 Task: Look for space in Draper, United States from 6th September, 2023 to 12th September, 2023 for 4 adults in price range Rs.10000 to Rs.14000. Place can be private room with 4 bedrooms having 4 beds and 4 bathrooms. Property type can be house, flat, guest house. Amenities needed are: wifi, TV, free parkinig on premises, gym, breakfast. Booking option can be shelf check-in. Required host language is English.
Action: Mouse moved to (572, 144)
Screenshot: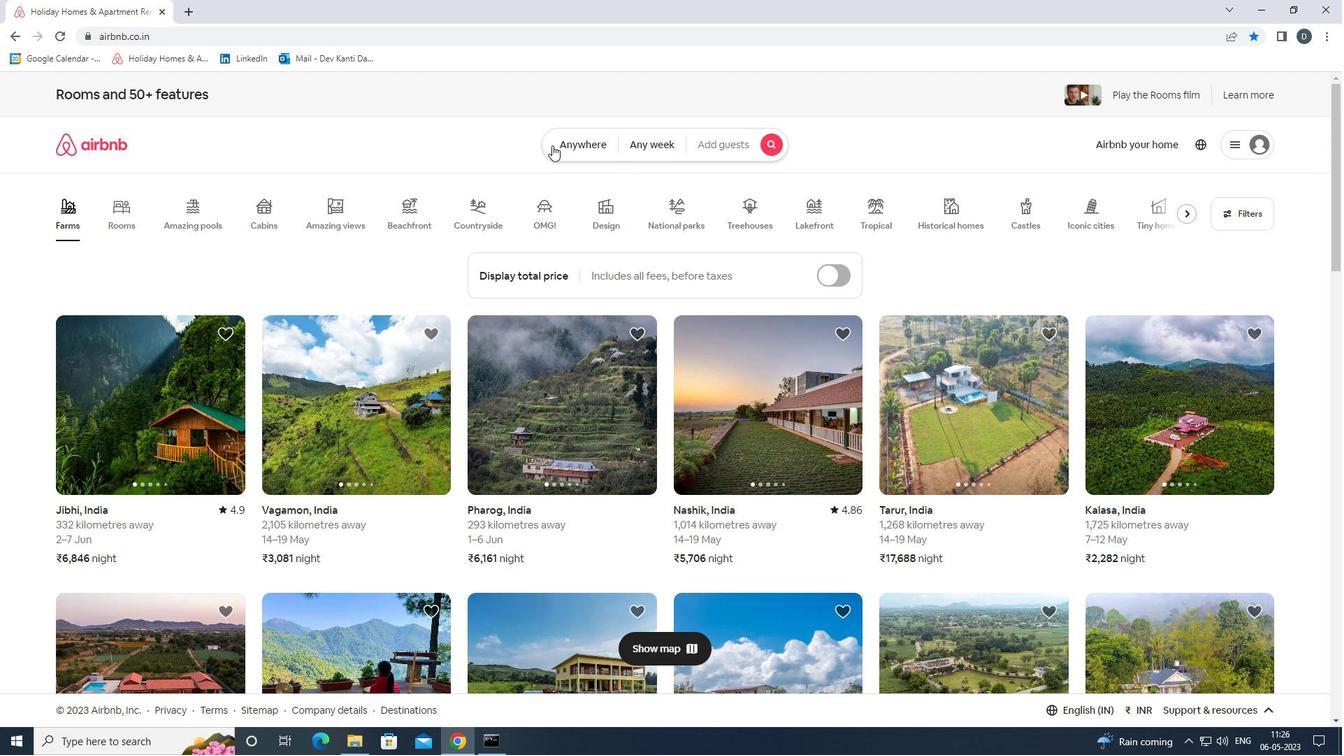 
Action: Mouse pressed left at (572, 144)
Screenshot: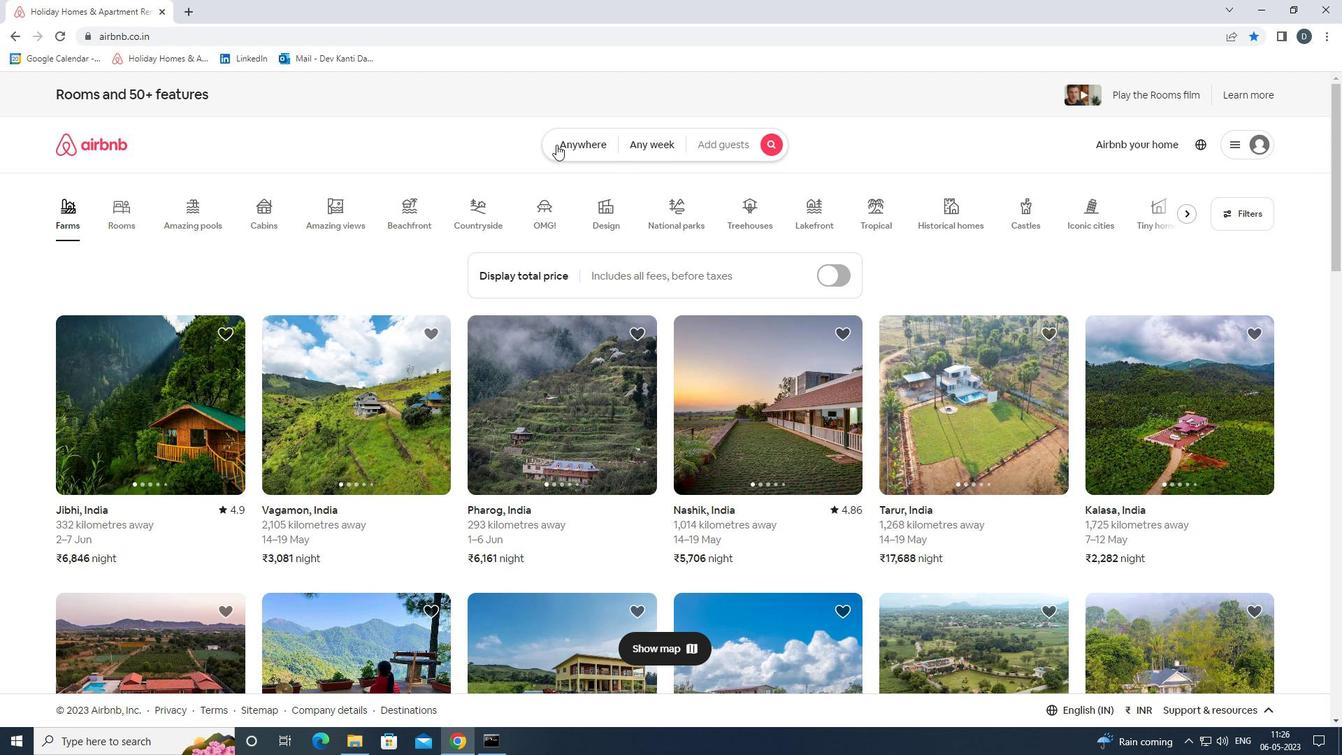 
Action: Mouse moved to (464, 194)
Screenshot: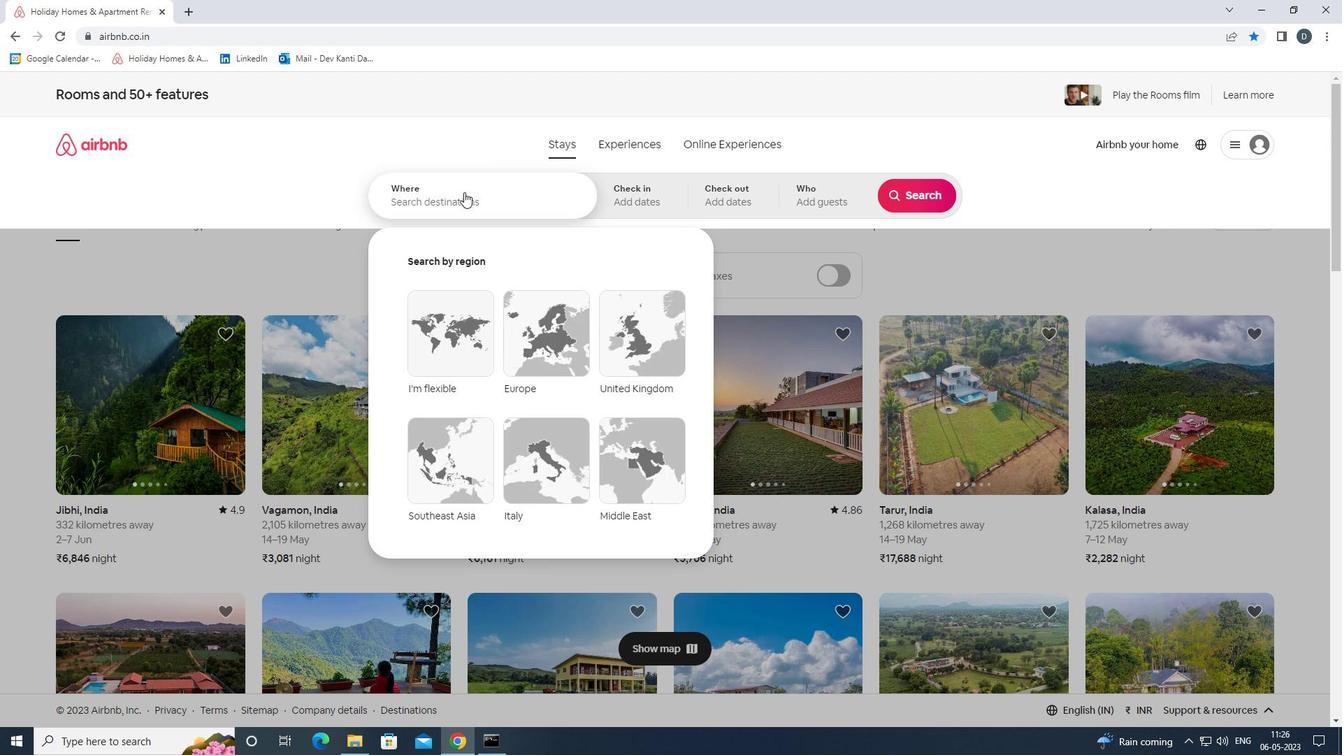 
Action: Mouse pressed left at (464, 194)
Screenshot: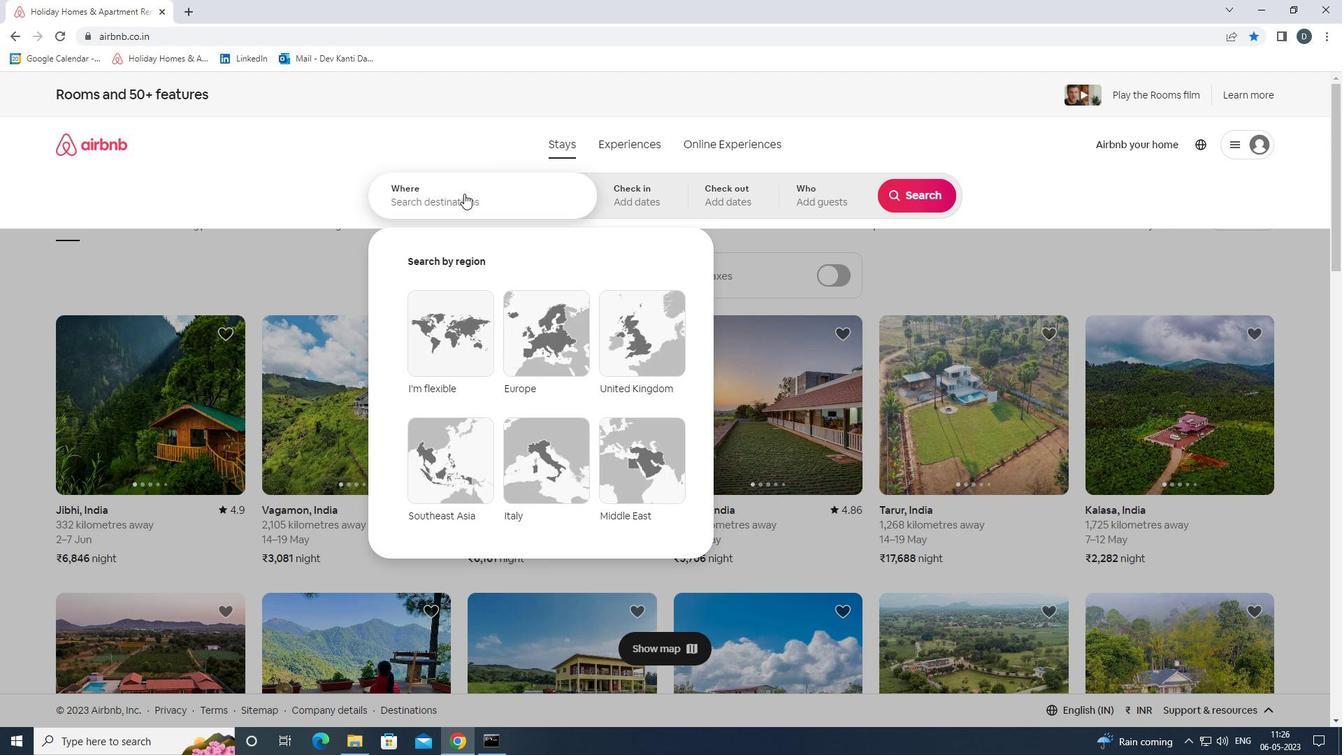 
Action: Key pressed <Key.shift>DRAPER,<Key.shift><Key.shift>UNITED<Key.space><Key.shift>STATES<Key.enter>
Screenshot: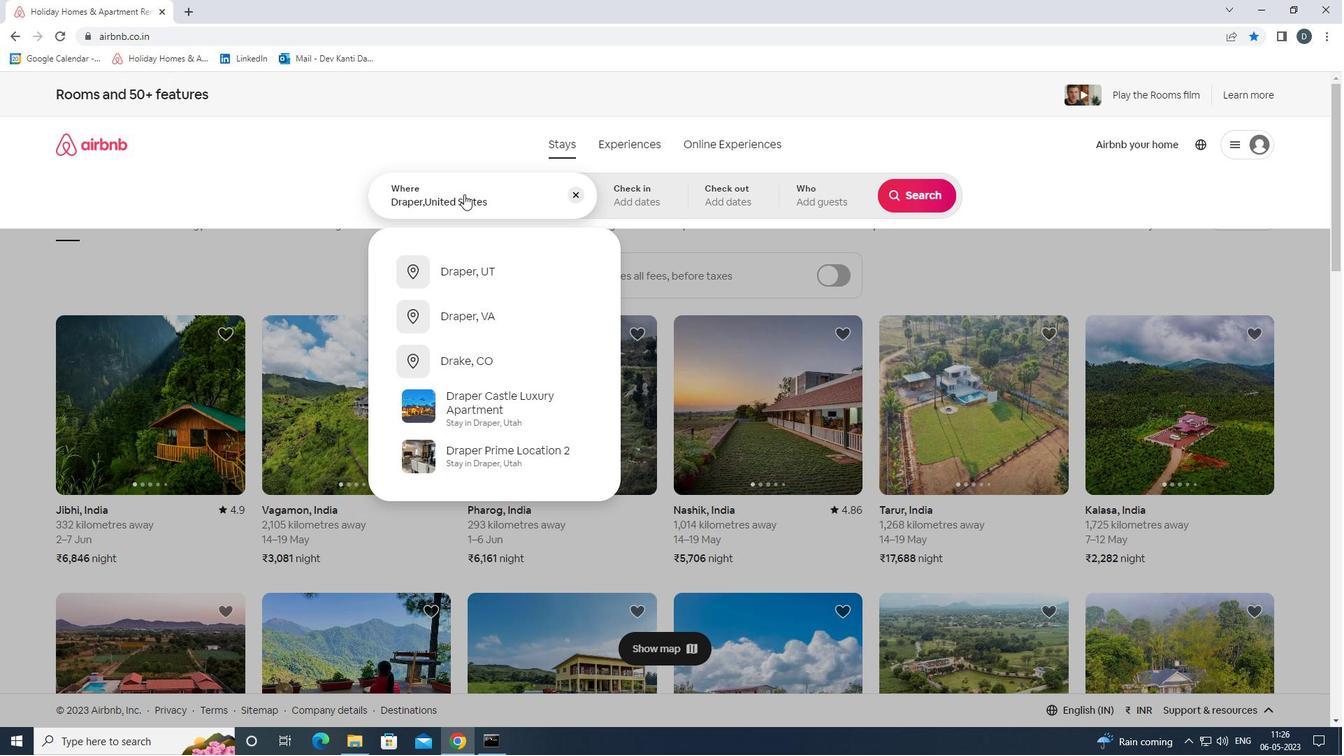 
Action: Mouse moved to (909, 309)
Screenshot: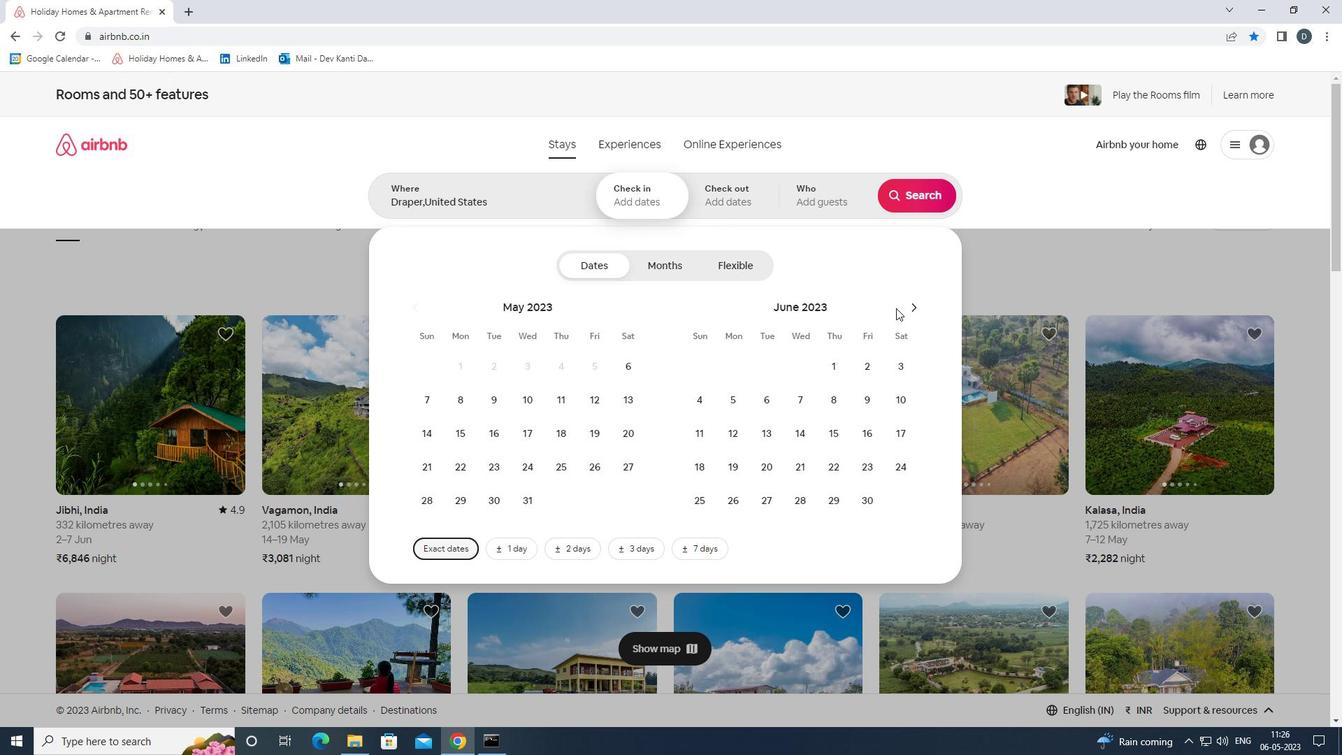 
Action: Mouse pressed left at (909, 309)
Screenshot: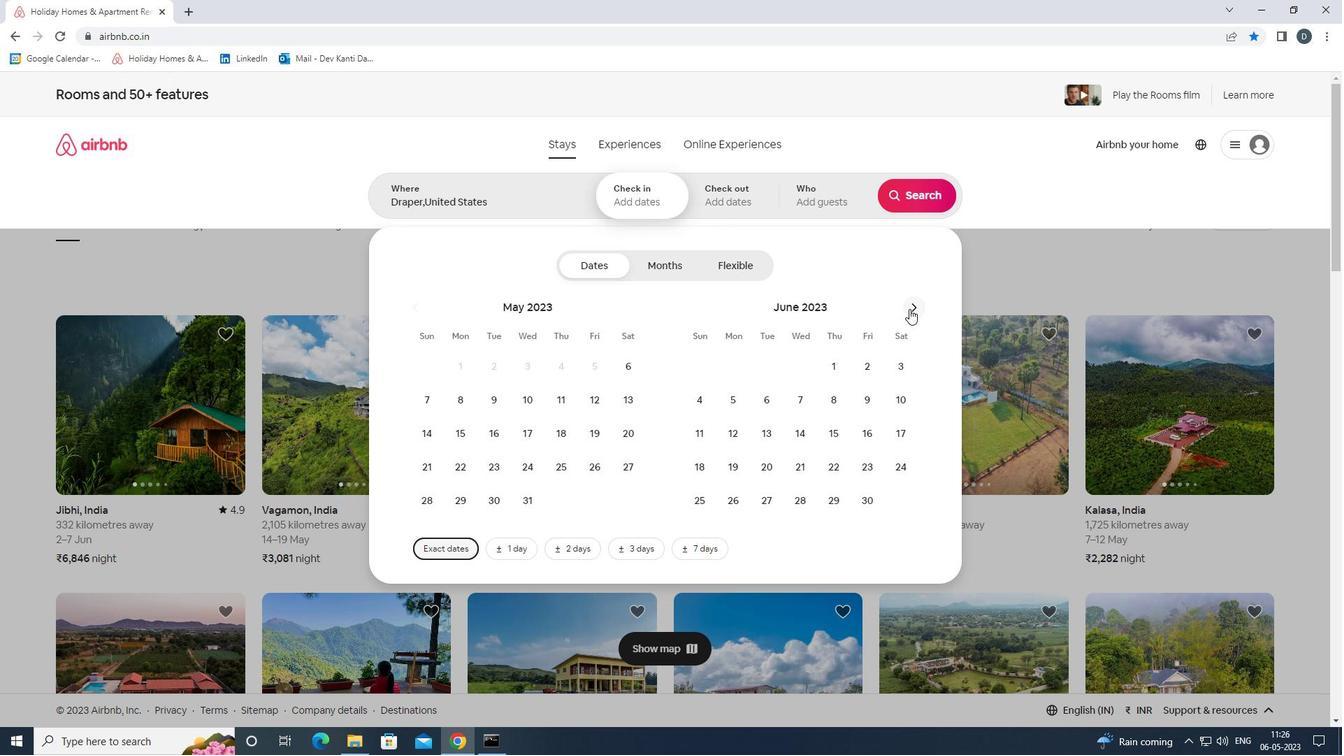 
Action: Mouse pressed left at (909, 309)
Screenshot: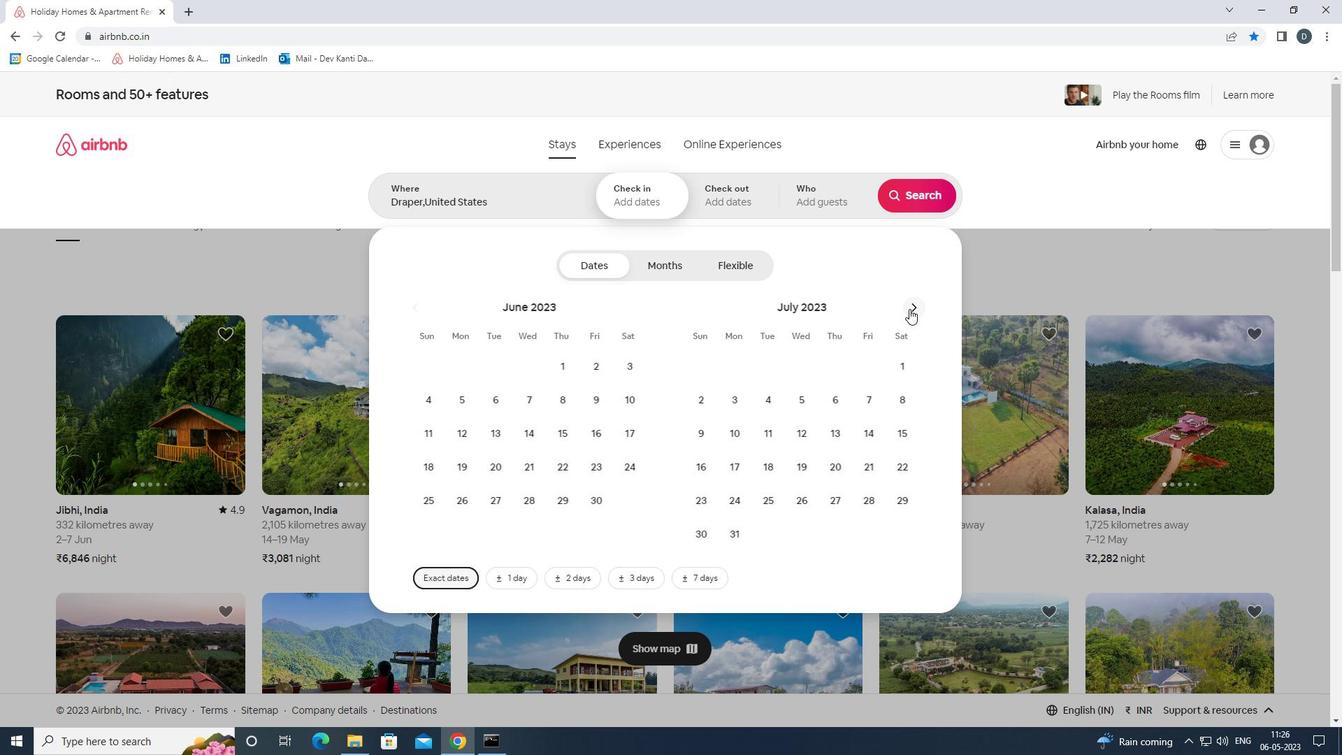 
Action: Mouse pressed left at (909, 309)
Screenshot: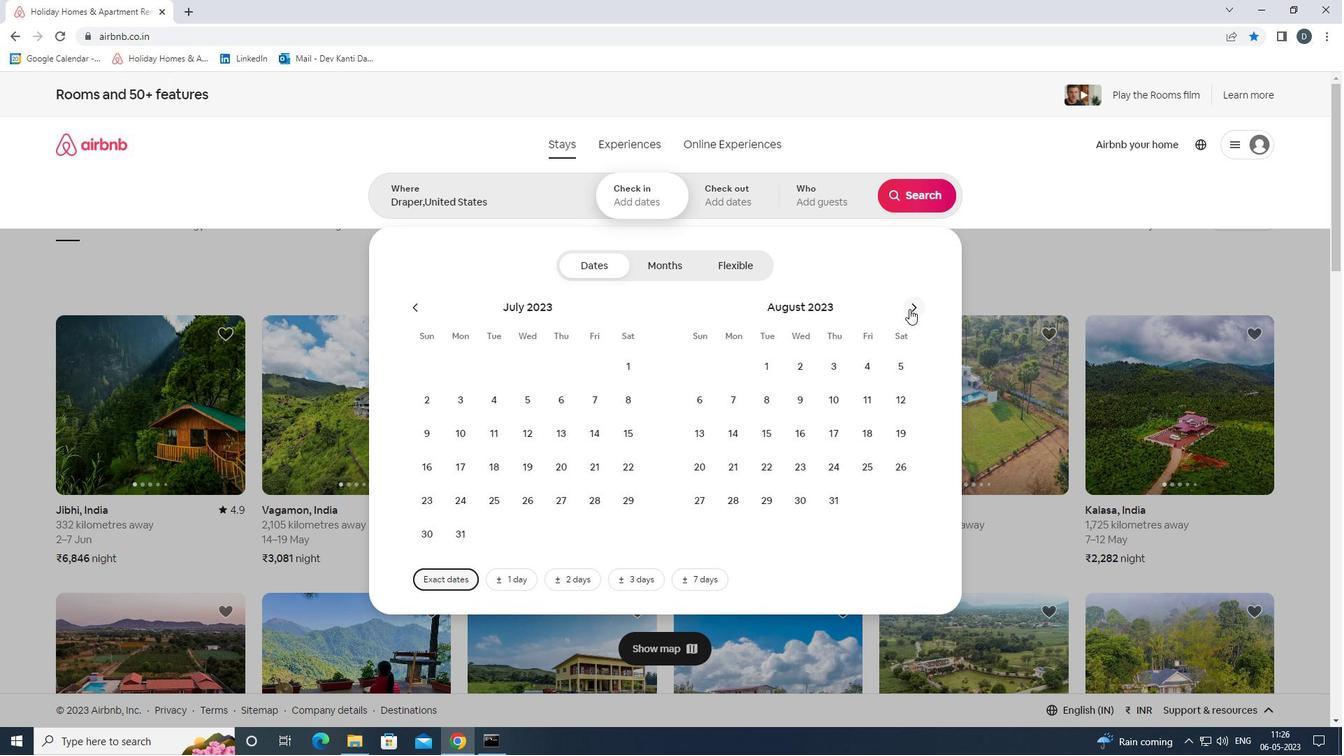 
Action: Mouse pressed left at (909, 309)
Screenshot: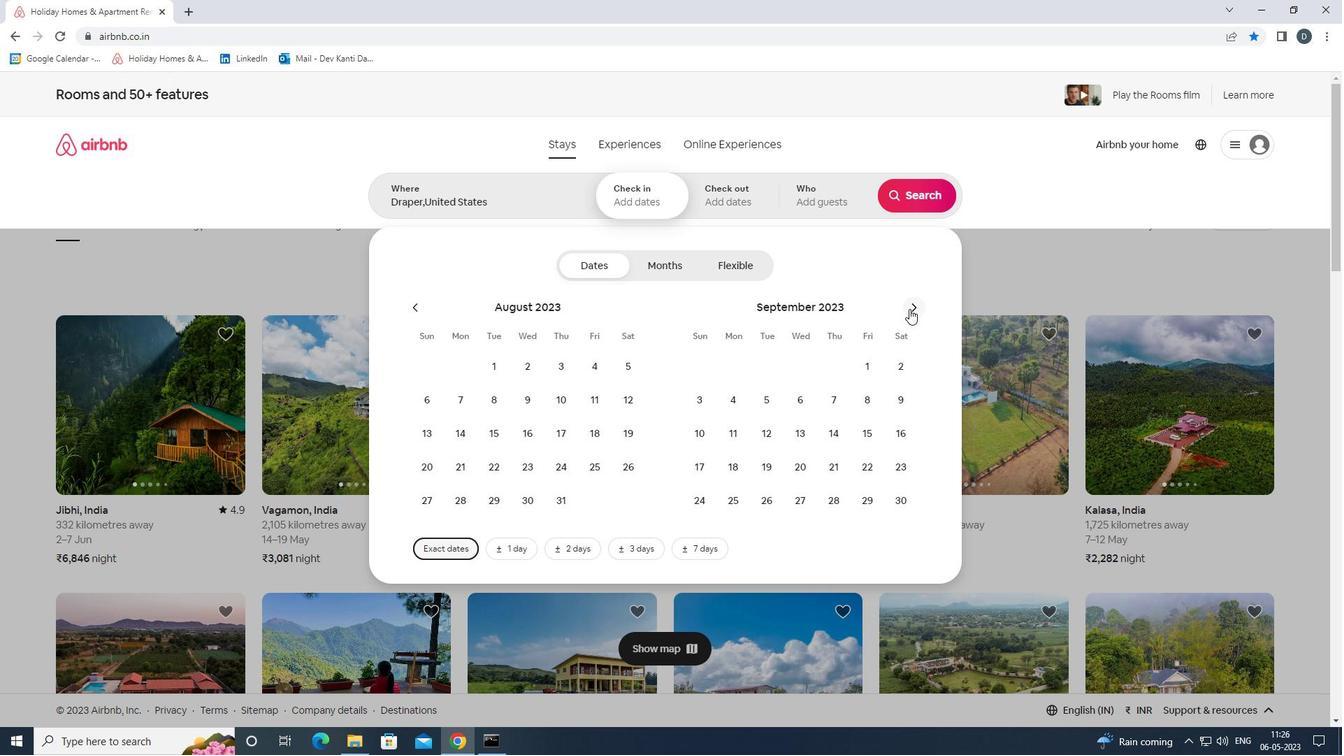 
Action: Mouse moved to (525, 400)
Screenshot: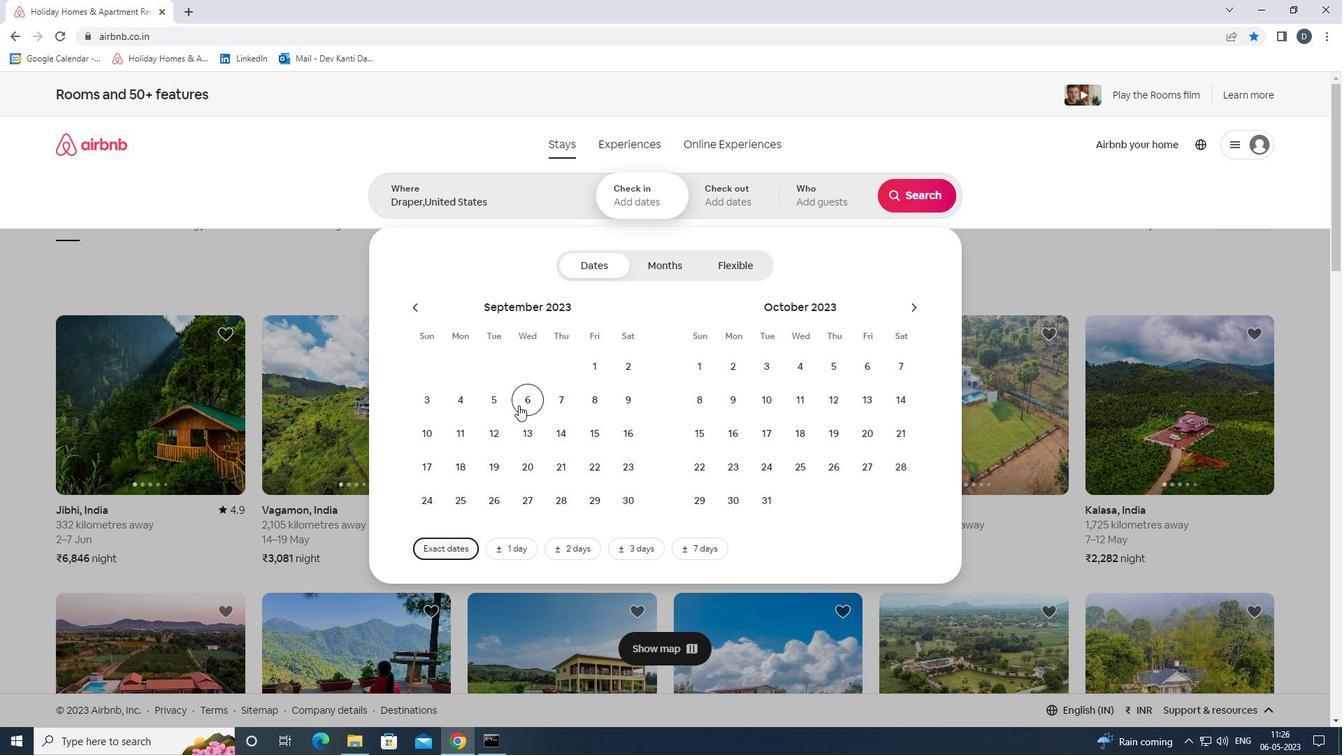 
Action: Mouse pressed left at (525, 400)
Screenshot: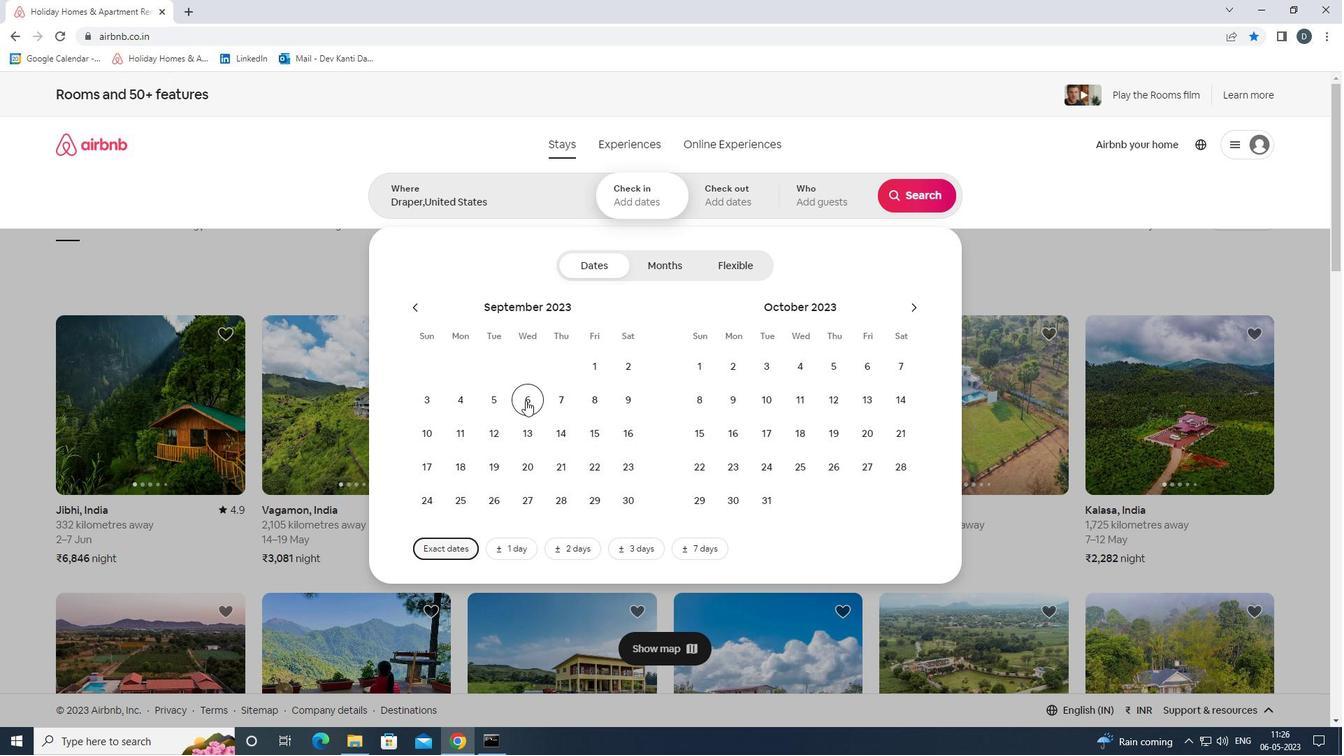 
Action: Mouse moved to (490, 430)
Screenshot: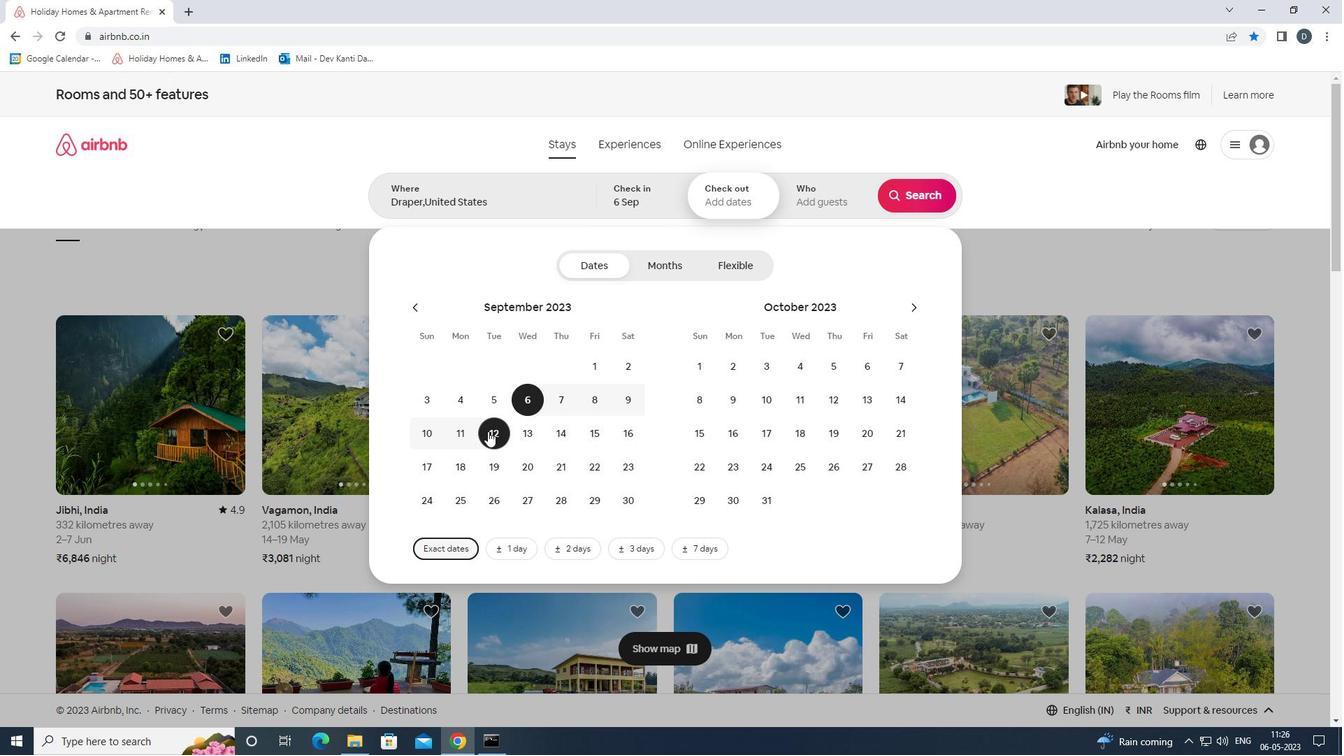 
Action: Mouse pressed left at (490, 430)
Screenshot: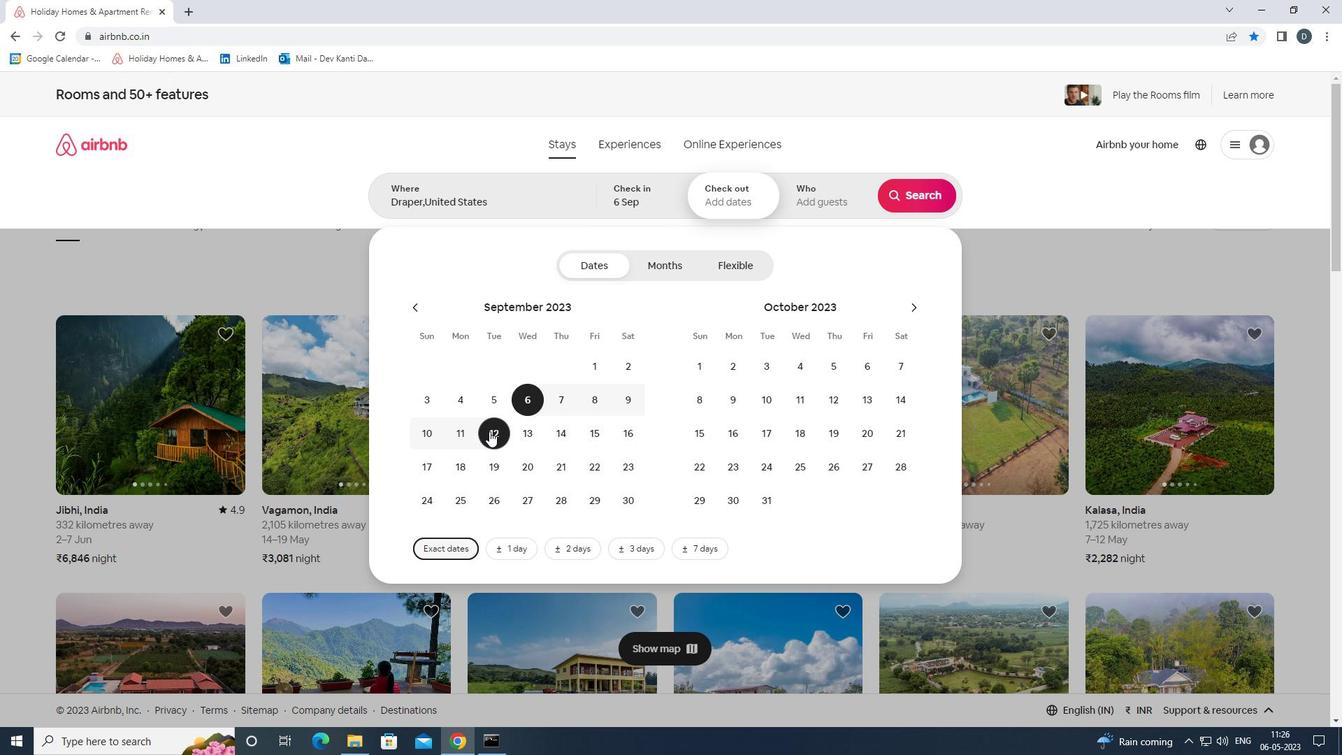 
Action: Mouse moved to (807, 185)
Screenshot: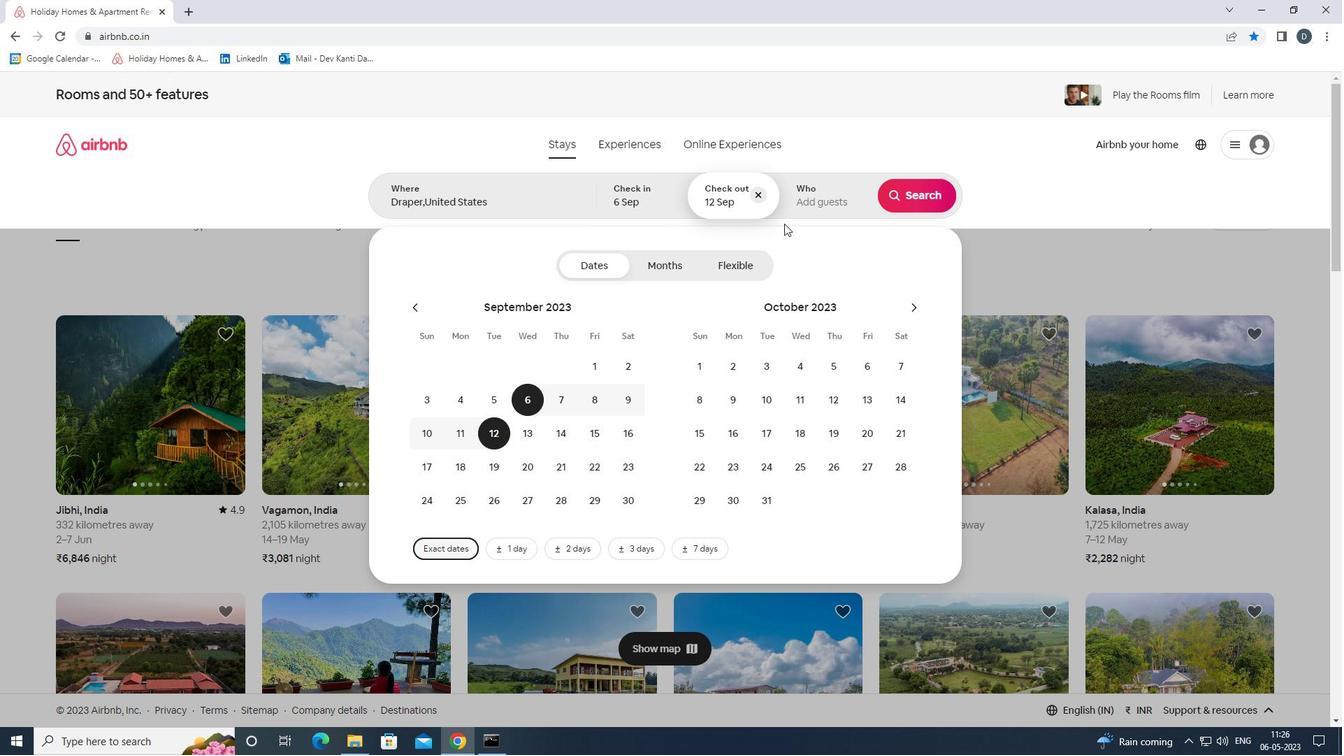 
Action: Mouse pressed left at (807, 185)
Screenshot: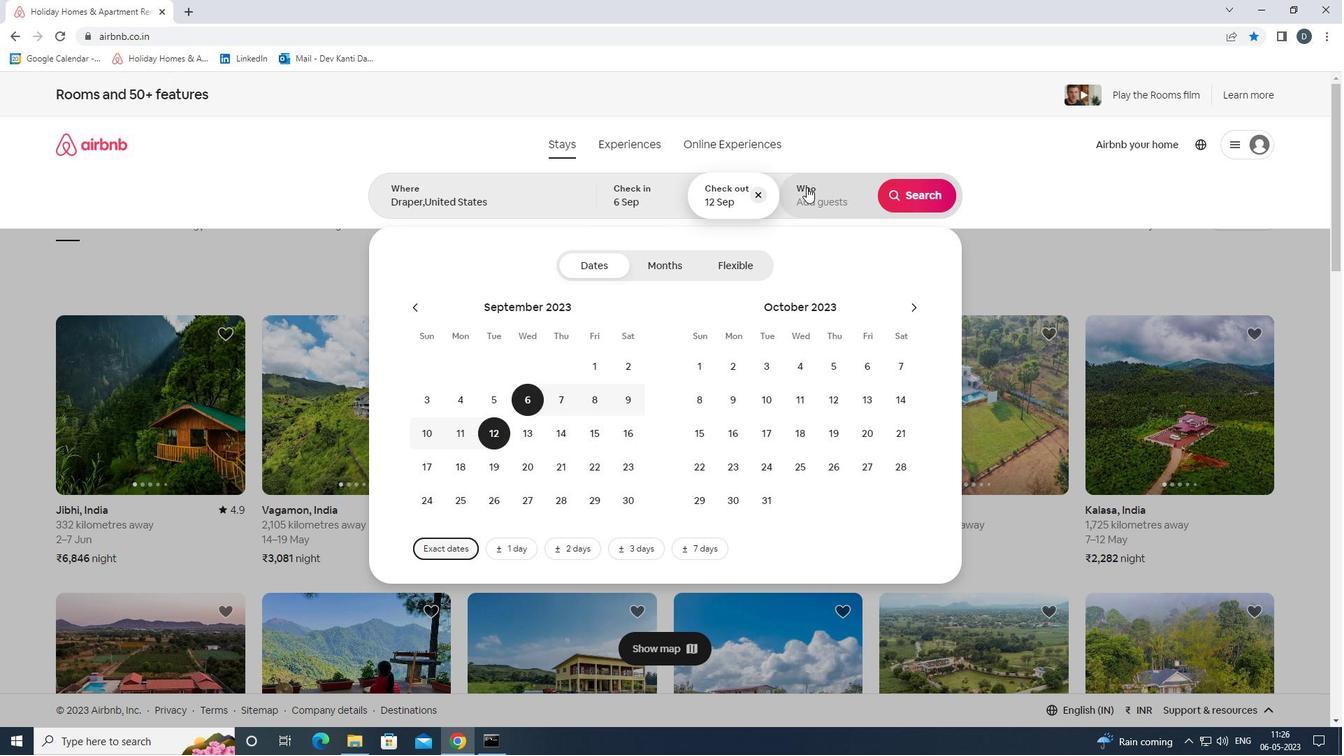 
Action: Mouse moved to (915, 269)
Screenshot: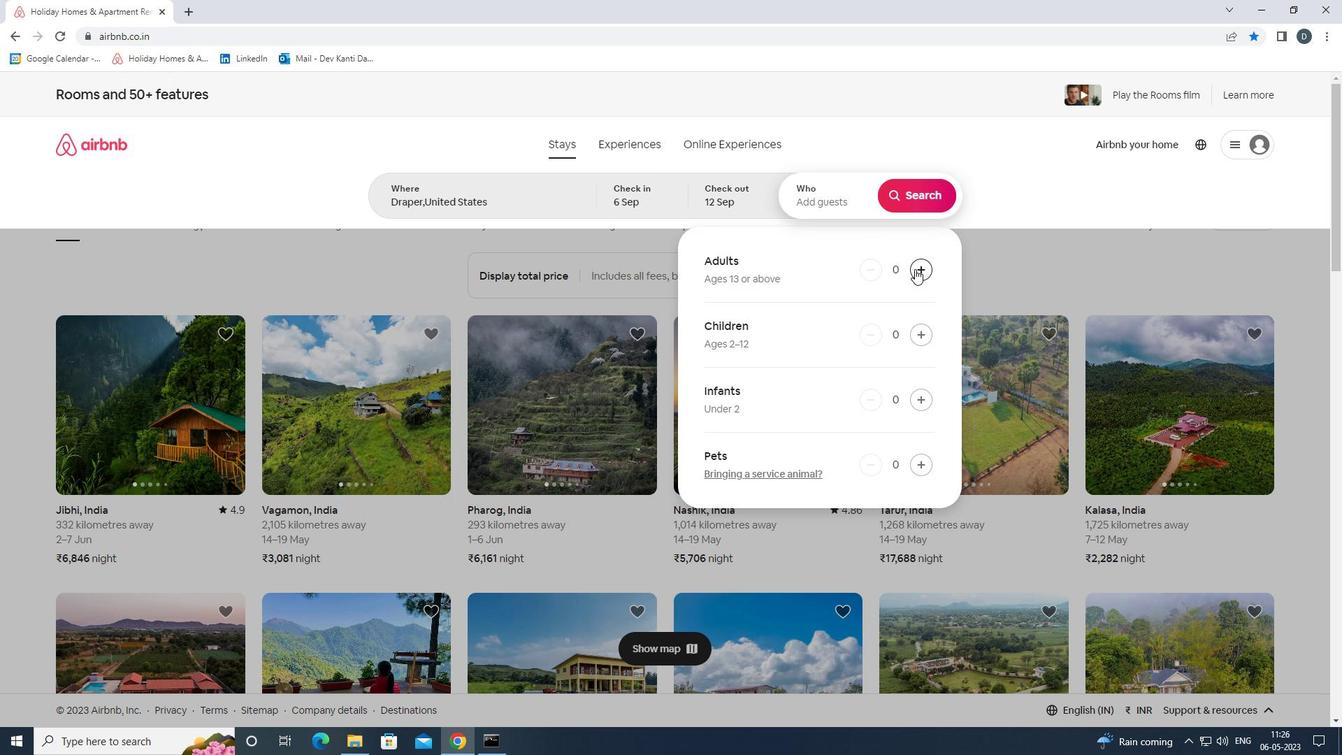 
Action: Mouse pressed left at (915, 269)
Screenshot: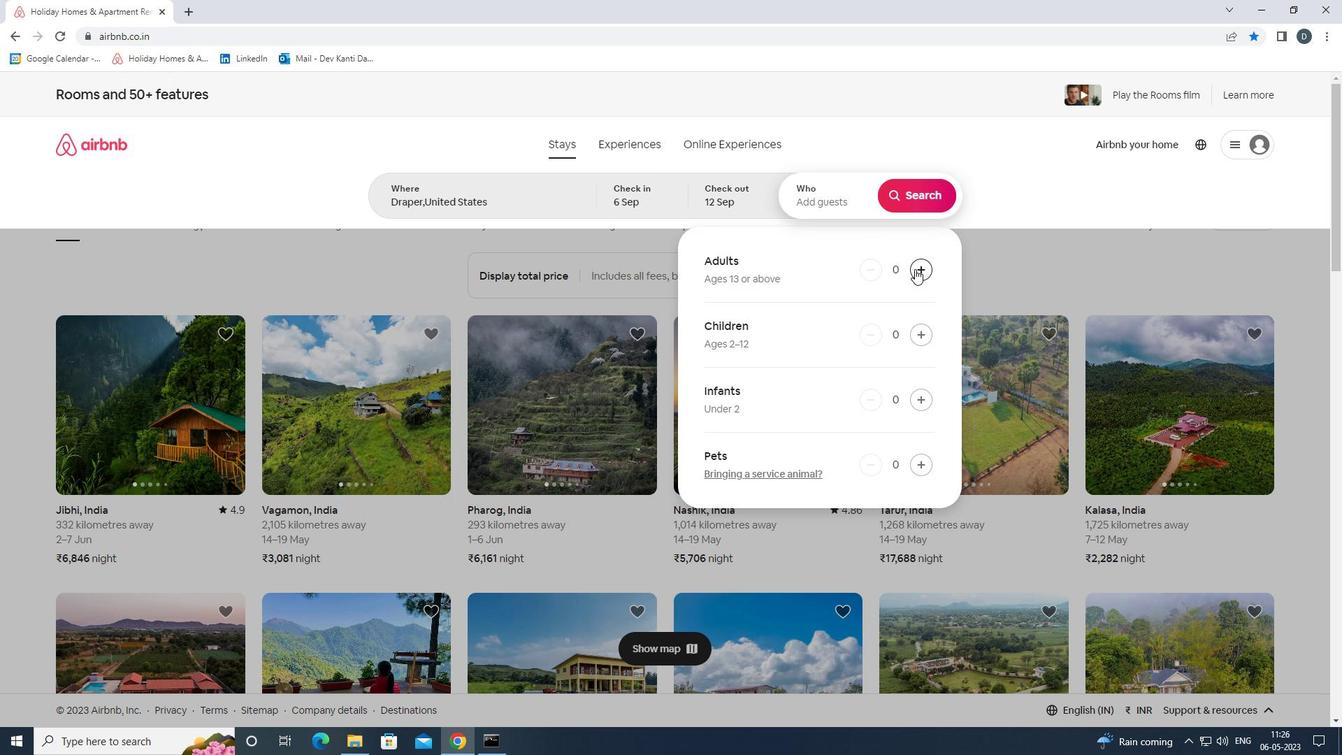 
Action: Mouse pressed left at (915, 269)
Screenshot: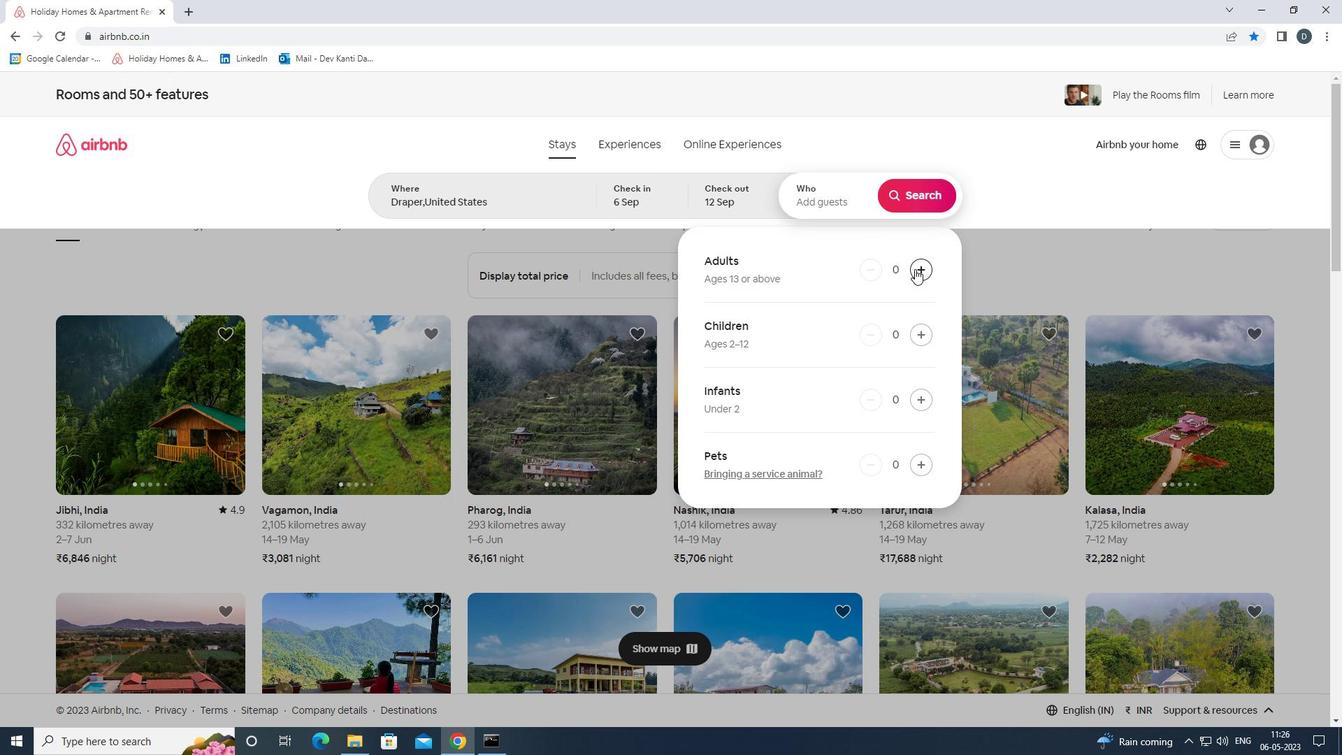 
Action: Mouse pressed left at (915, 269)
Screenshot: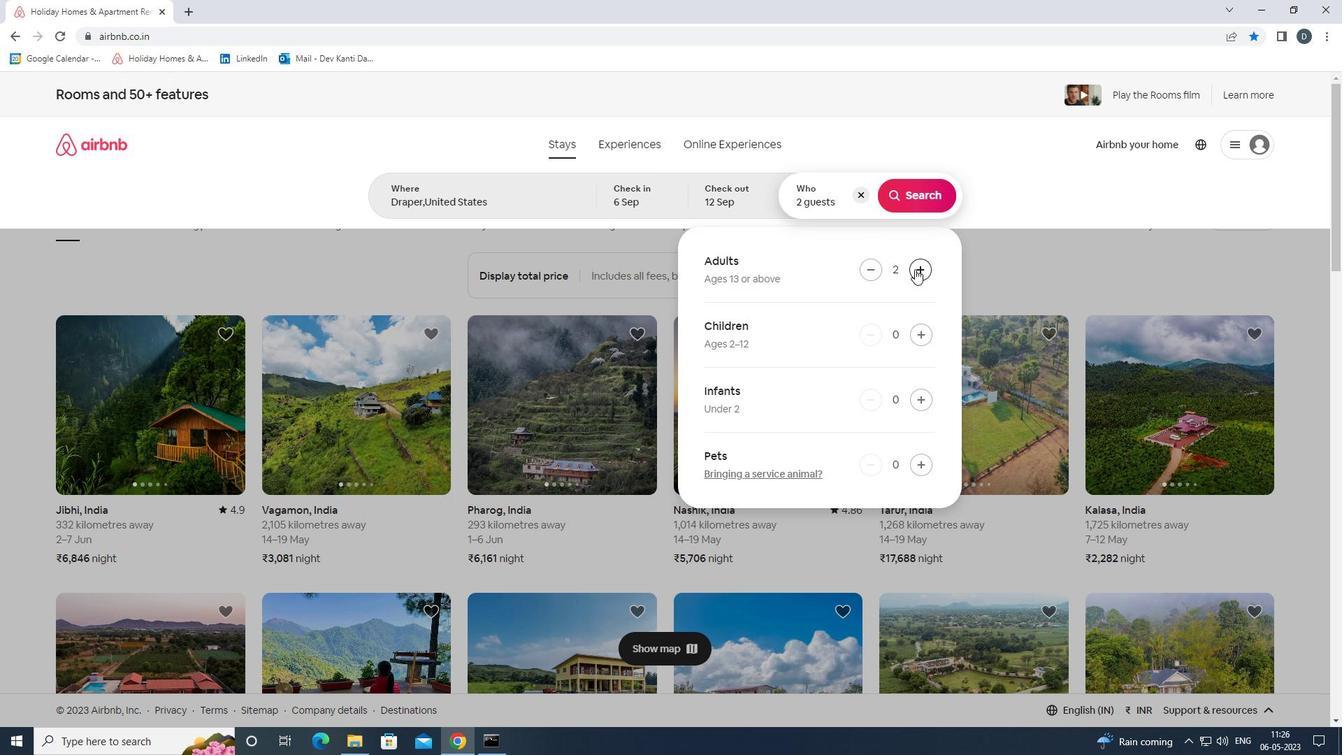 
Action: Mouse pressed left at (915, 269)
Screenshot: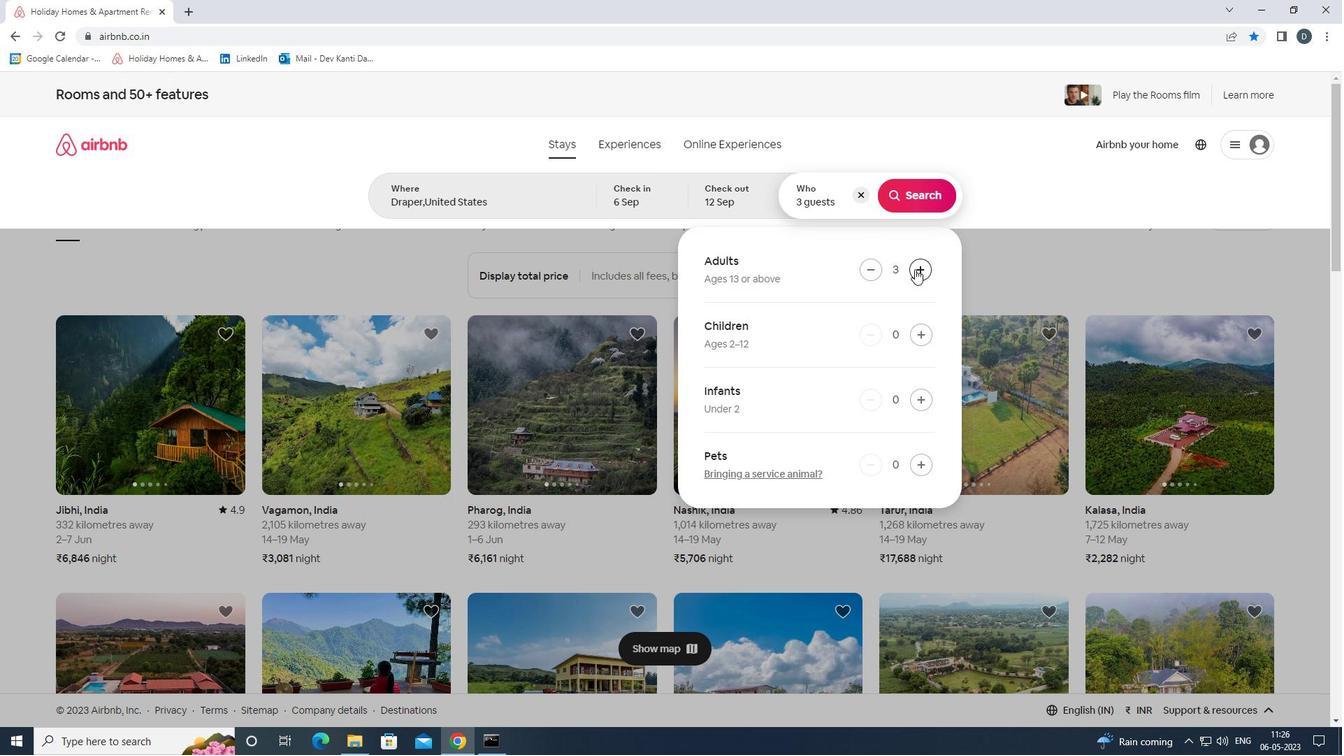 
Action: Mouse moved to (909, 190)
Screenshot: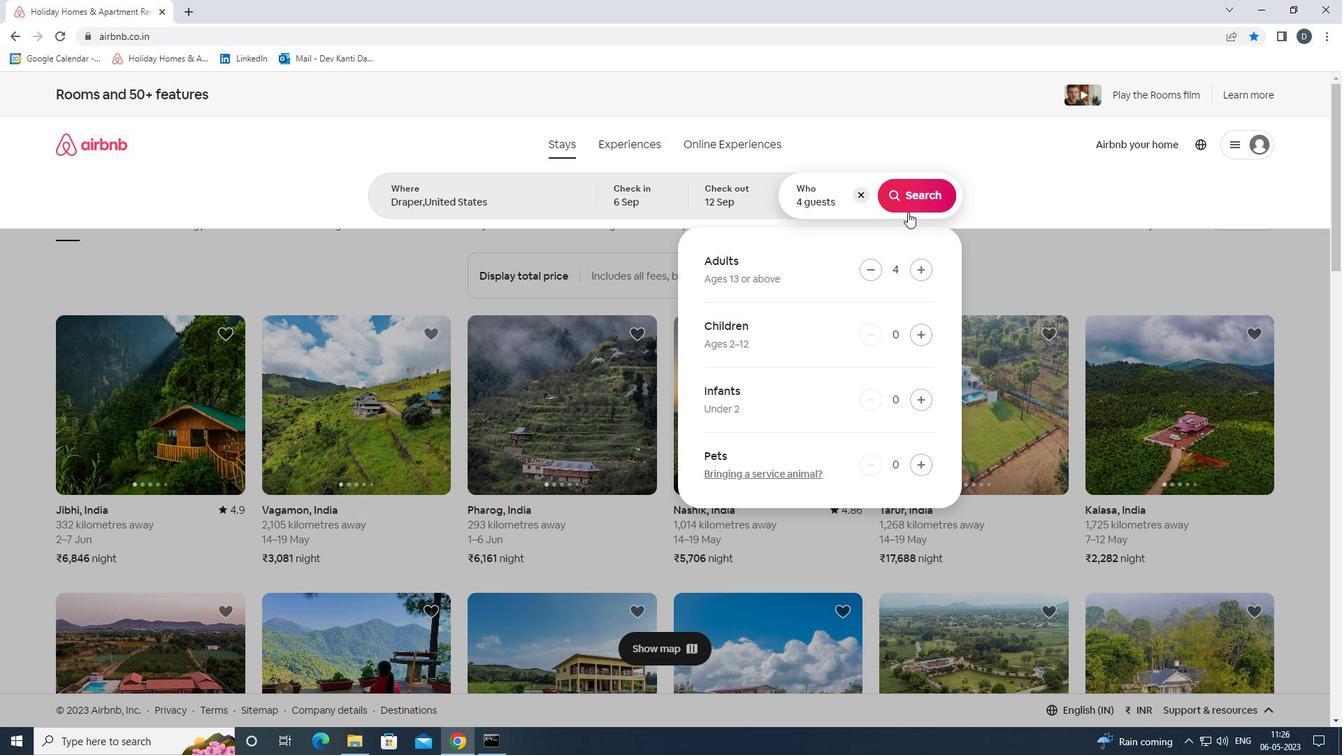 
Action: Mouse pressed left at (909, 190)
Screenshot: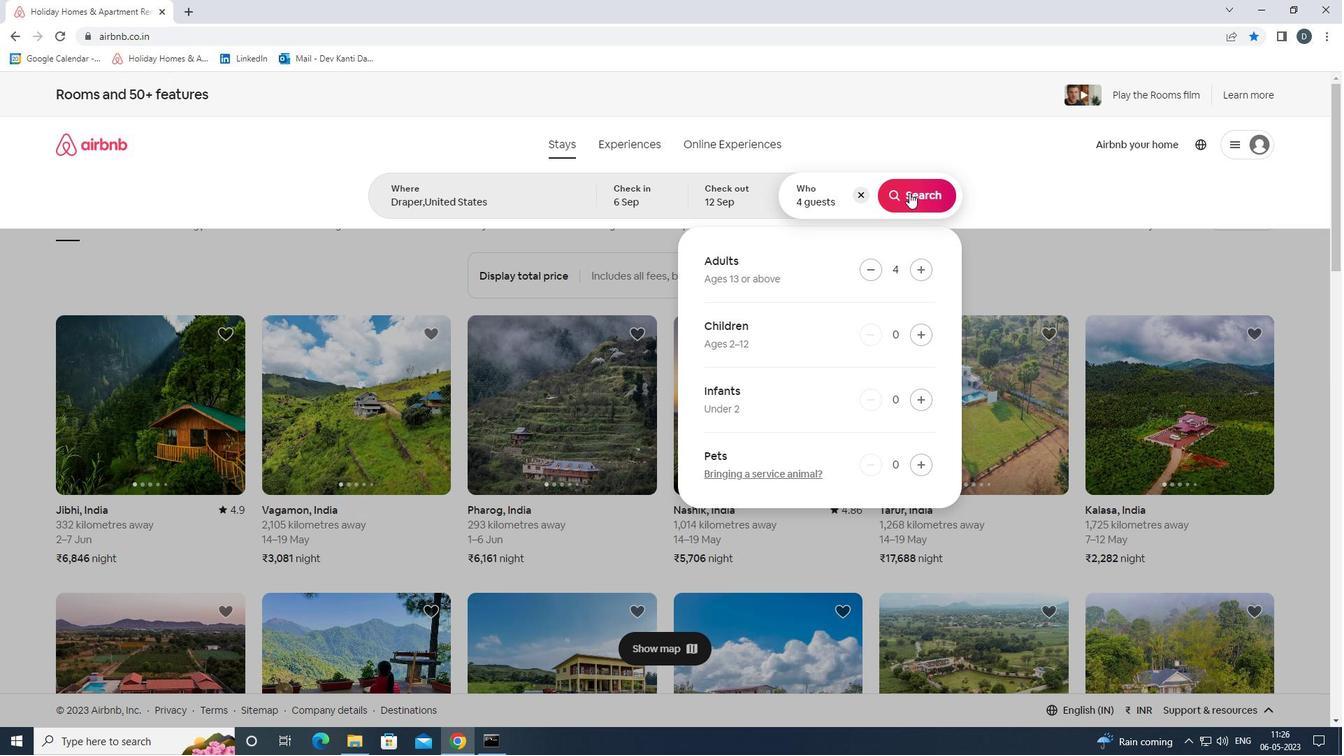 
Action: Mouse moved to (1283, 154)
Screenshot: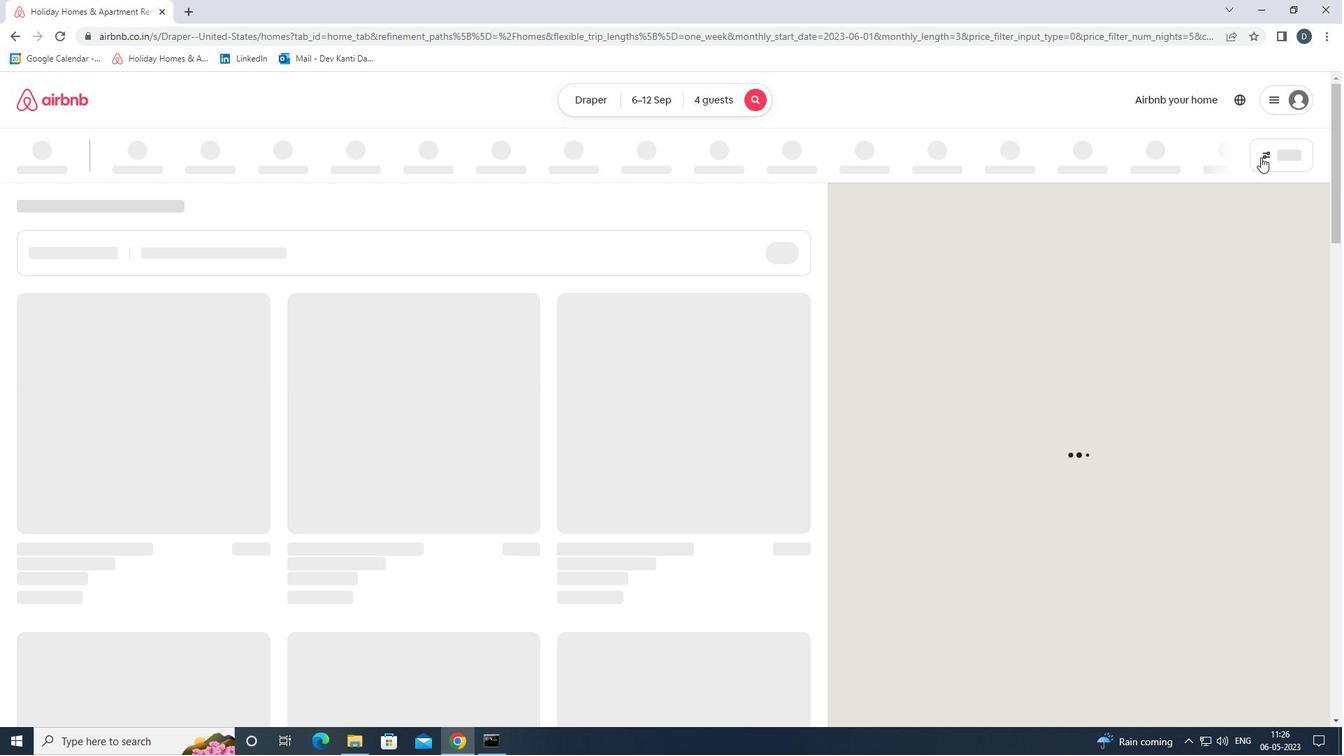 
Action: Mouse pressed left at (1283, 154)
Screenshot: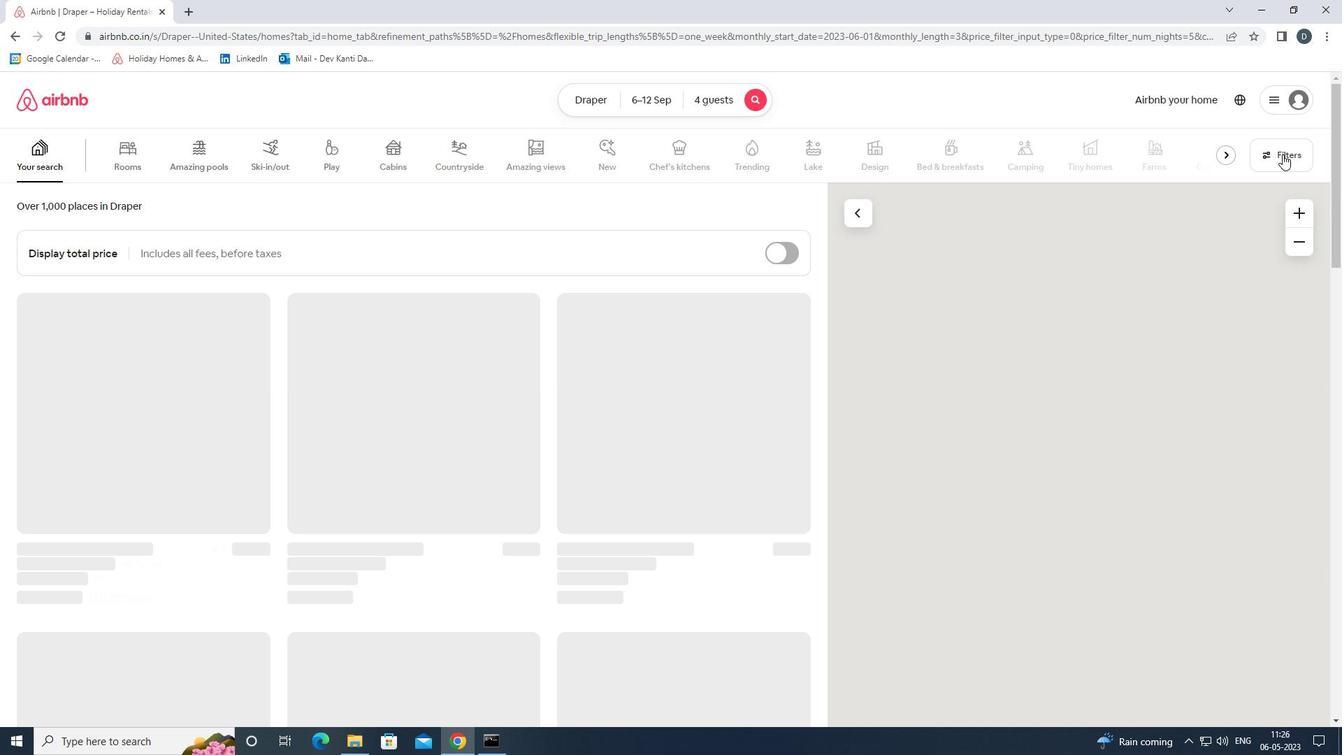
Action: Mouse moved to (513, 495)
Screenshot: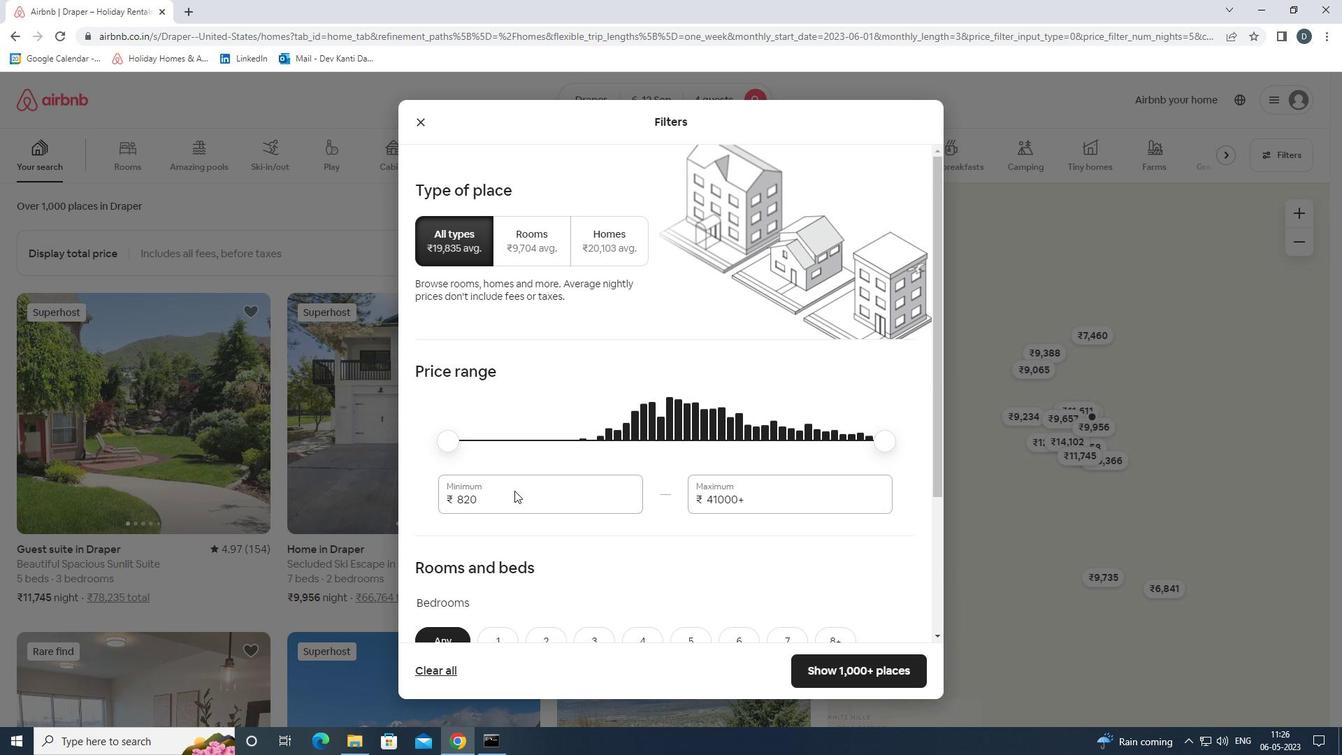 
Action: Mouse pressed left at (513, 495)
Screenshot: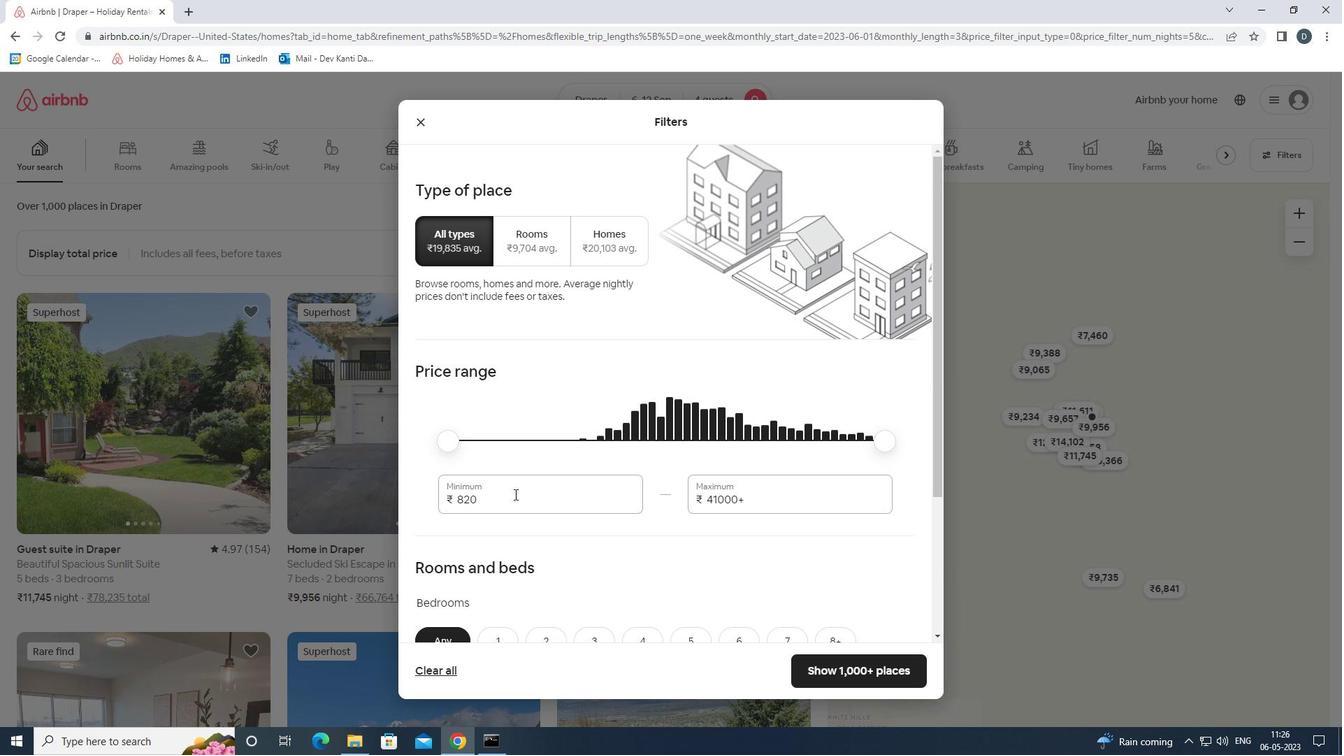 
Action: Mouse pressed left at (513, 495)
Screenshot: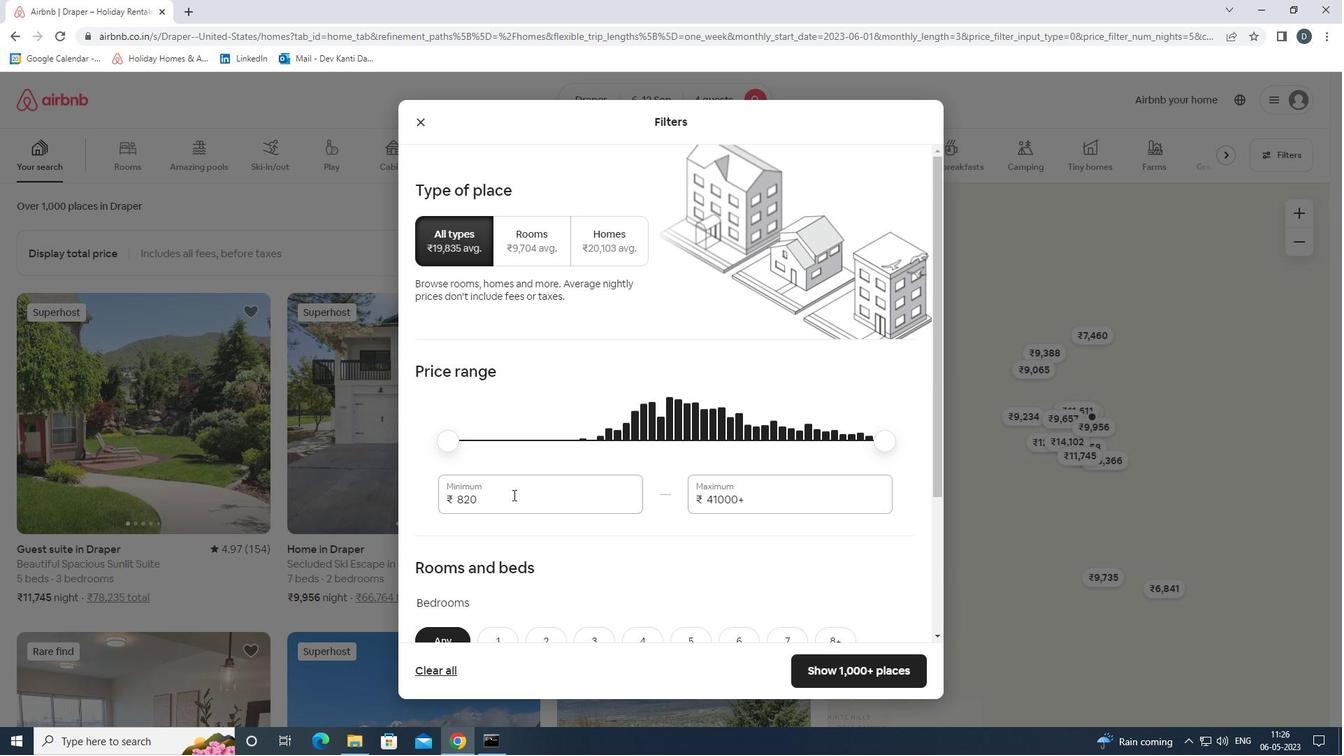 
Action: Key pressed 10000<Key.tab>14000
Screenshot: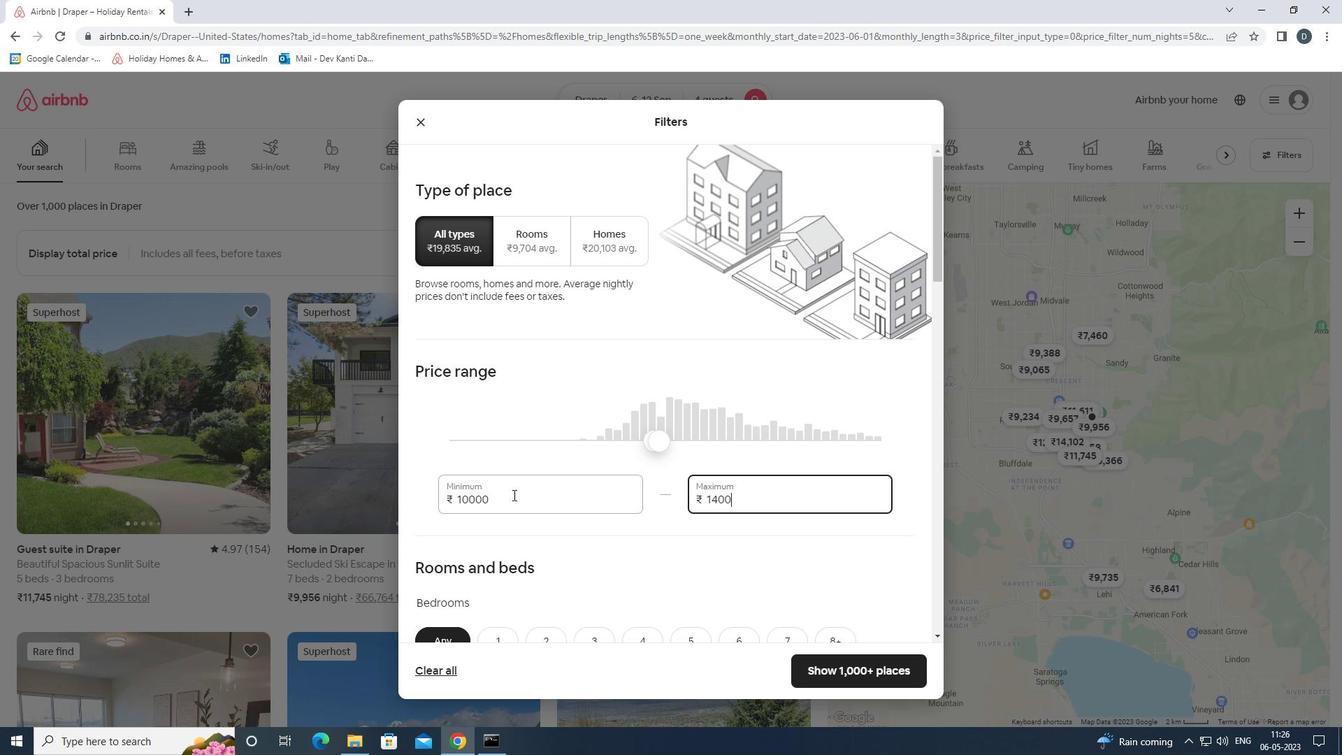
Action: Mouse moved to (521, 495)
Screenshot: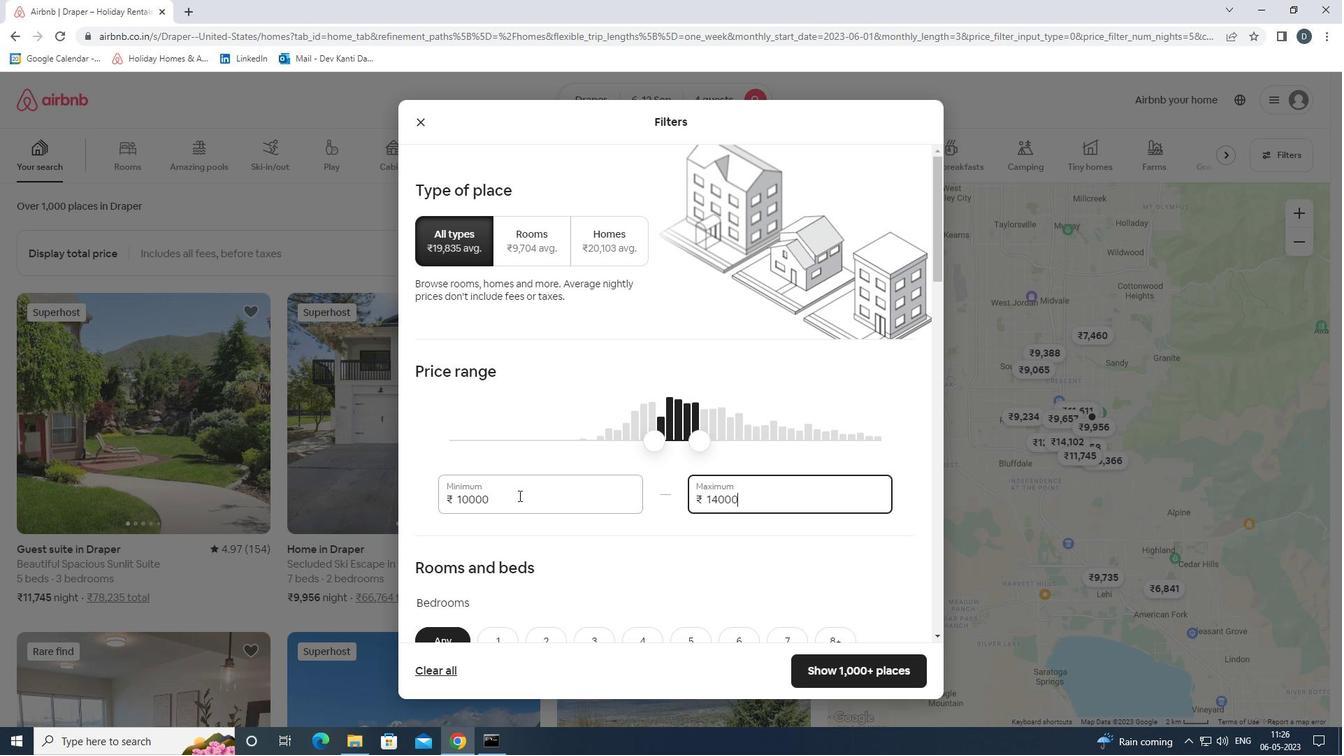 
Action: Mouse scrolled (521, 494) with delta (0, 0)
Screenshot: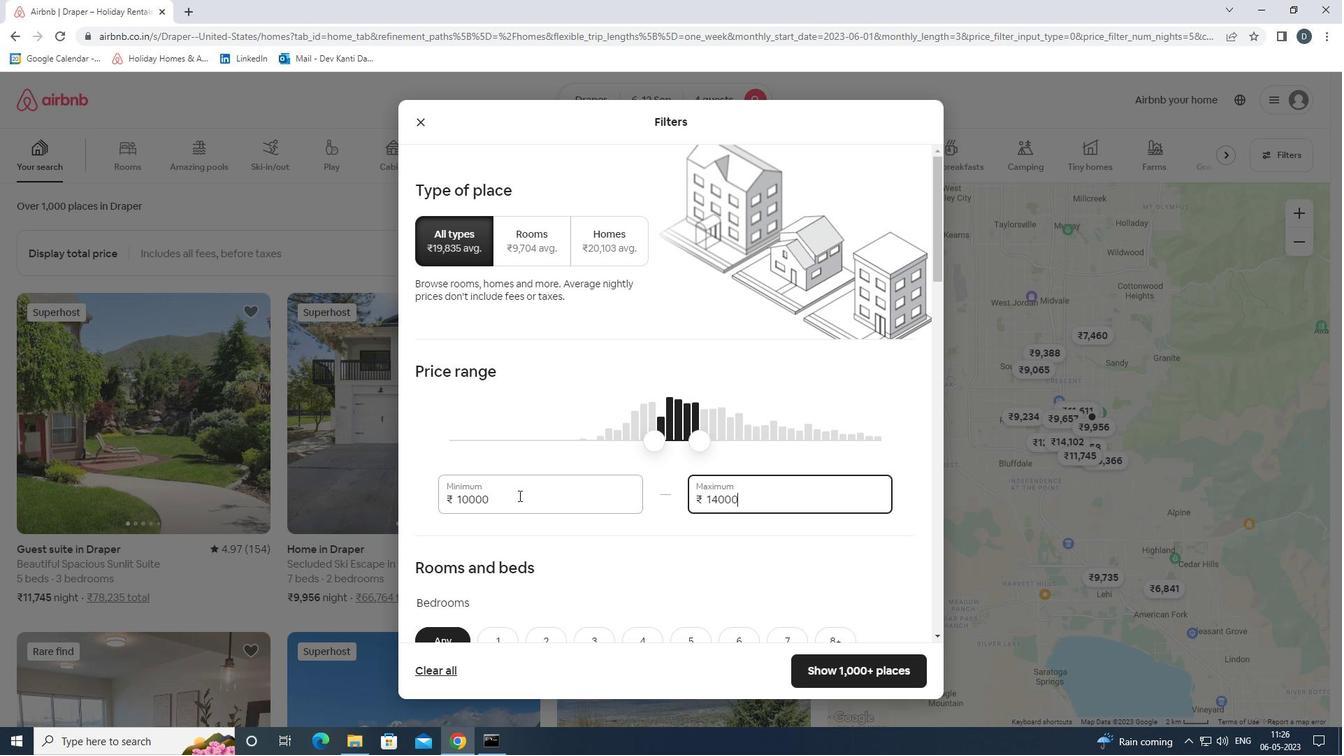 
Action: Mouse moved to (527, 492)
Screenshot: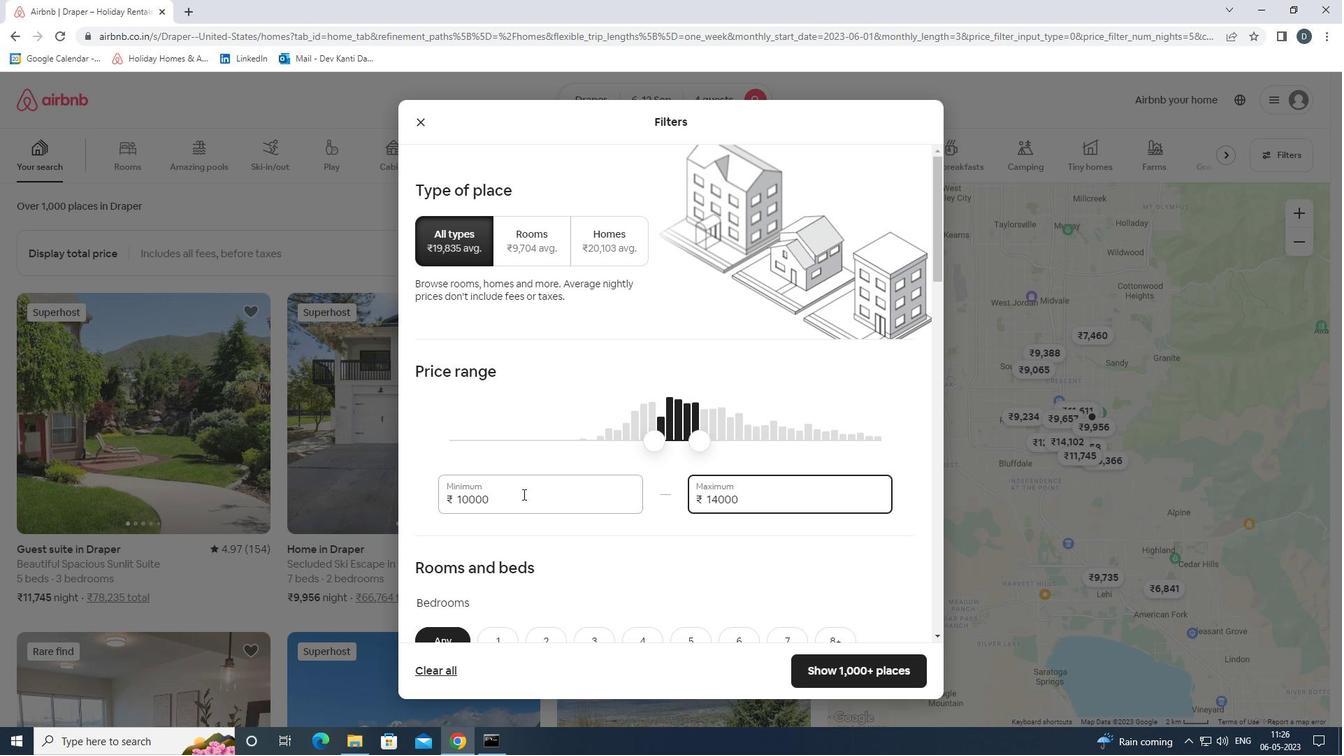 
Action: Mouse scrolled (527, 492) with delta (0, 0)
Screenshot: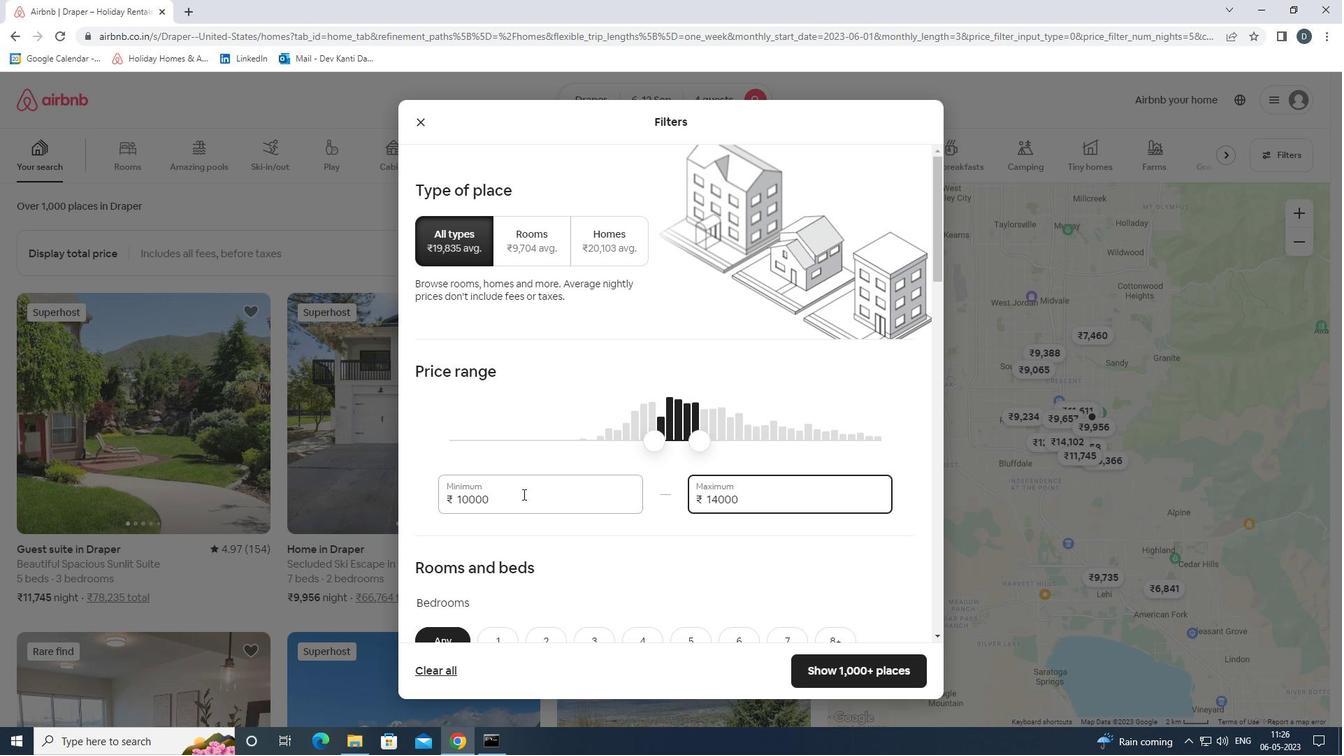 
Action: Mouse moved to (535, 490)
Screenshot: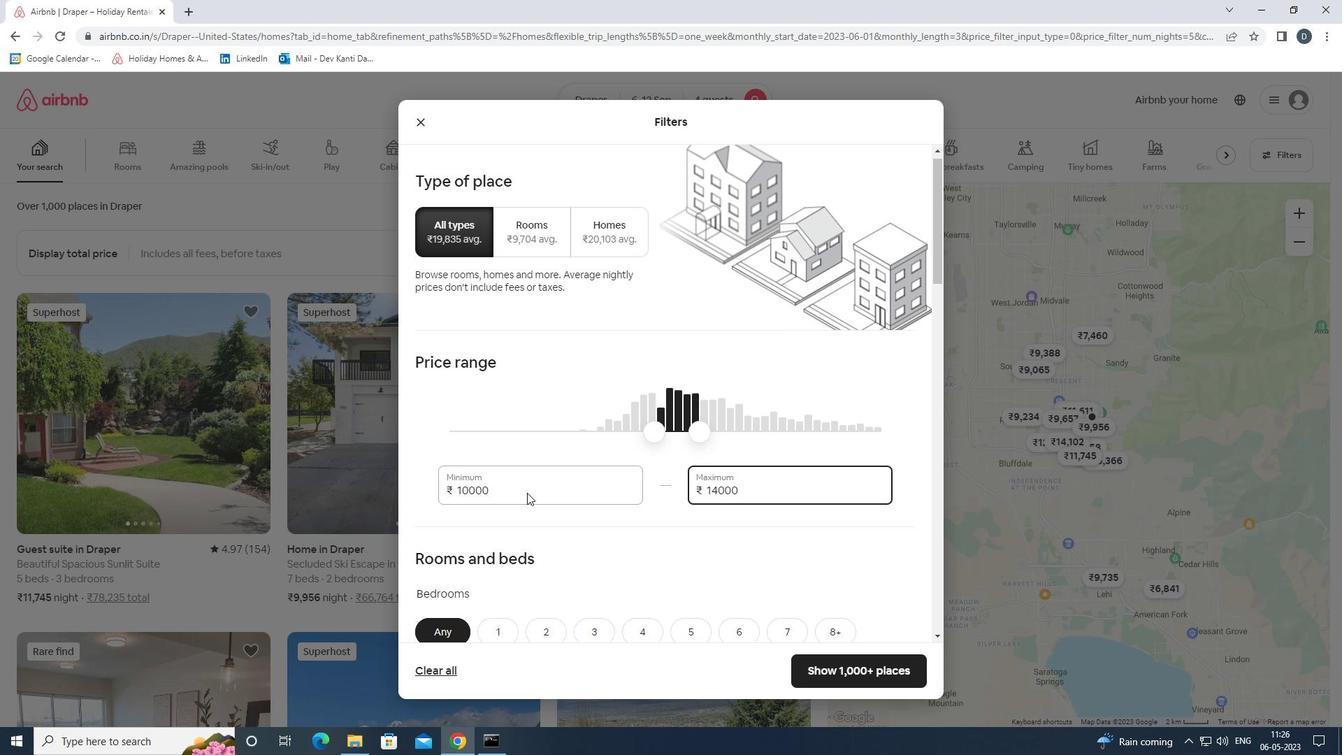 
Action: Mouse scrolled (535, 490) with delta (0, 0)
Screenshot: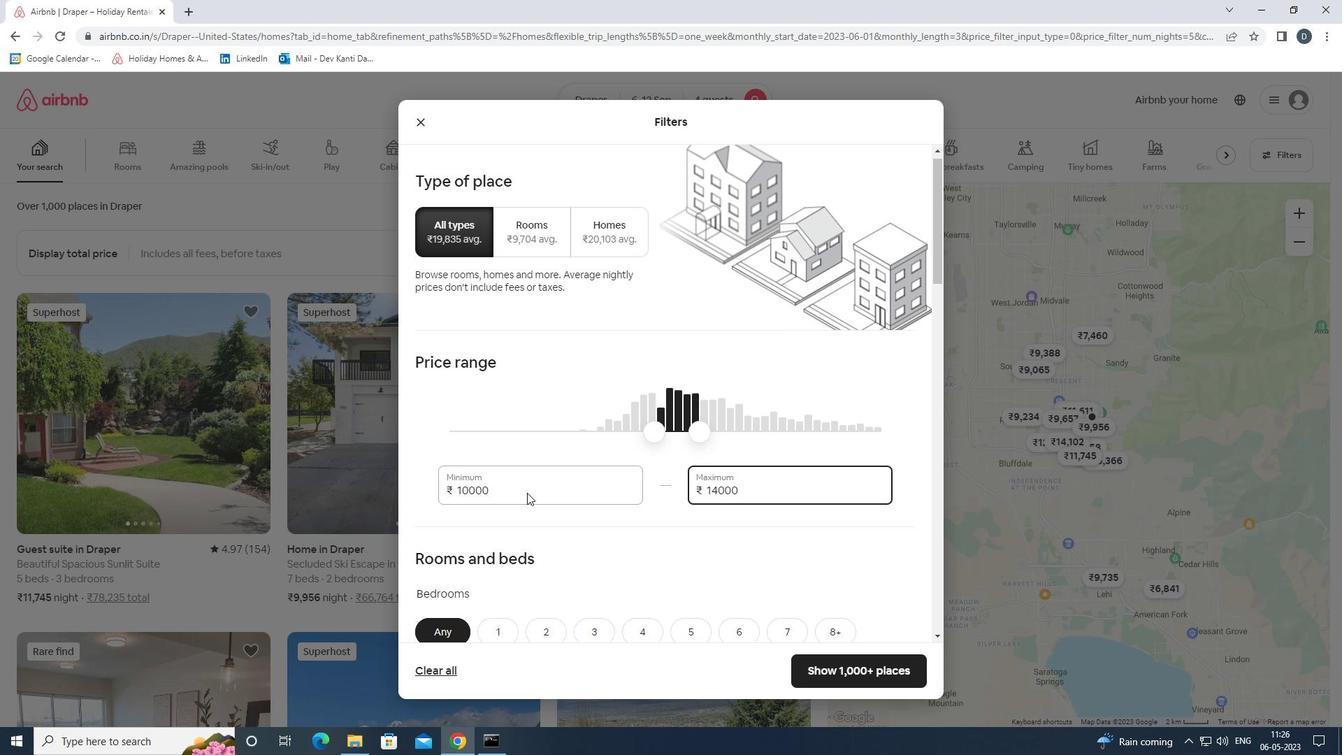 
Action: Mouse moved to (578, 467)
Screenshot: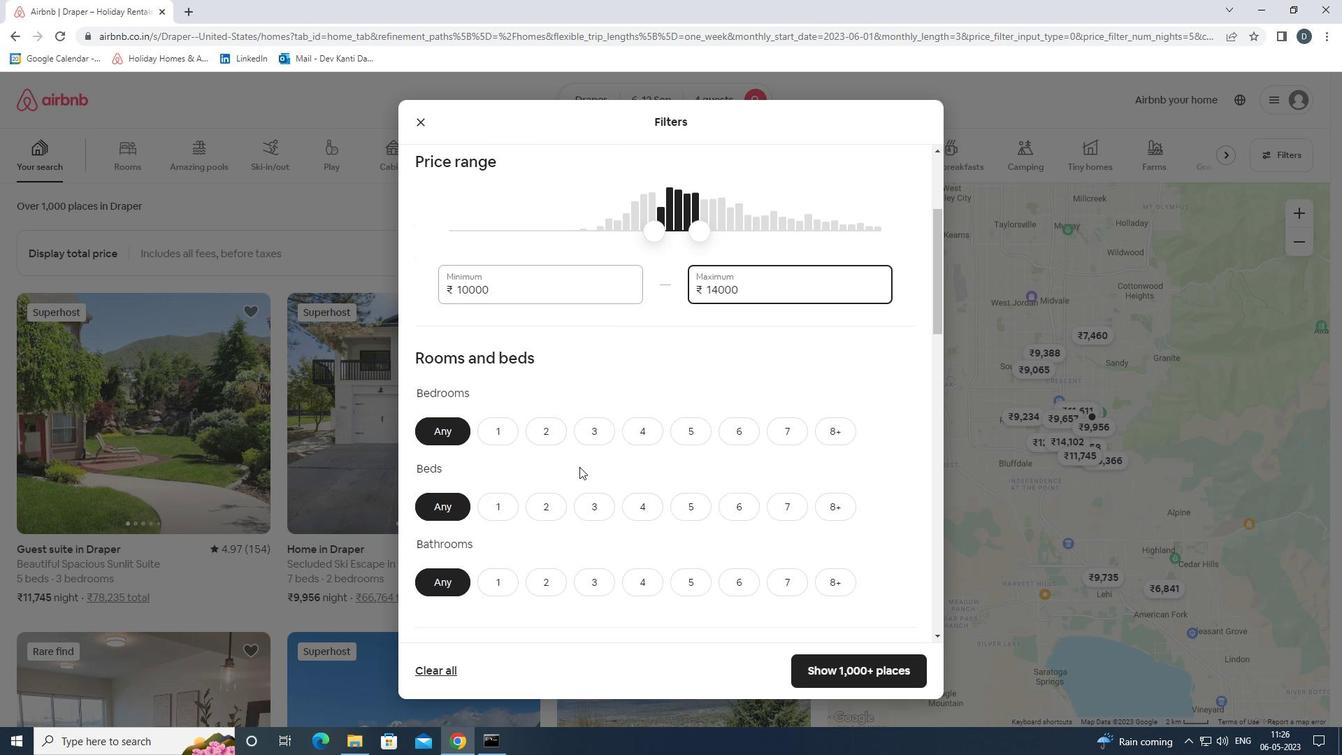 
Action: Mouse scrolled (578, 466) with delta (0, 0)
Screenshot: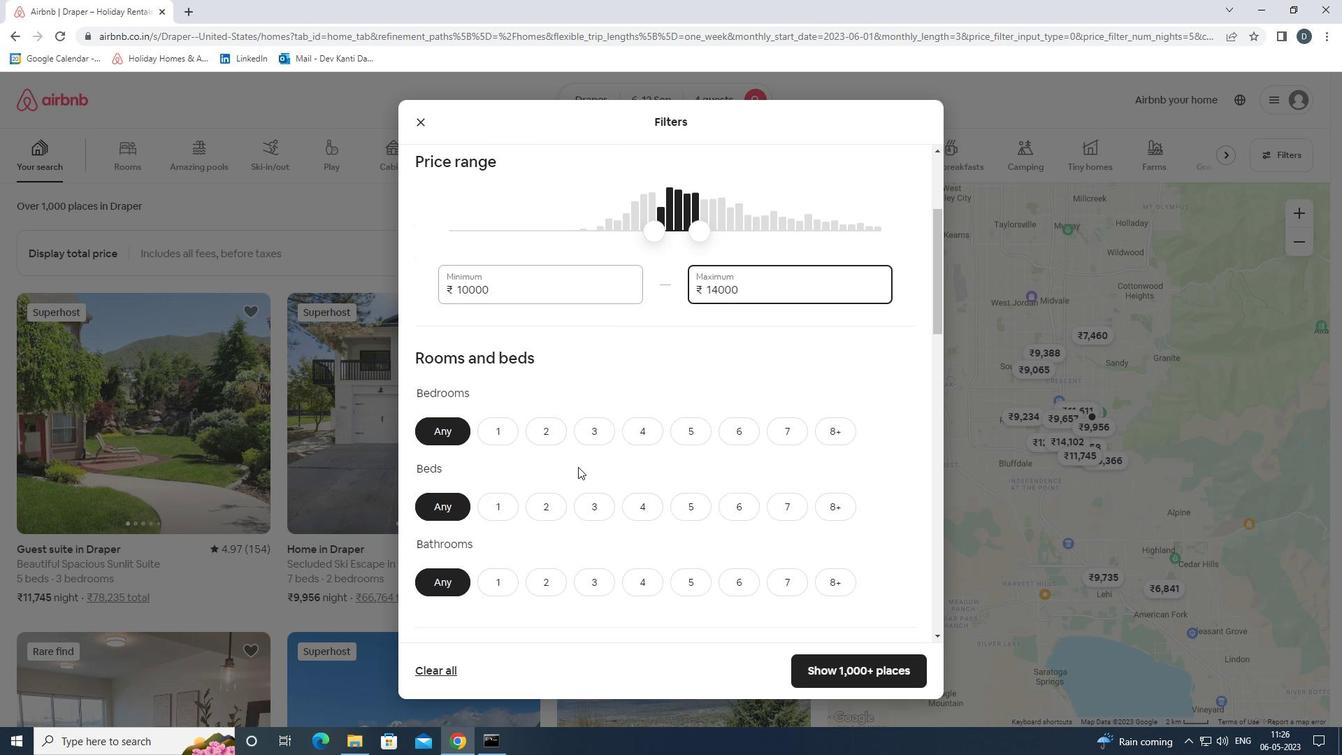 
Action: Mouse moved to (647, 365)
Screenshot: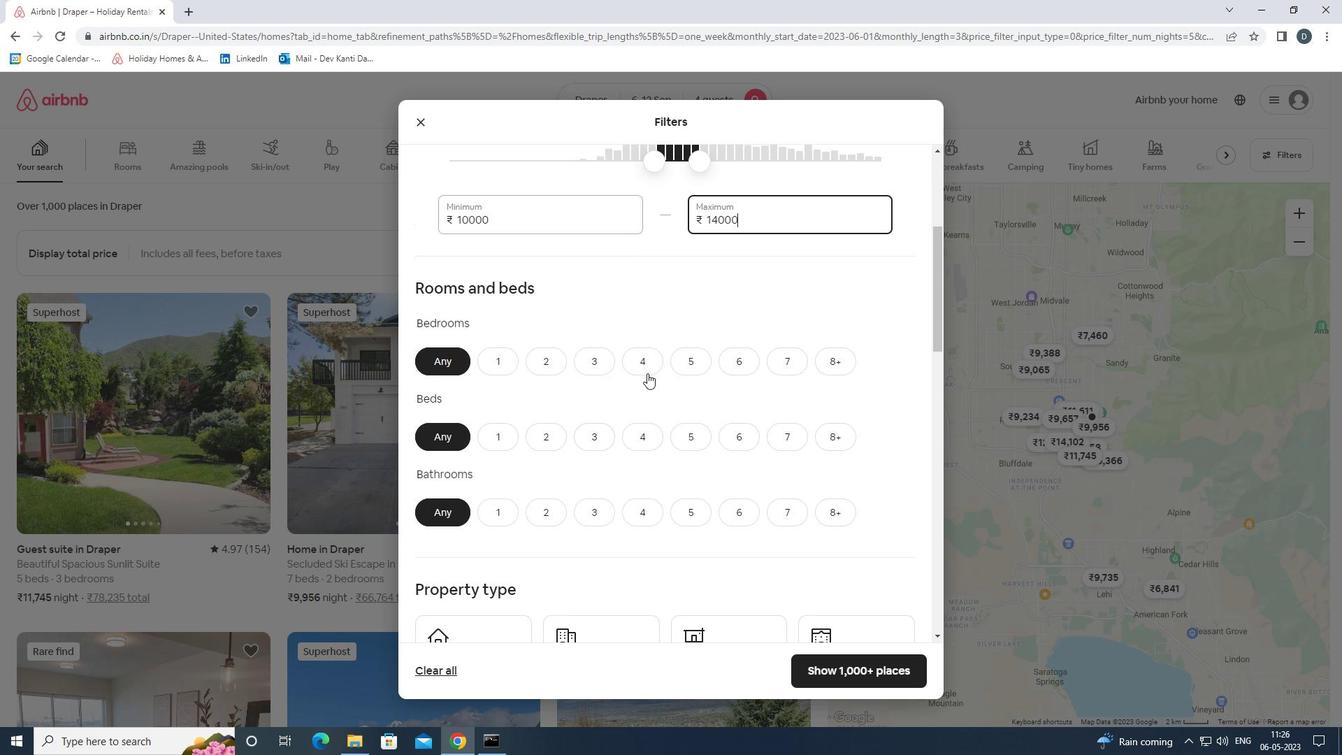 
Action: Mouse pressed left at (647, 365)
Screenshot: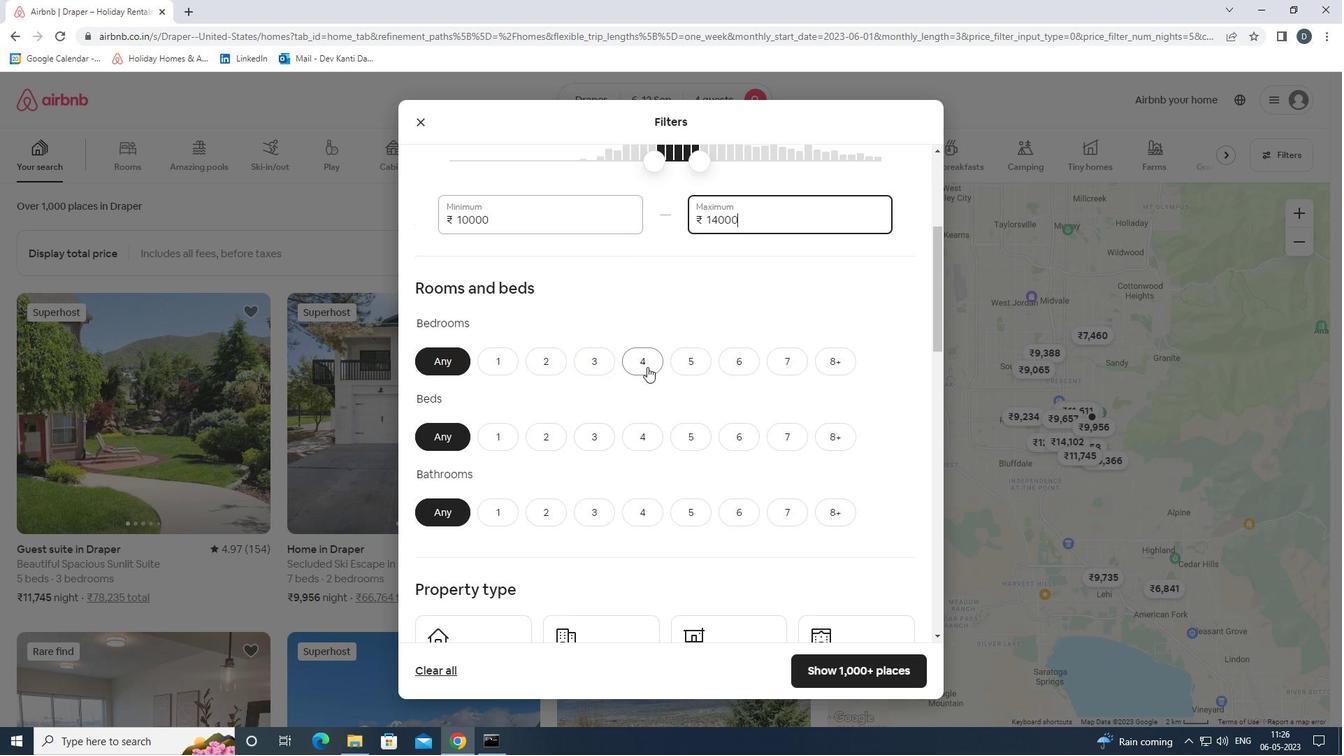 
Action: Mouse moved to (635, 429)
Screenshot: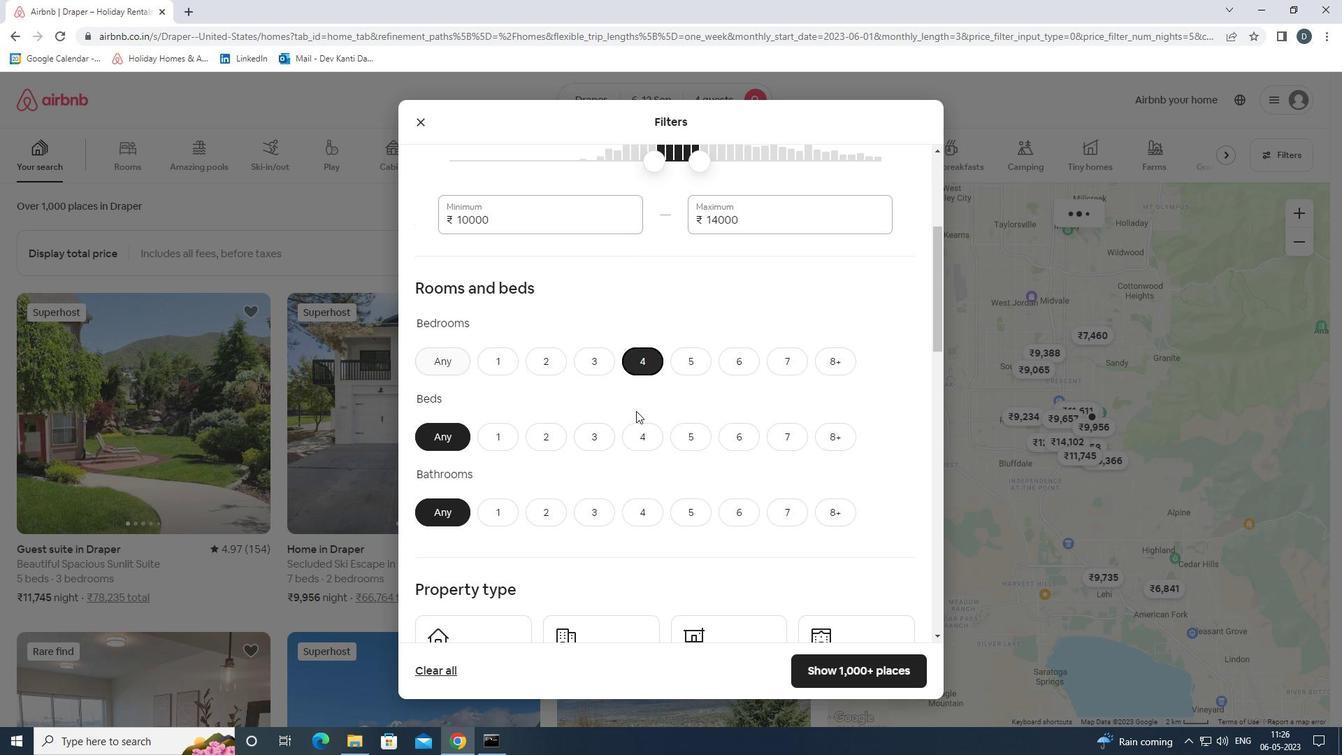 
Action: Mouse pressed left at (635, 429)
Screenshot: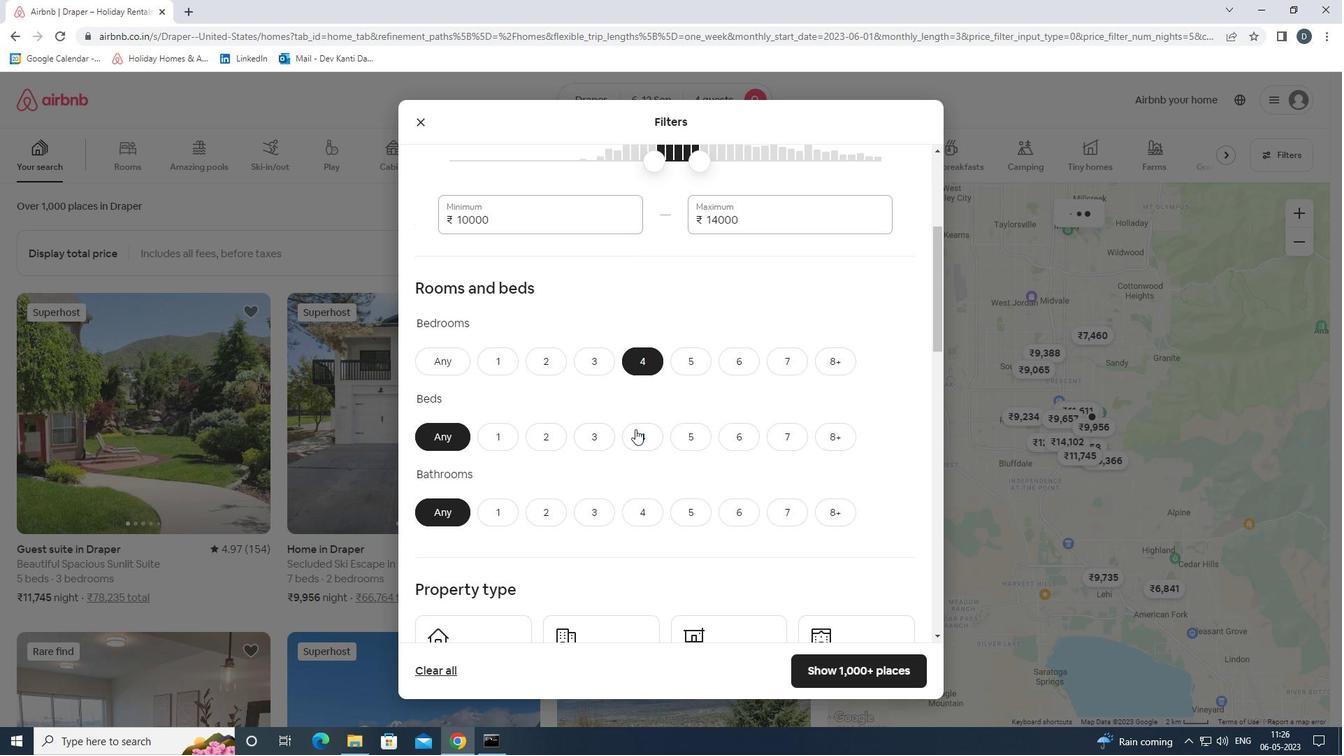 
Action: Mouse moved to (642, 511)
Screenshot: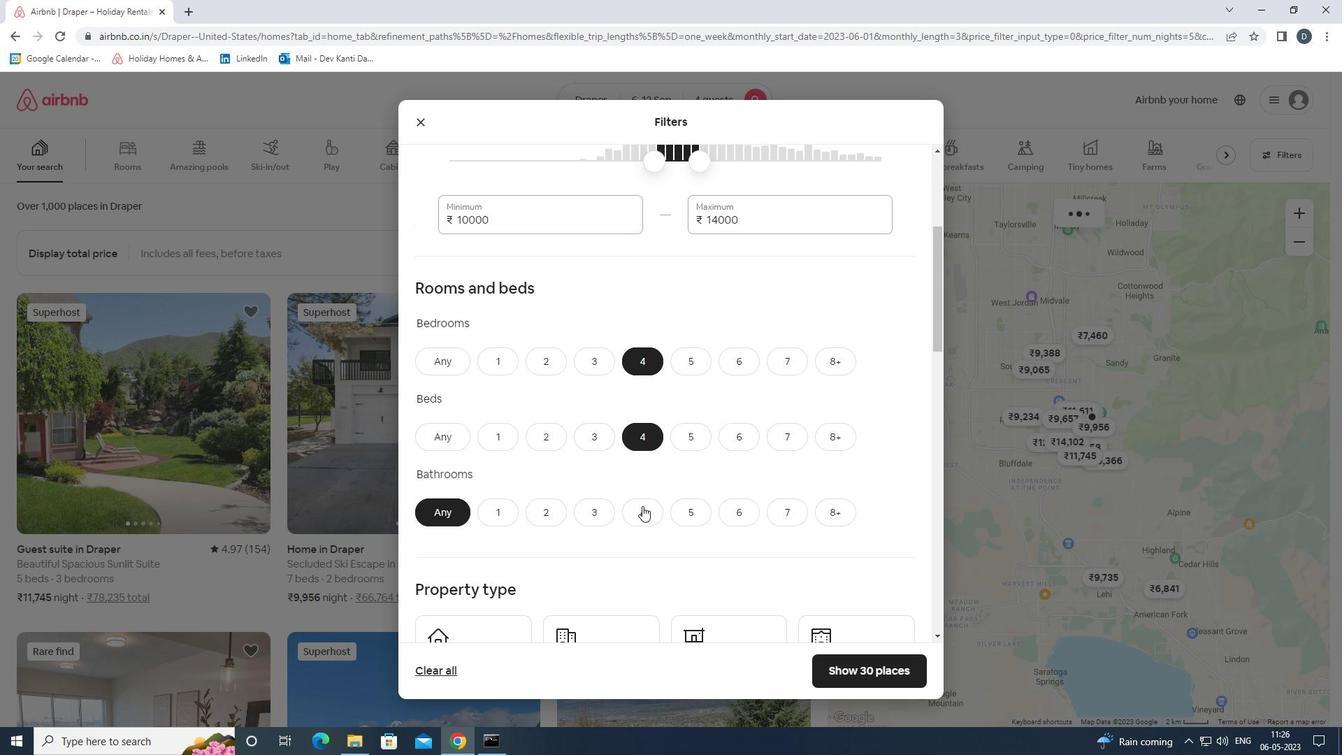 
Action: Mouse pressed left at (642, 511)
Screenshot: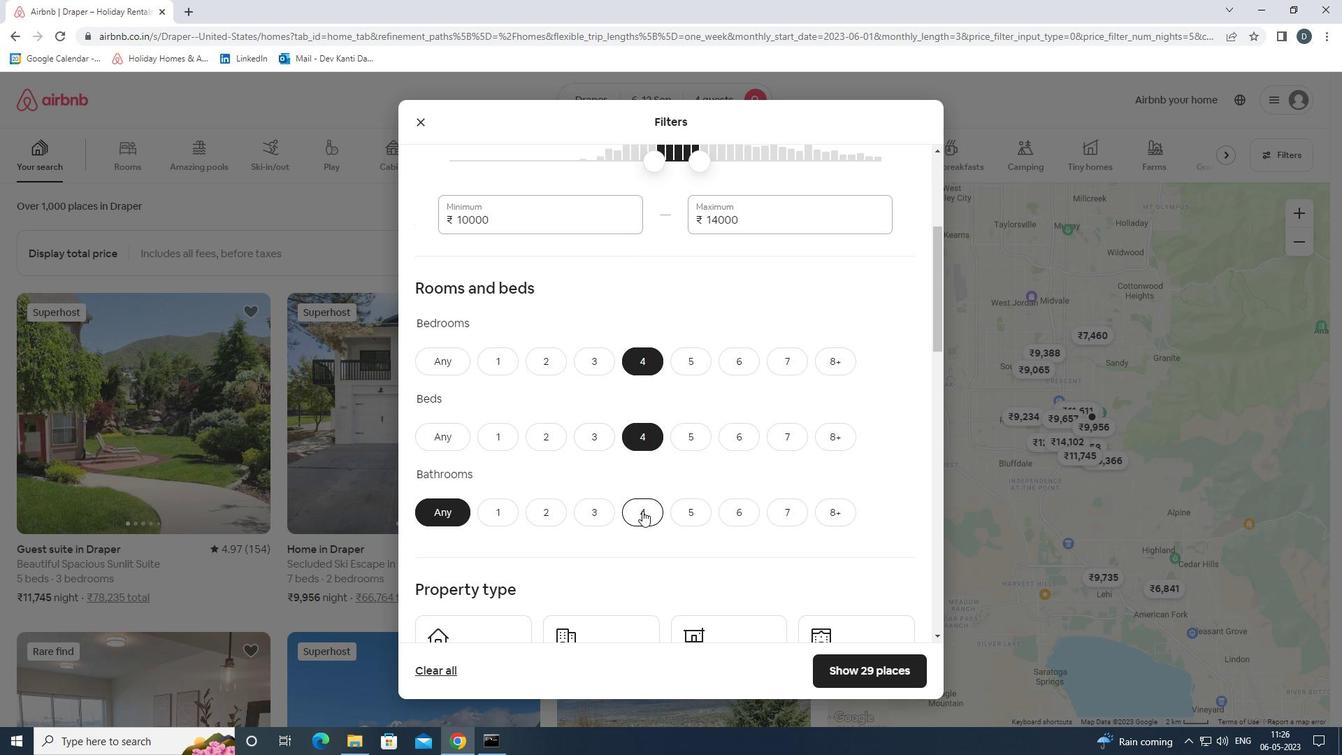 
Action: Mouse scrolled (642, 510) with delta (0, 0)
Screenshot: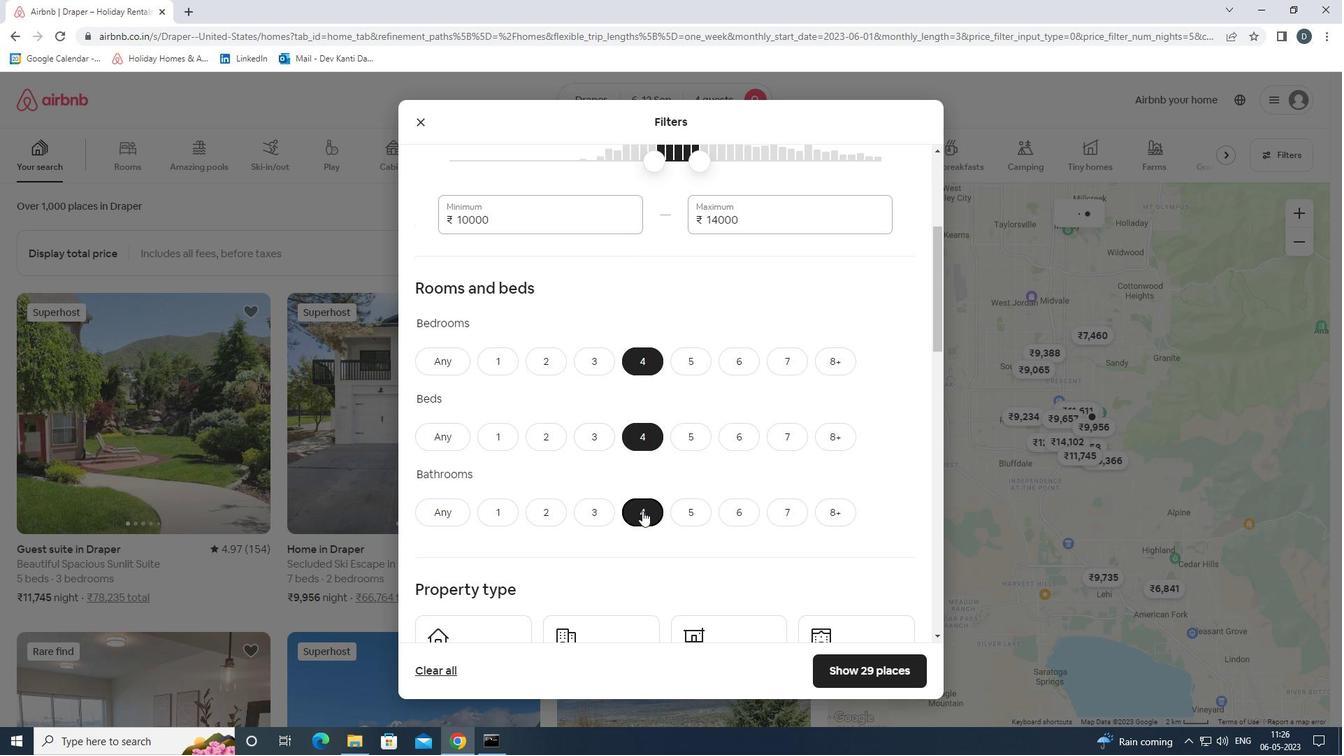 
Action: Mouse scrolled (642, 510) with delta (0, 0)
Screenshot: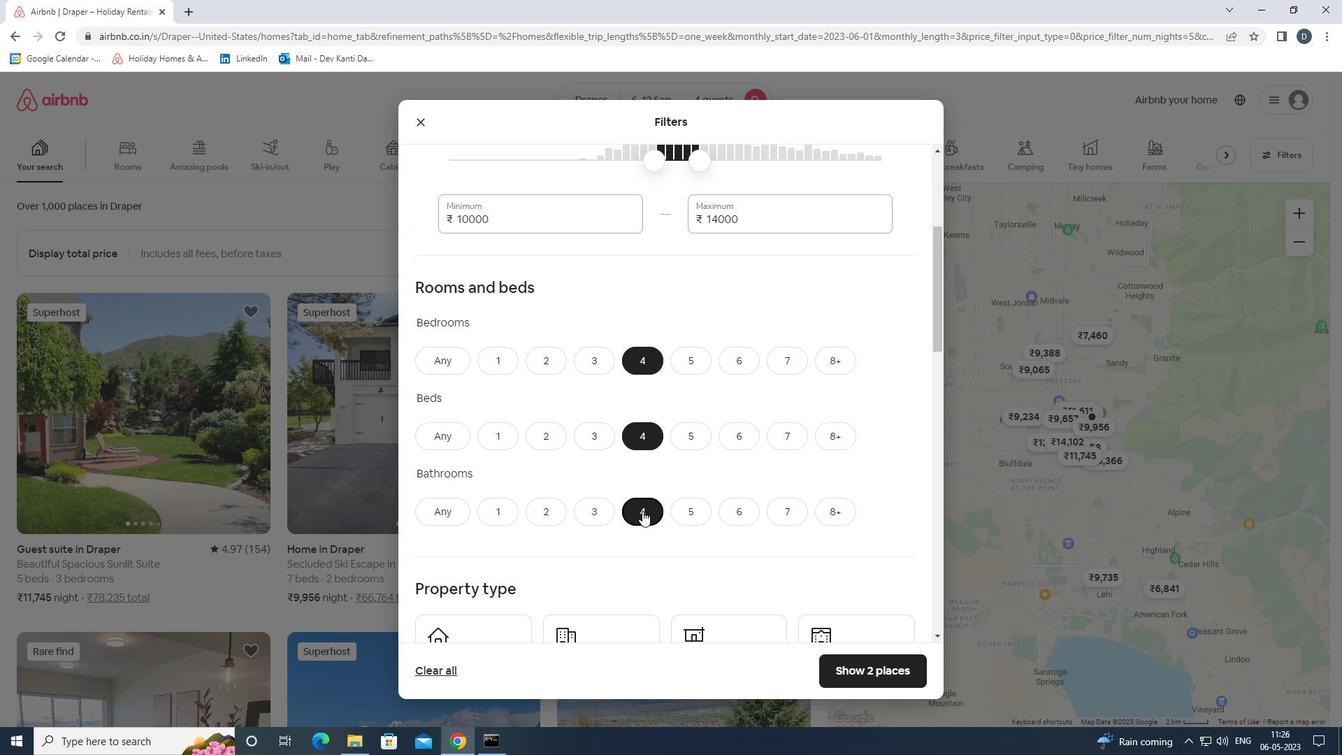 
Action: Mouse moved to (516, 502)
Screenshot: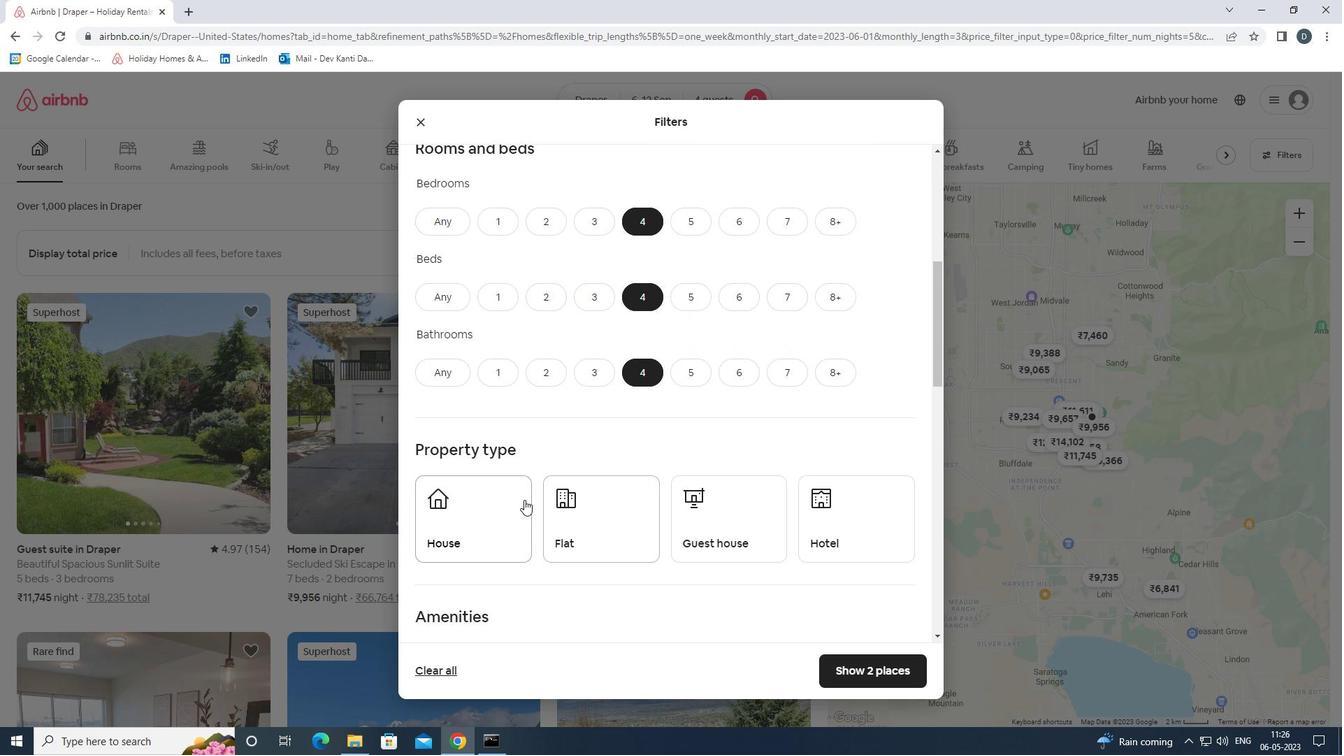 
Action: Mouse pressed left at (516, 502)
Screenshot: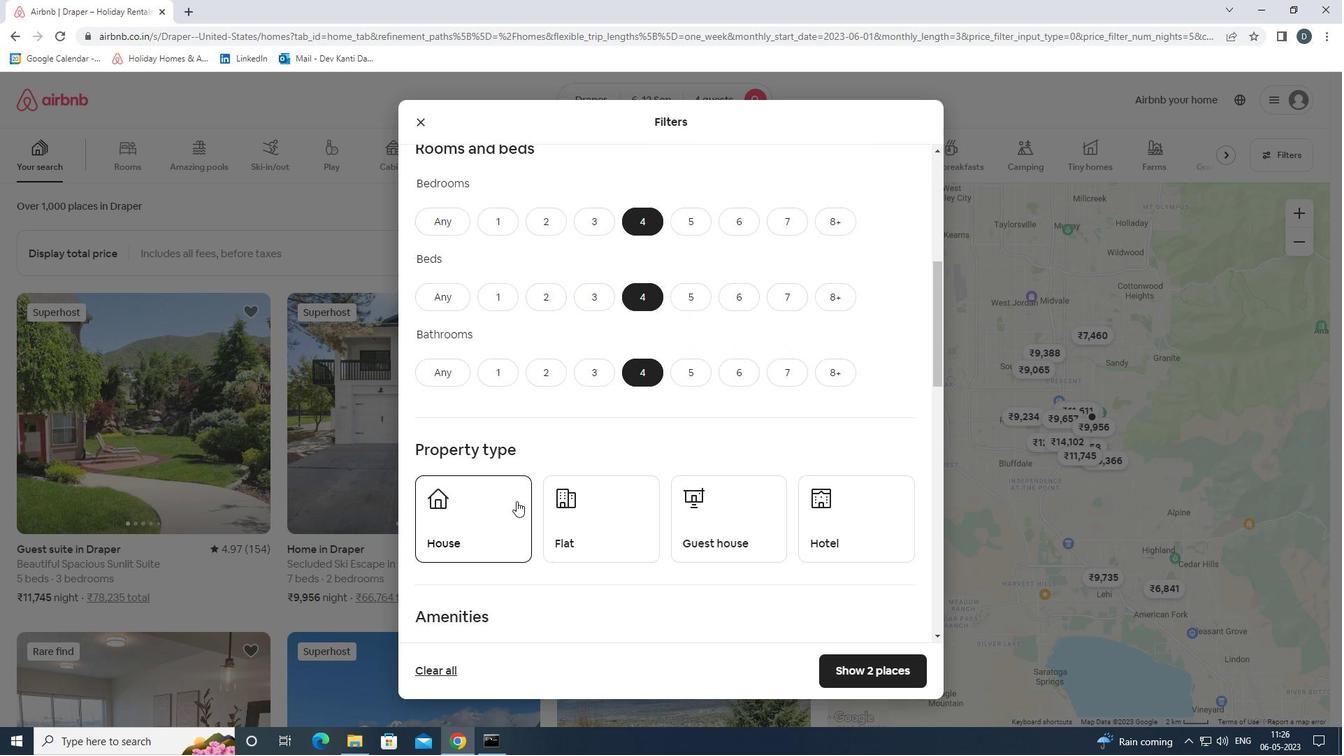 
Action: Mouse moved to (602, 496)
Screenshot: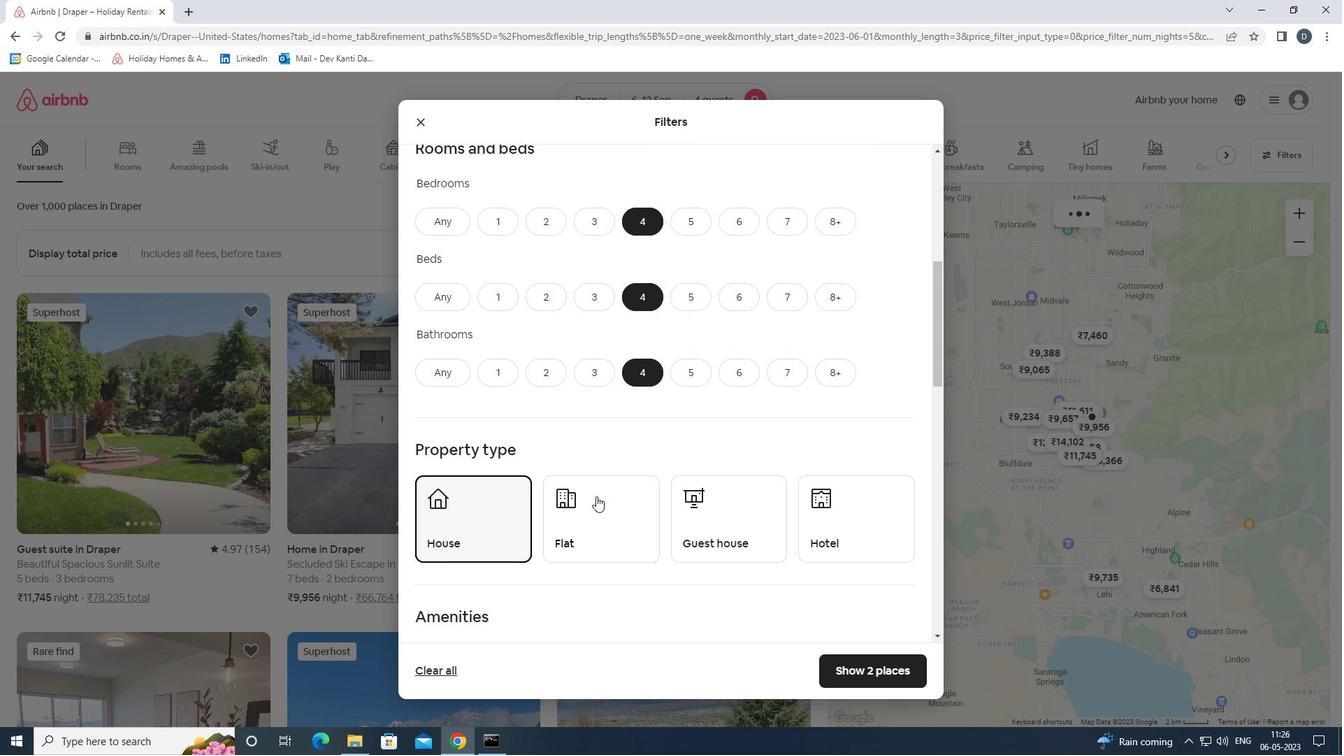 
Action: Mouse pressed left at (602, 496)
Screenshot: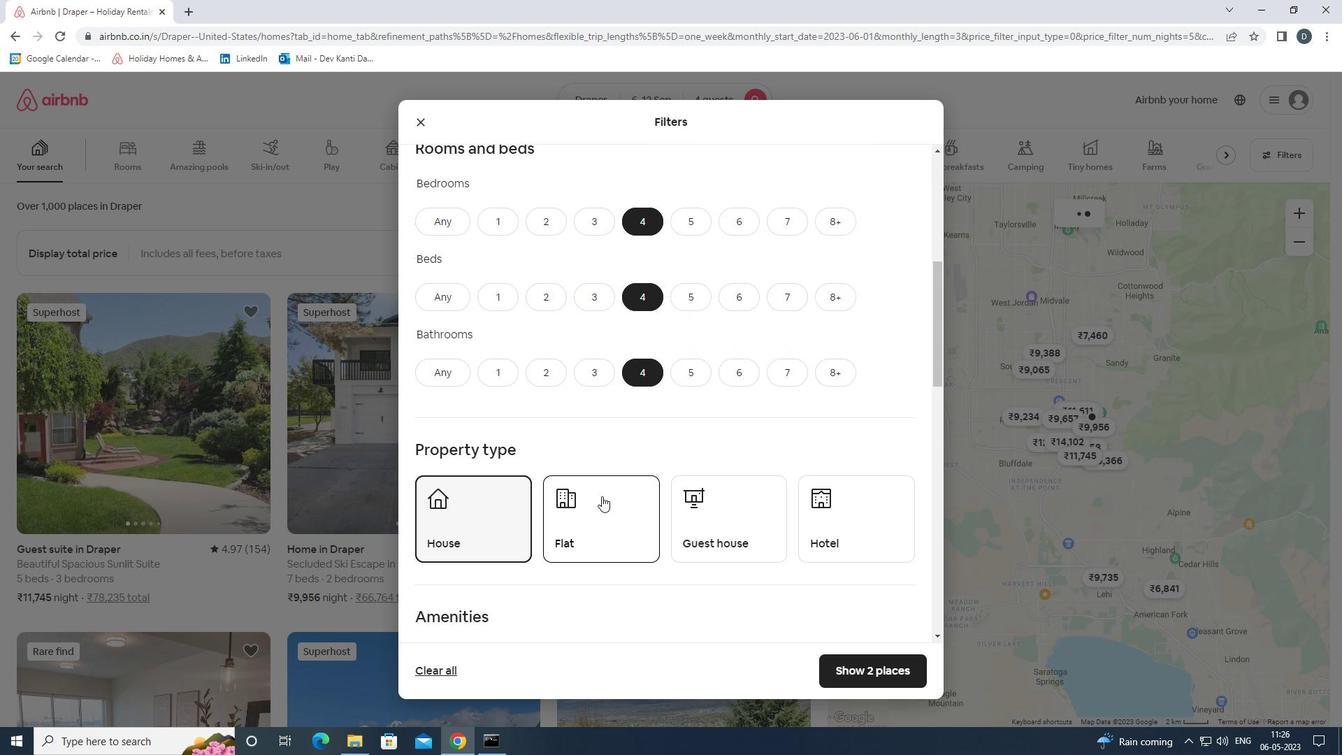 
Action: Mouse moved to (720, 497)
Screenshot: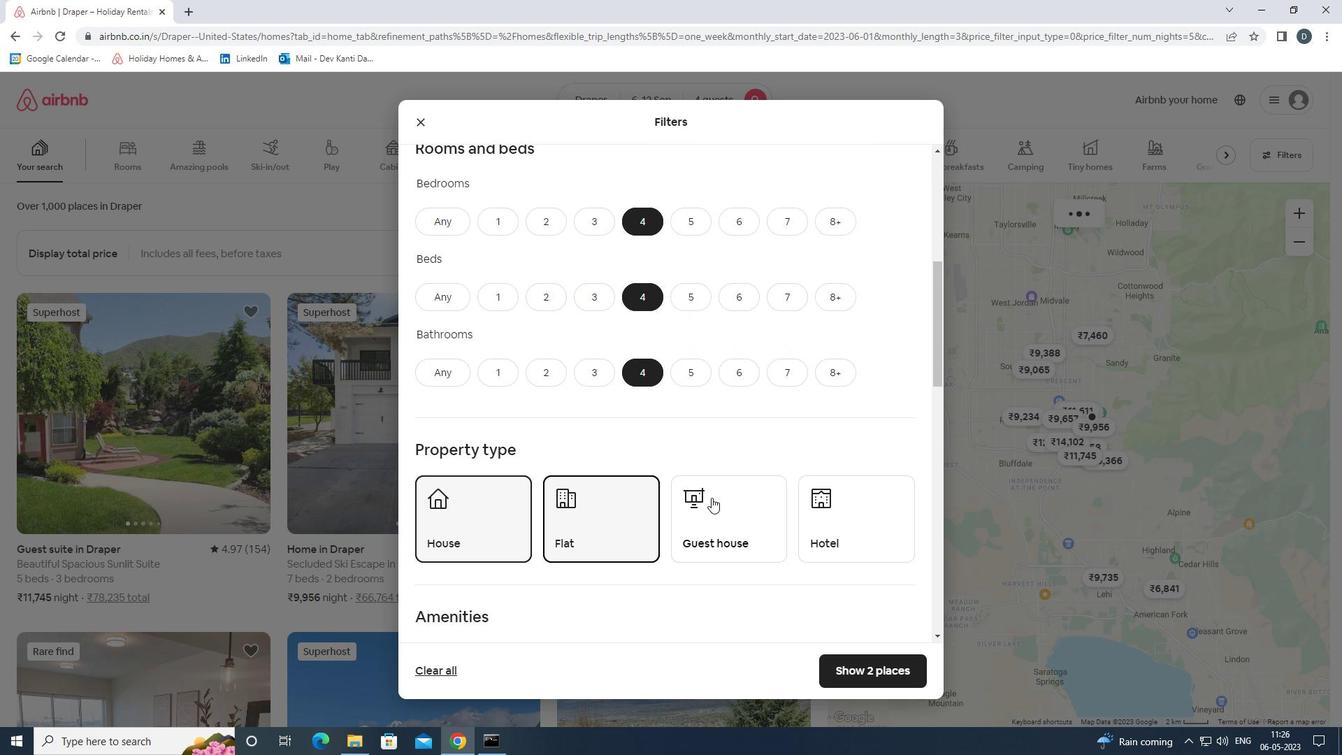 
Action: Mouse pressed left at (720, 497)
Screenshot: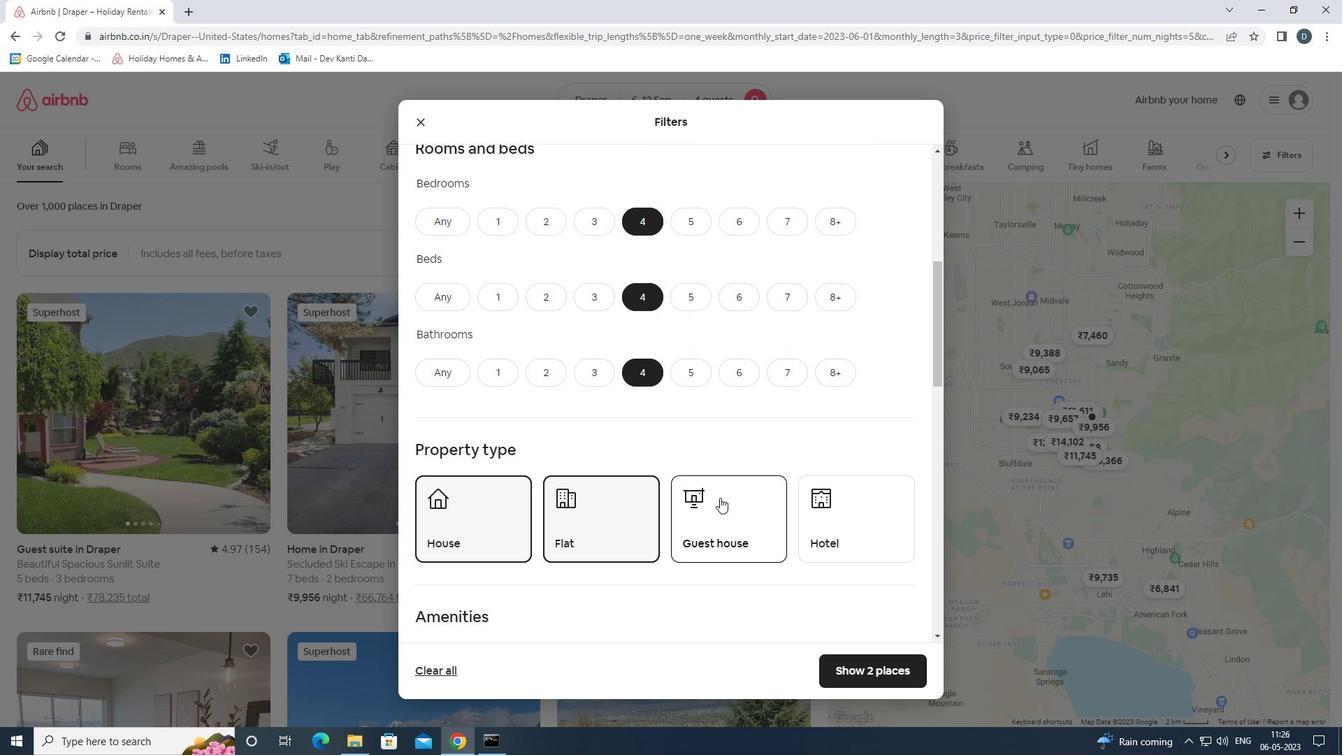 
Action: Mouse scrolled (720, 497) with delta (0, 0)
Screenshot: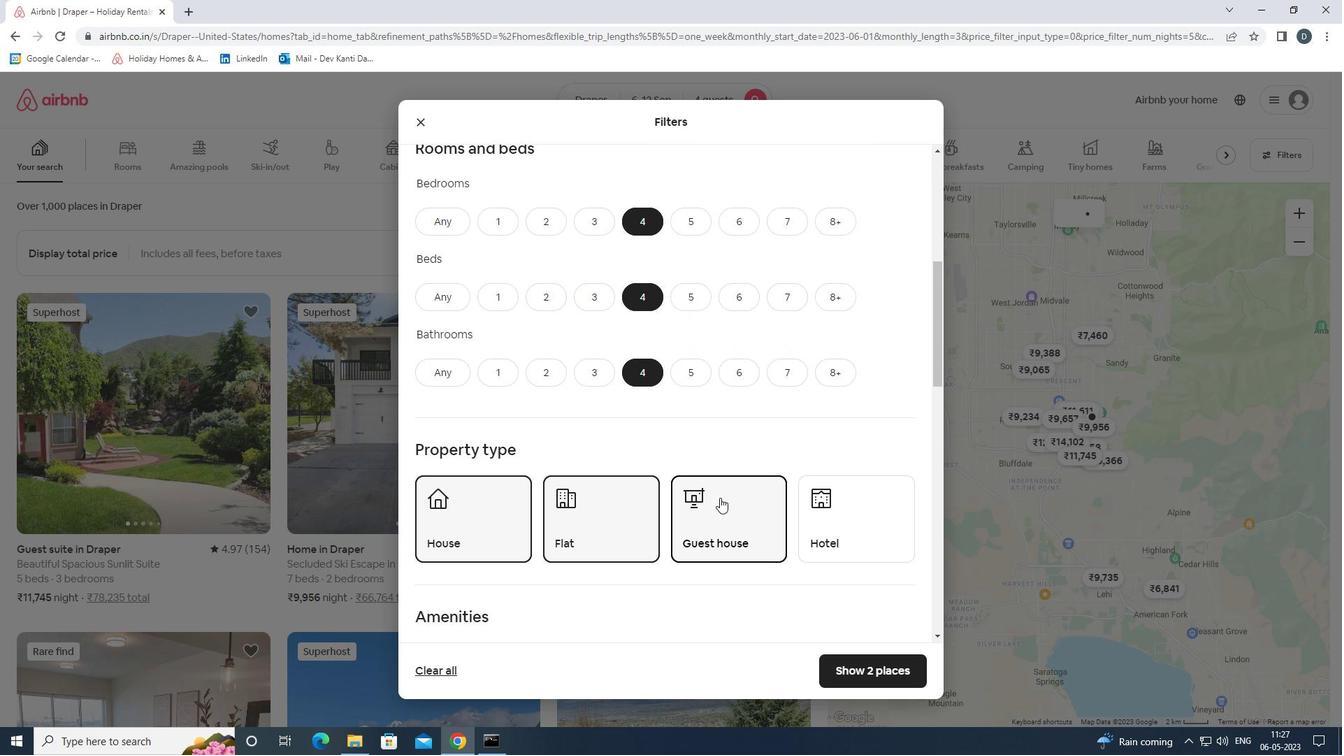 
Action: Mouse scrolled (720, 497) with delta (0, 0)
Screenshot: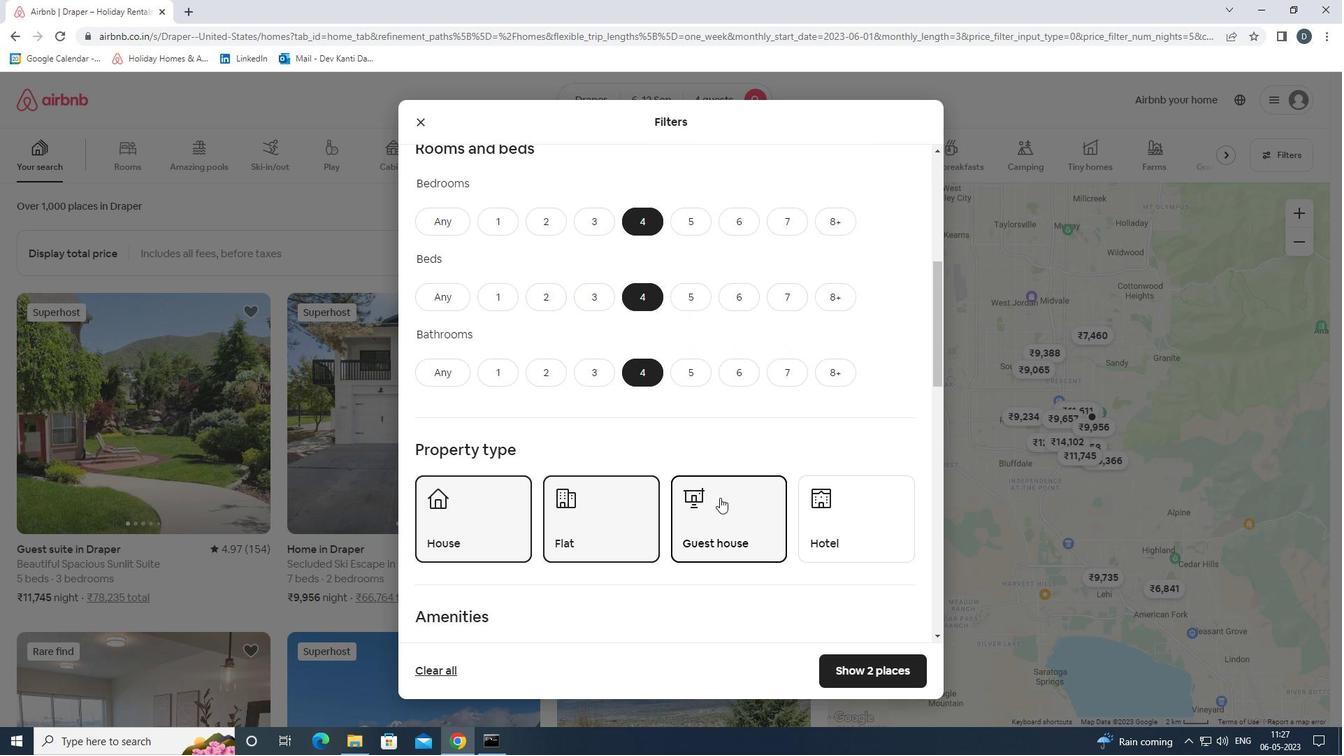 
Action: Mouse scrolled (720, 497) with delta (0, 0)
Screenshot: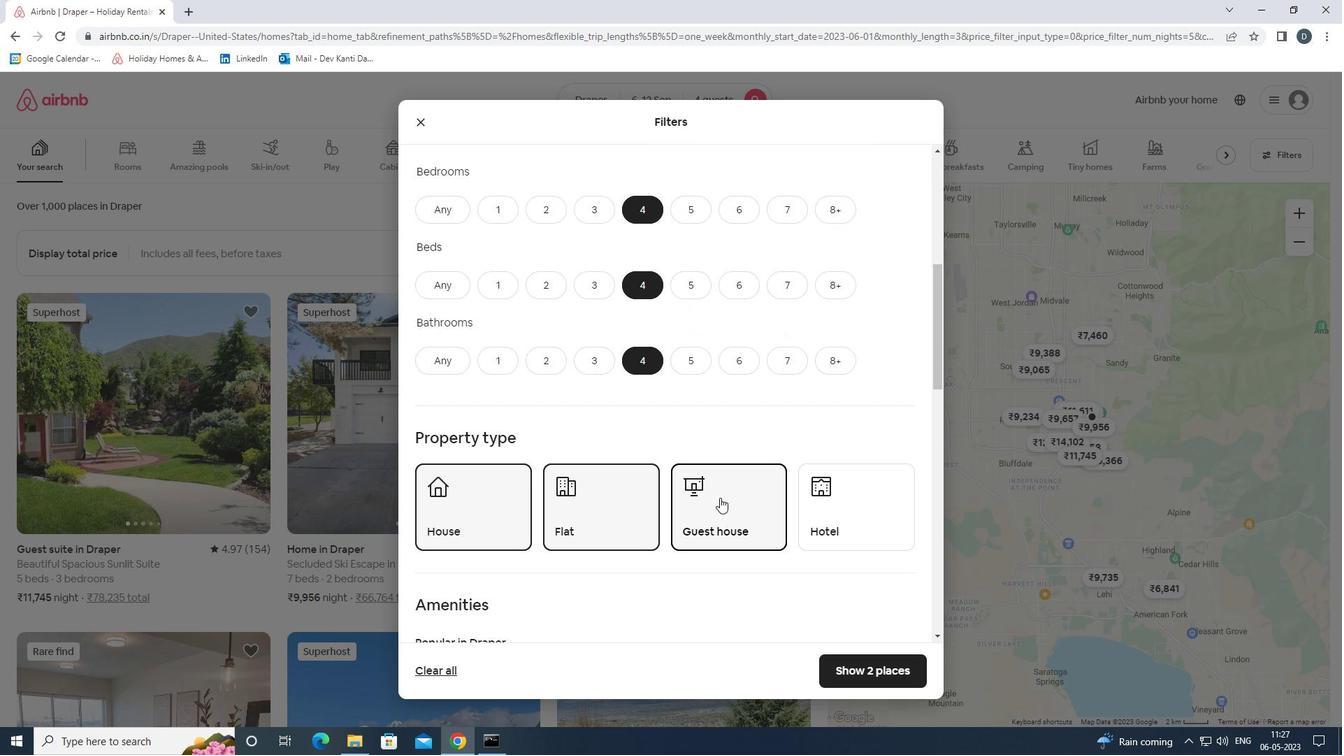 
Action: Mouse scrolled (720, 497) with delta (0, 0)
Screenshot: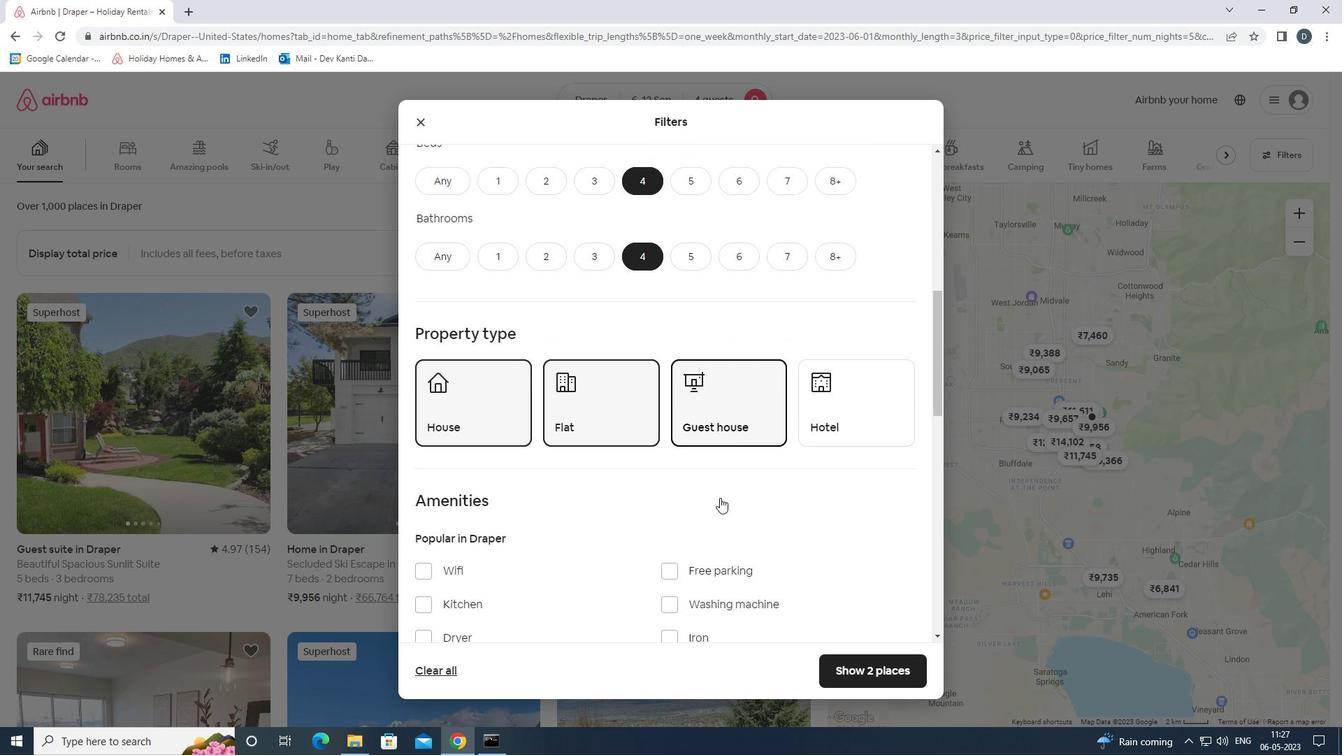 
Action: Mouse moved to (441, 398)
Screenshot: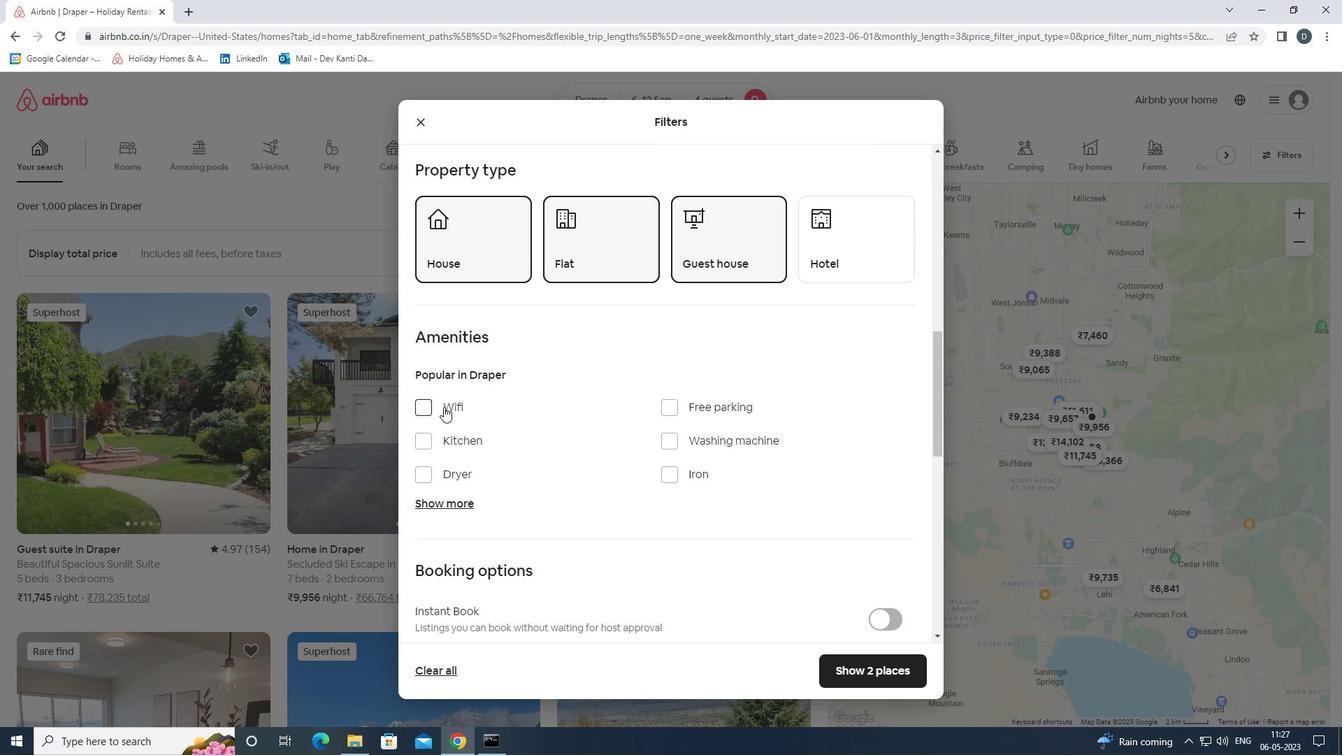 
Action: Mouse pressed left at (441, 398)
Screenshot: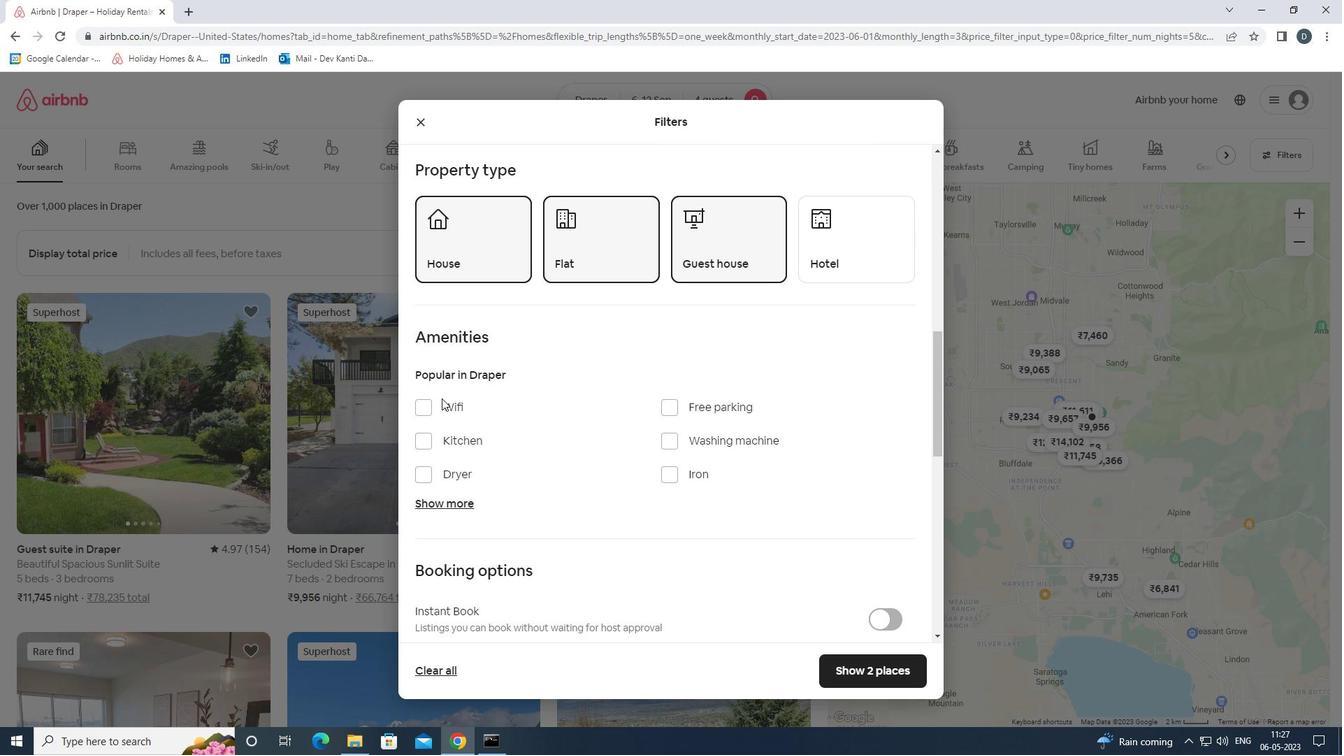 
Action: Mouse moved to (441, 402)
Screenshot: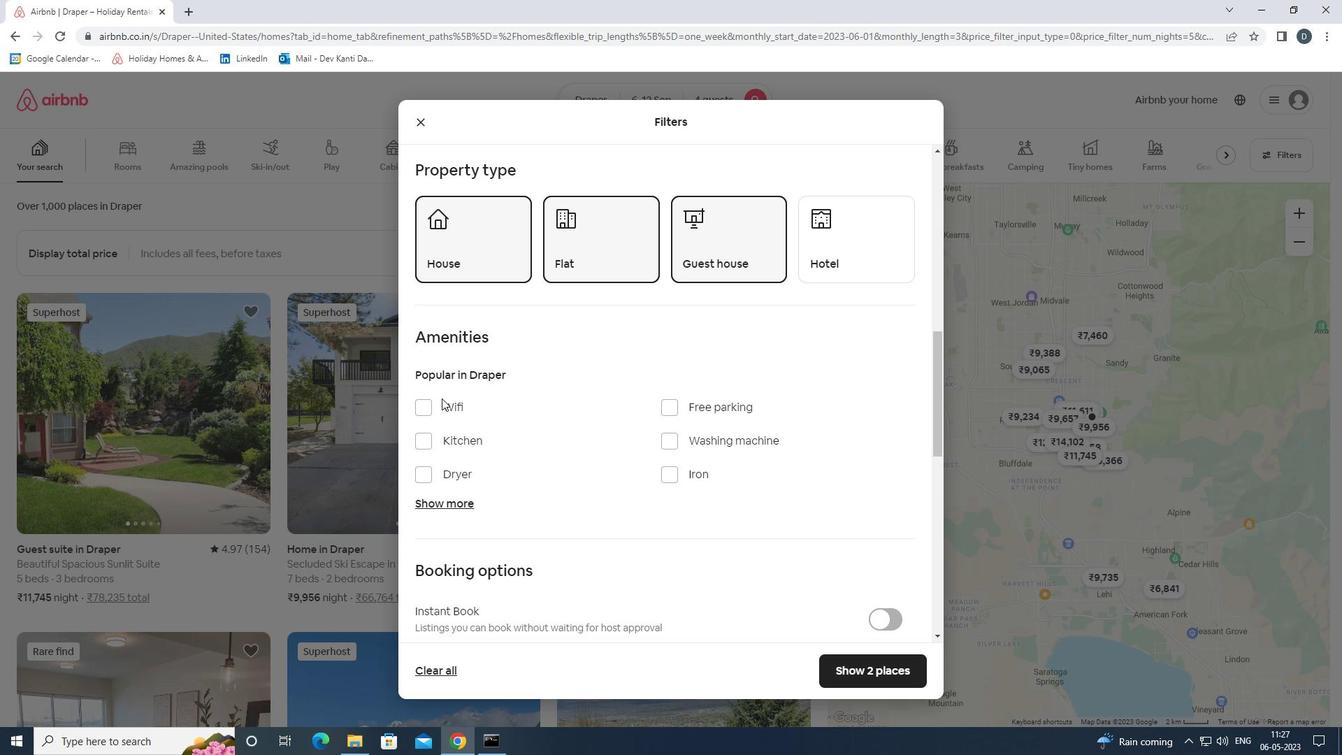 
Action: Mouse pressed left at (441, 402)
Screenshot: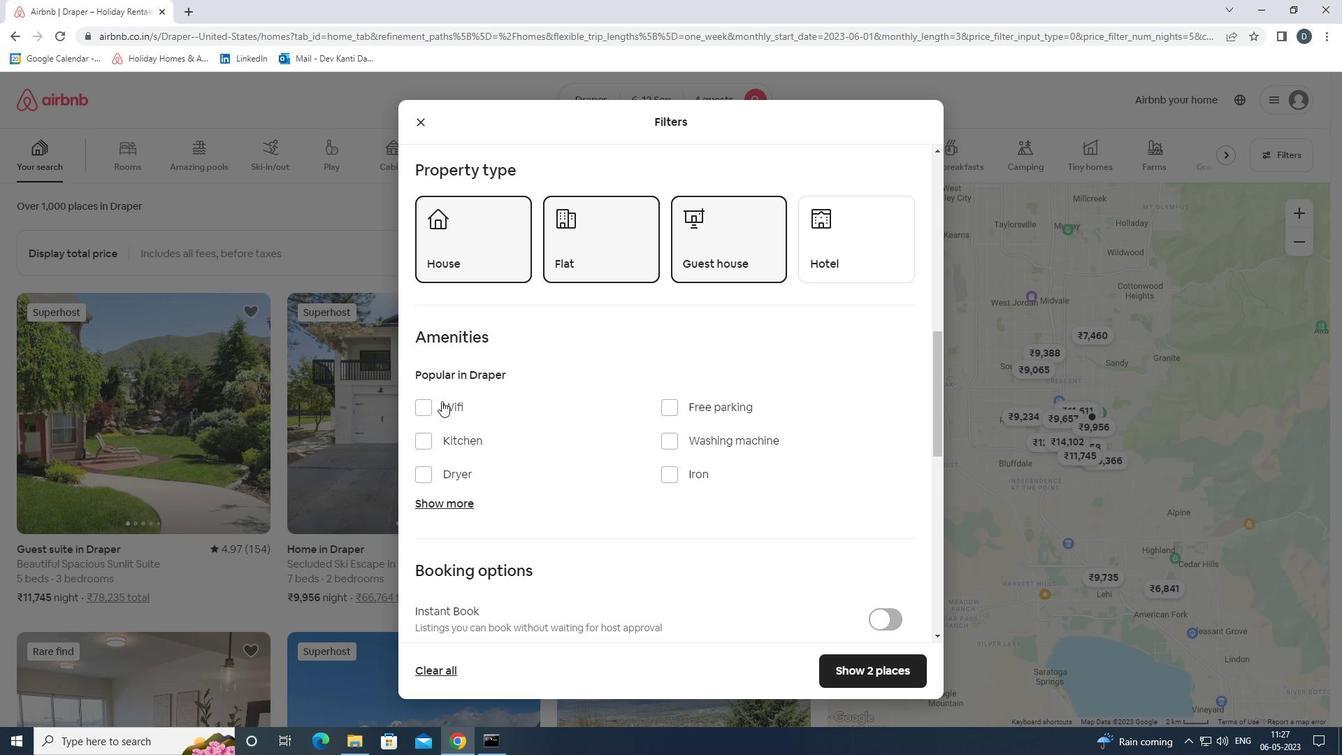 
Action: Mouse moved to (467, 499)
Screenshot: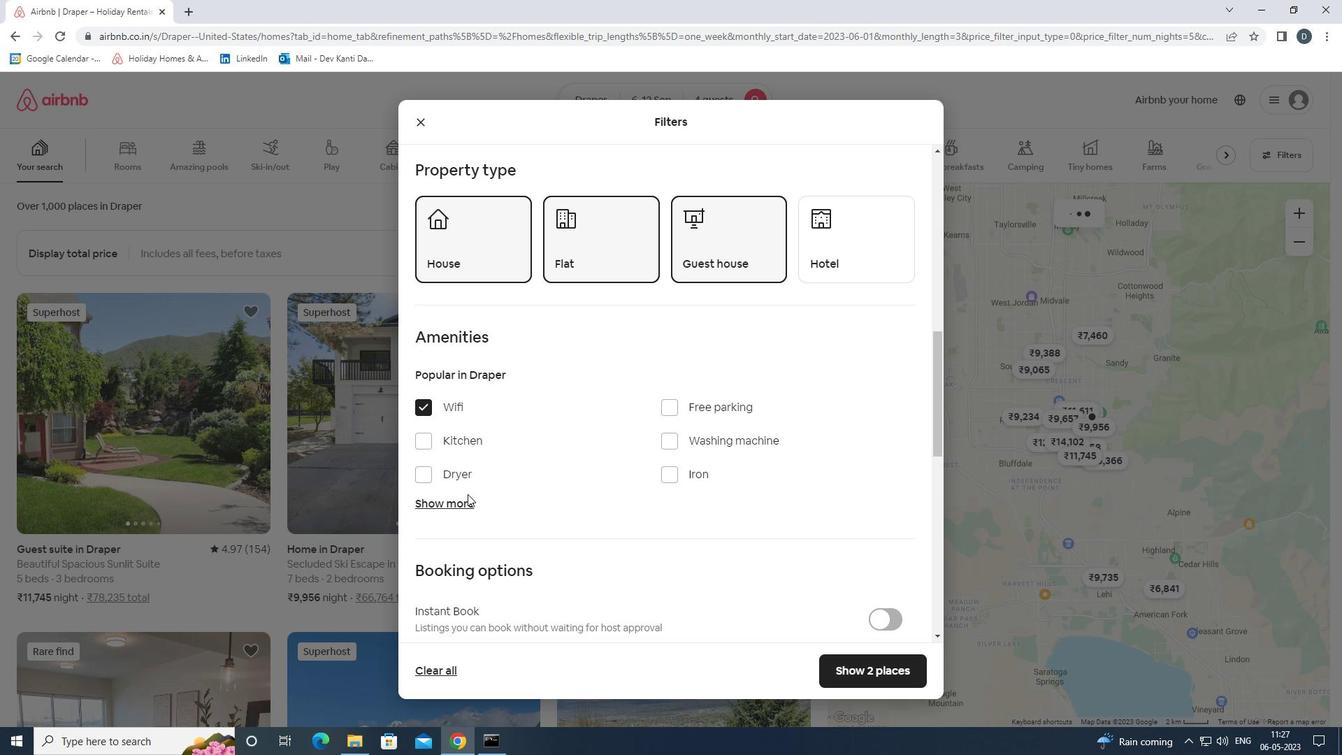 
Action: Mouse pressed left at (467, 499)
Screenshot: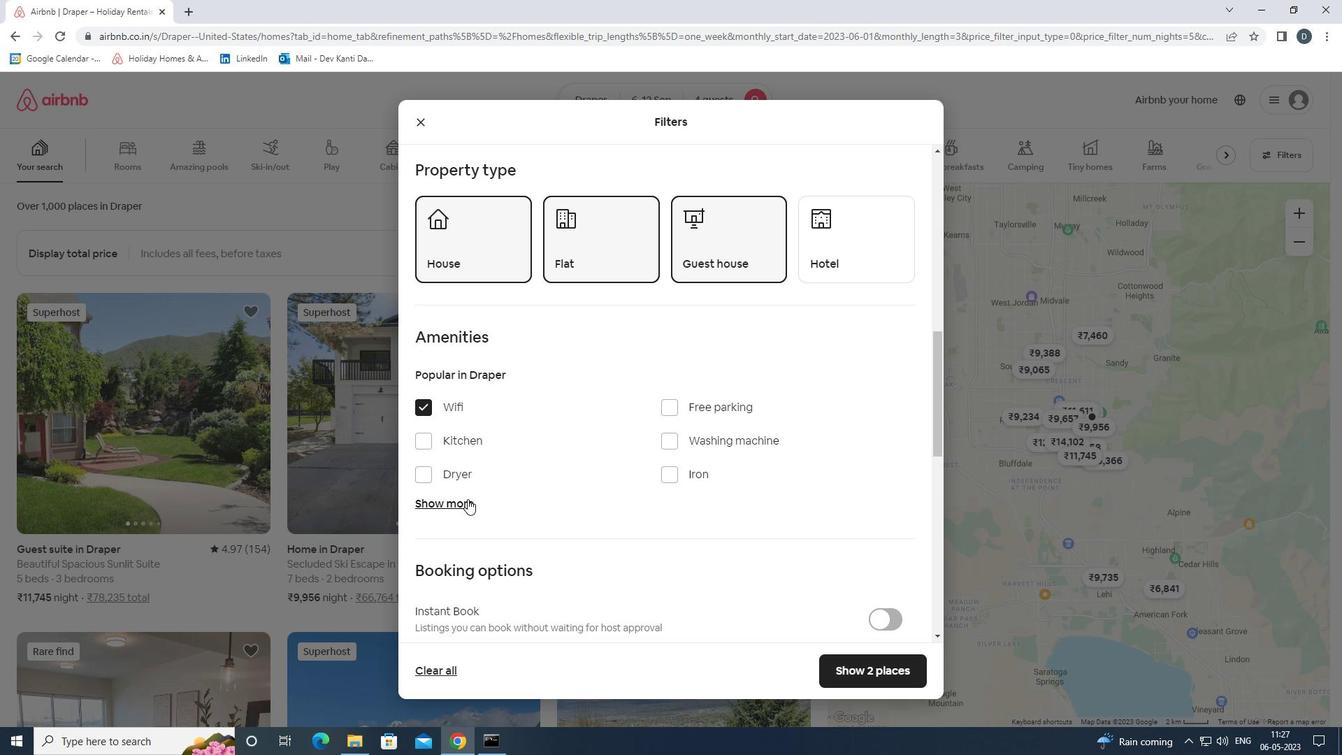 
Action: Mouse moved to (693, 411)
Screenshot: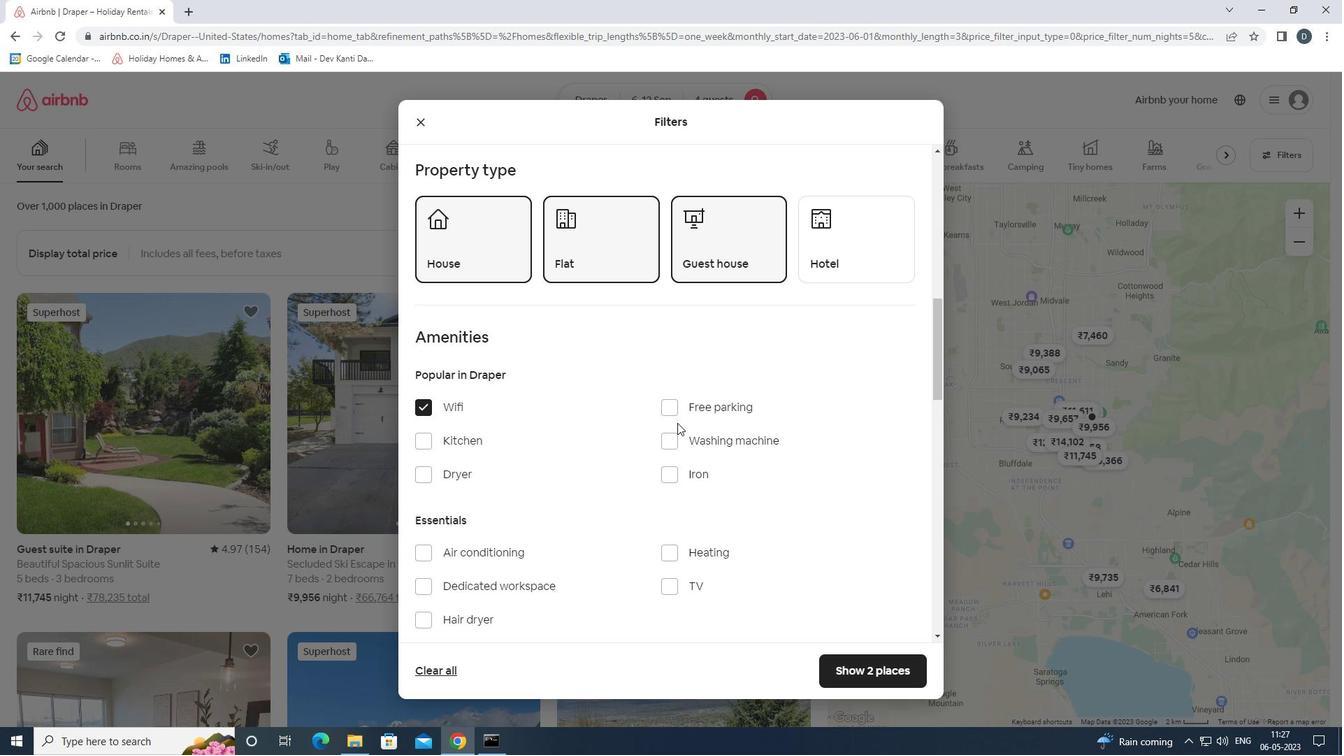 
Action: Mouse pressed left at (693, 411)
Screenshot: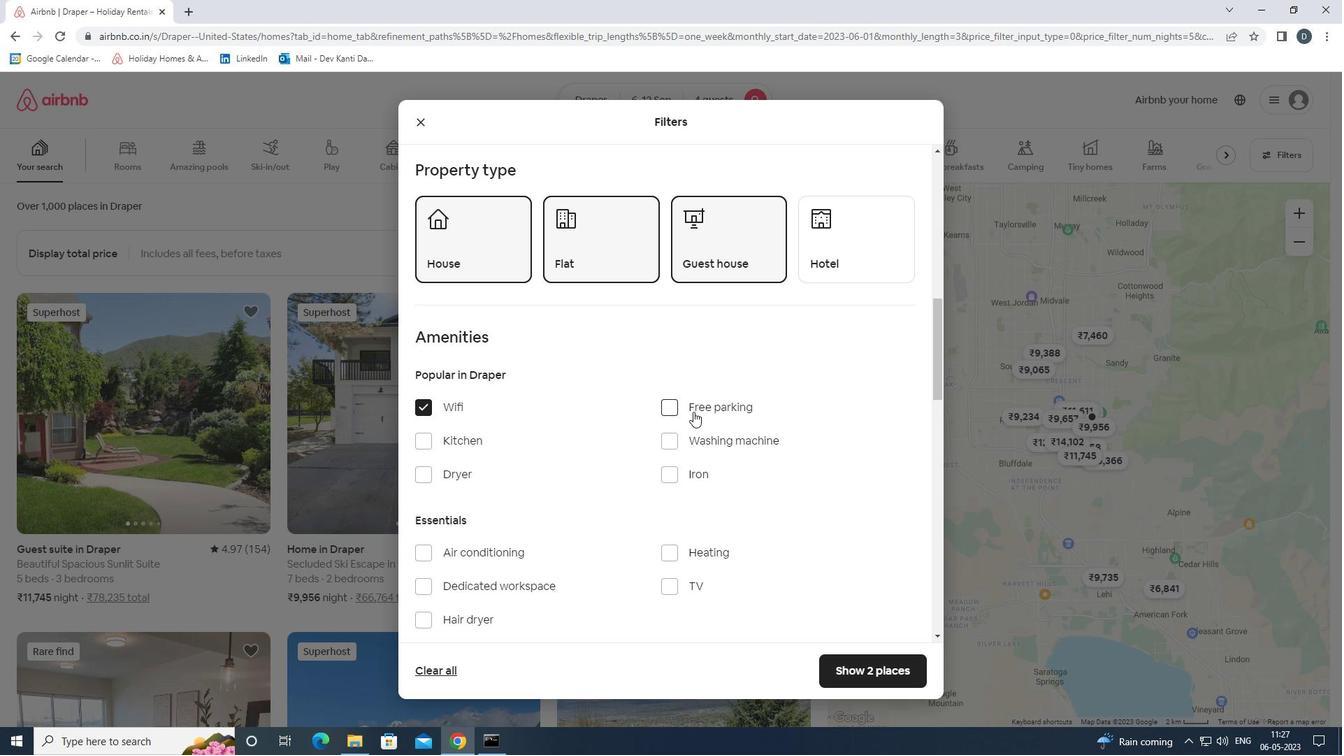 
Action: Mouse moved to (683, 585)
Screenshot: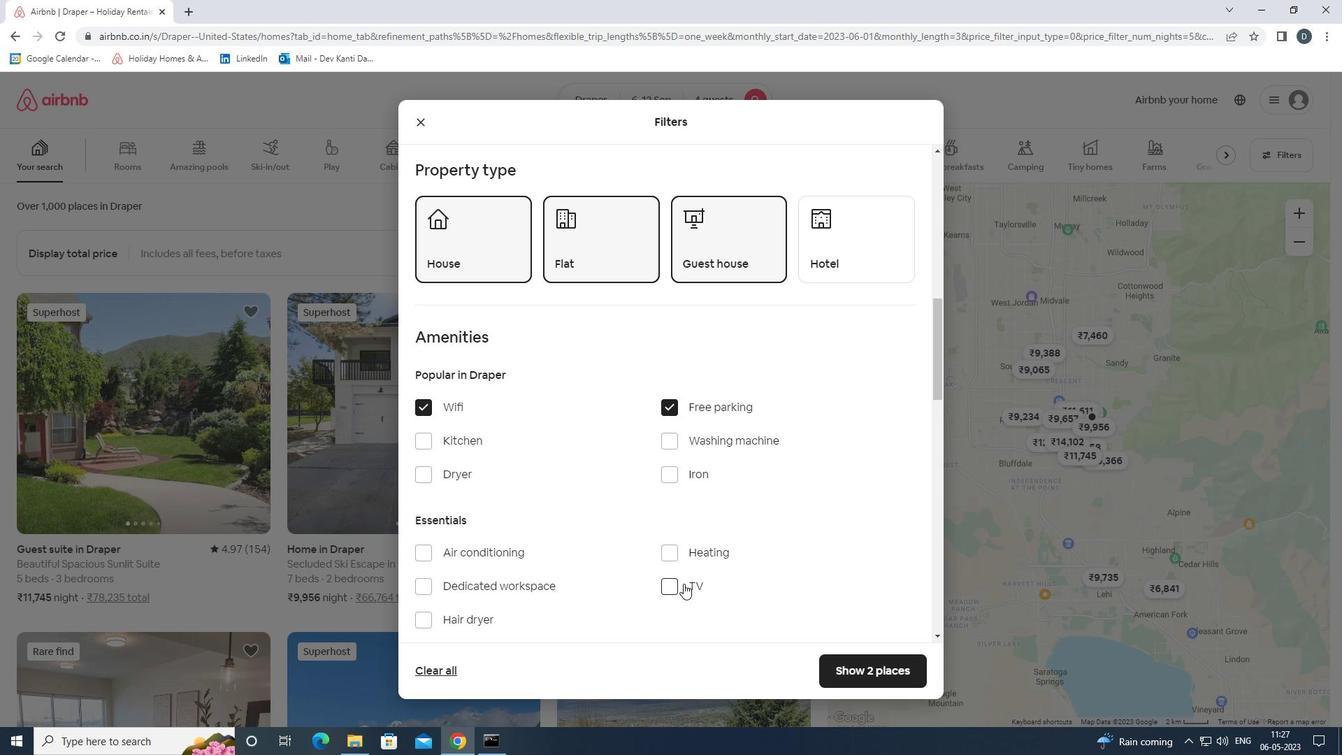 
Action: Mouse pressed left at (683, 585)
Screenshot: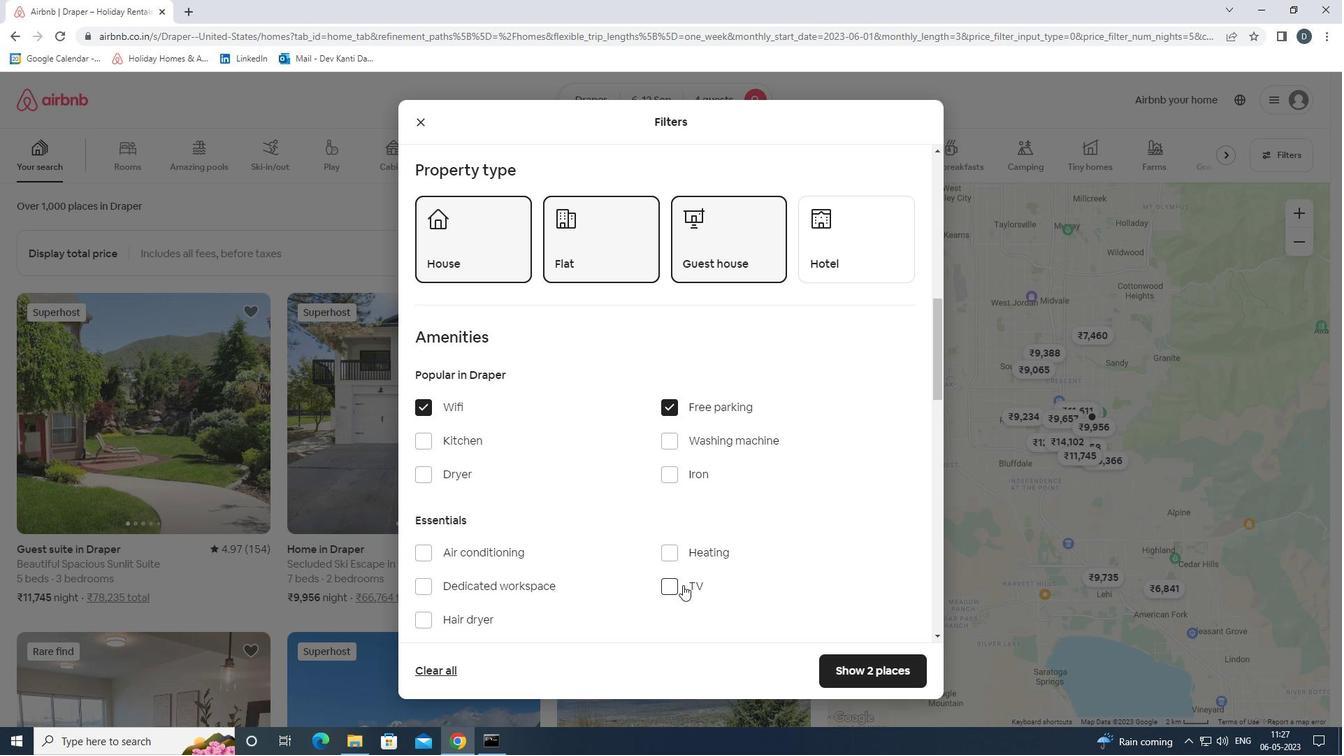 
Action: Mouse moved to (623, 585)
Screenshot: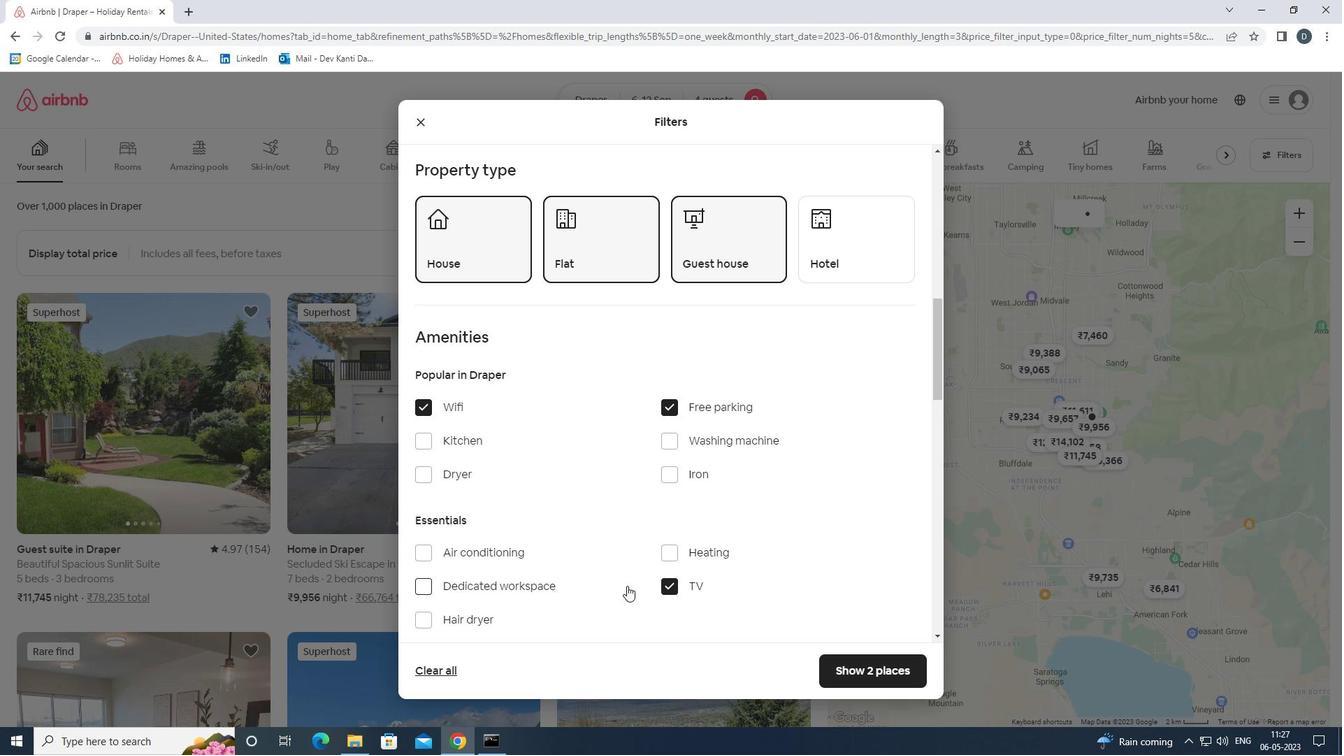
Action: Mouse scrolled (623, 585) with delta (0, 0)
Screenshot: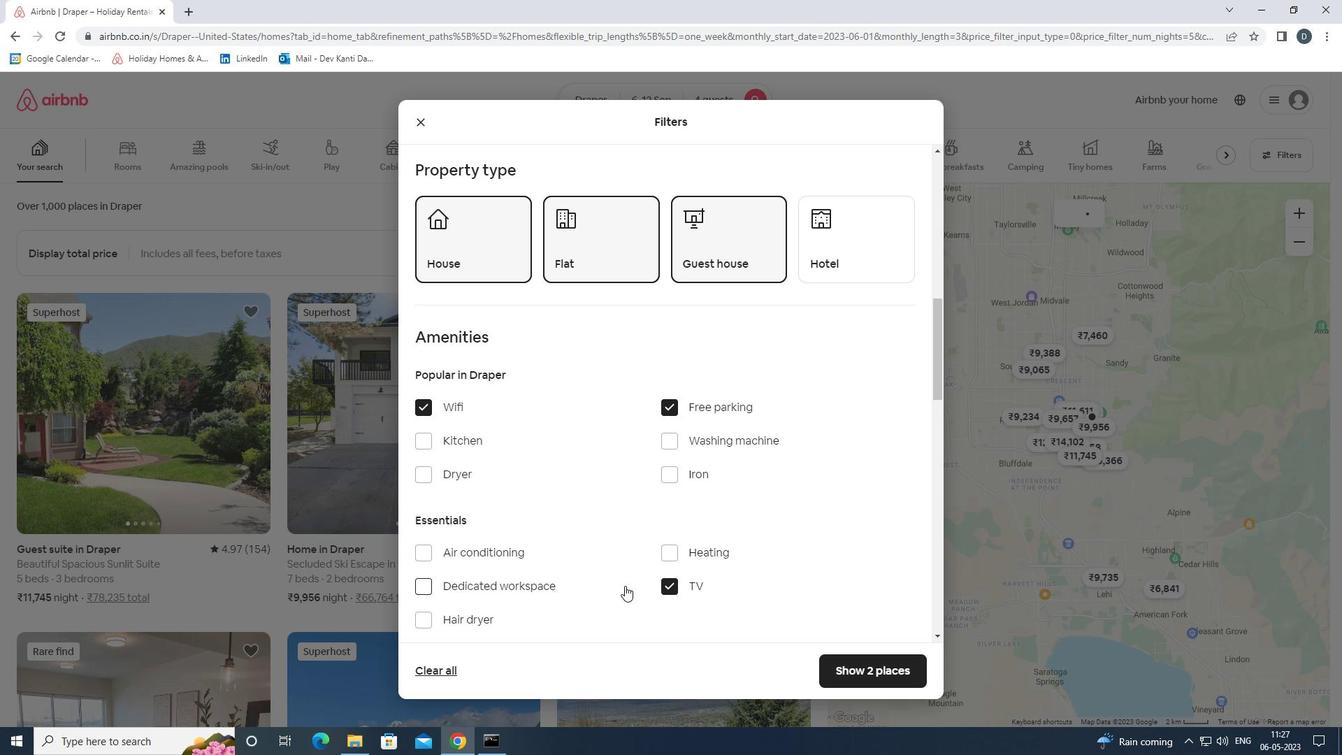 
Action: Mouse moved to (620, 585)
Screenshot: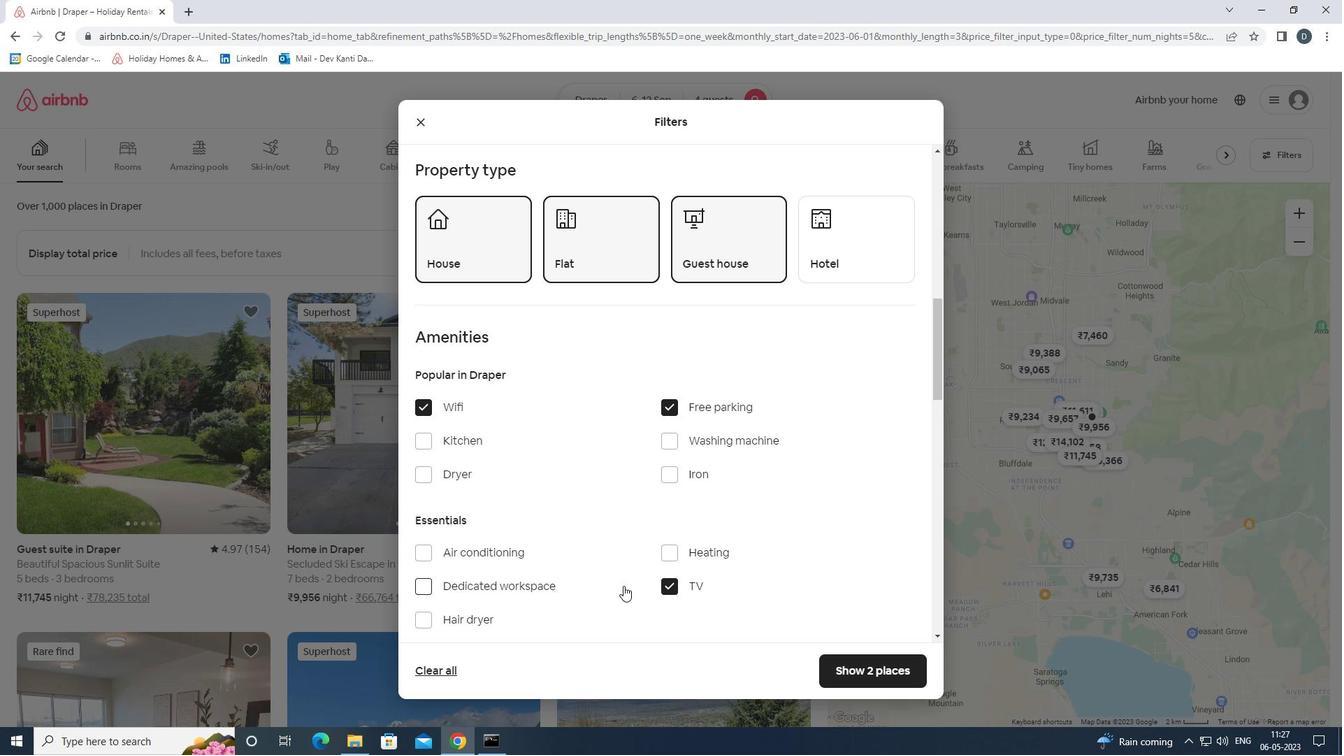
Action: Mouse scrolled (620, 584) with delta (0, 0)
Screenshot: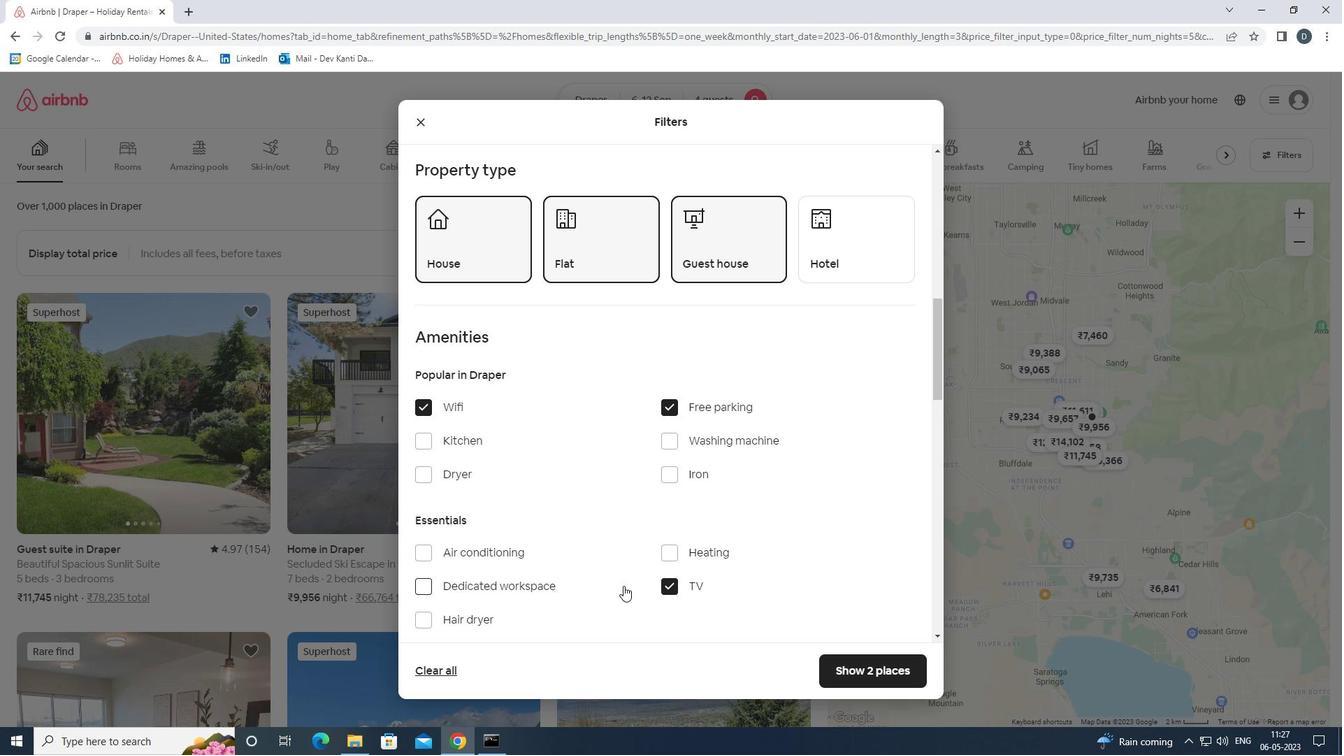 
Action: Mouse moved to (615, 573)
Screenshot: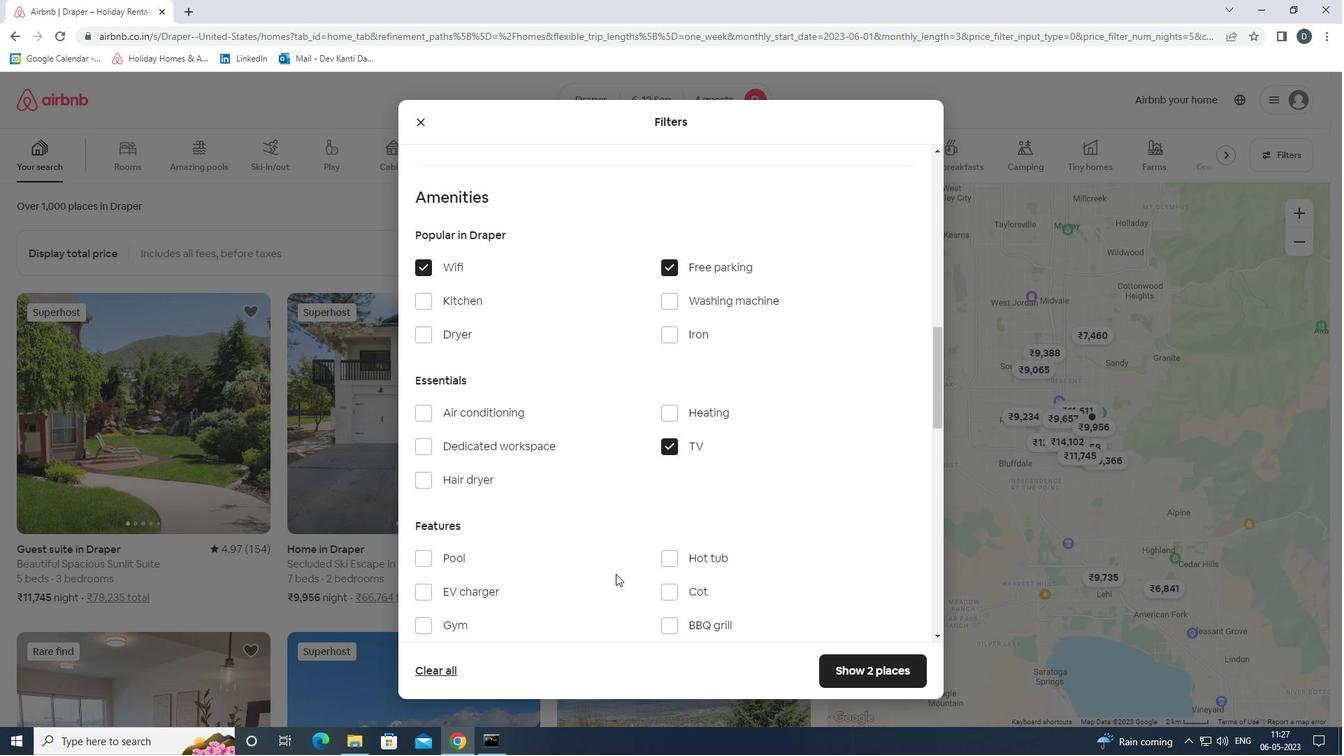
Action: Mouse scrolled (615, 572) with delta (0, 0)
Screenshot: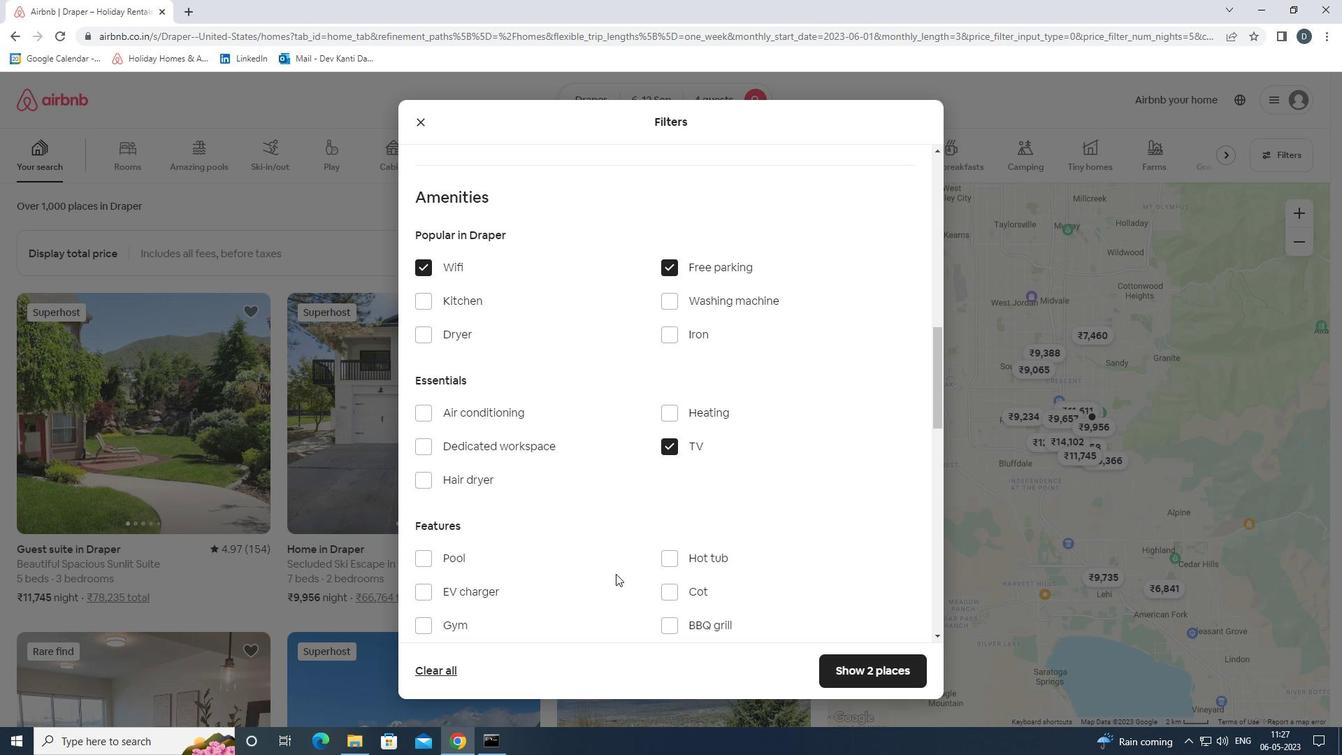 
Action: Mouse moved to (571, 562)
Screenshot: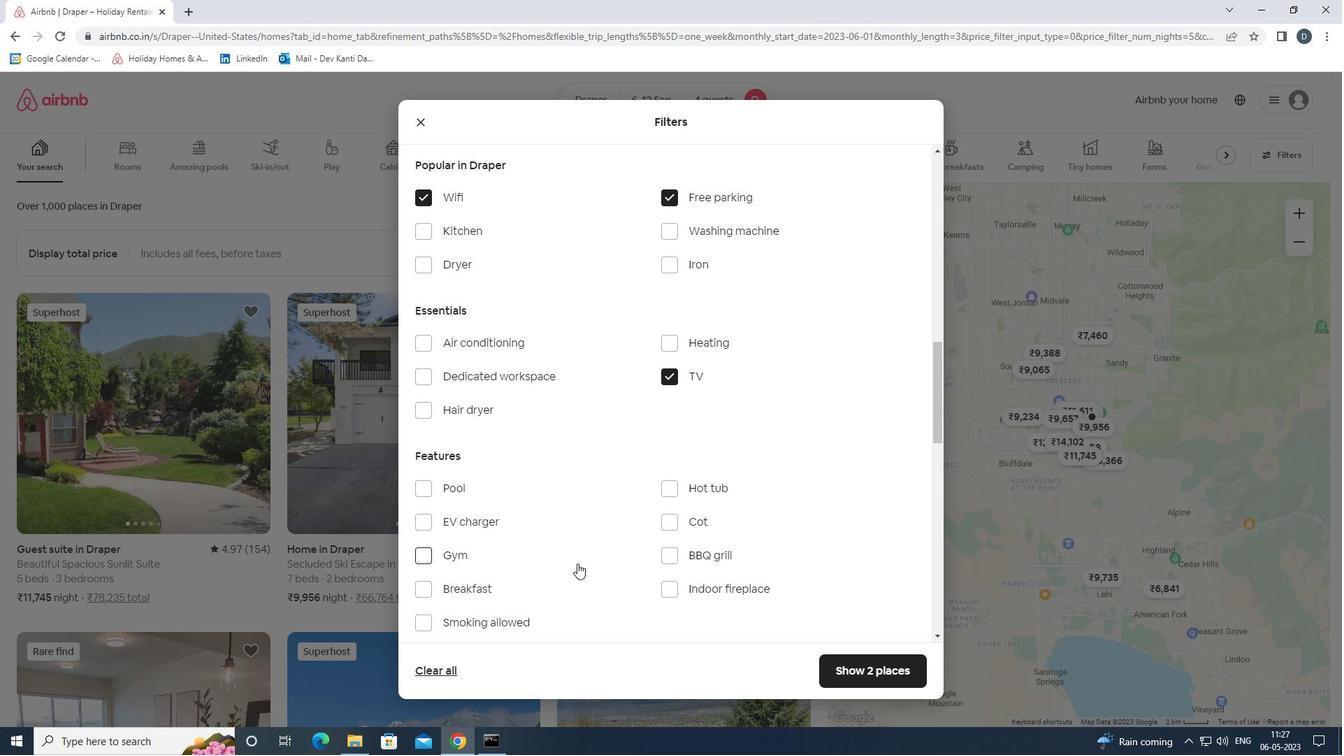 
Action: Mouse scrolled (571, 562) with delta (0, 0)
Screenshot: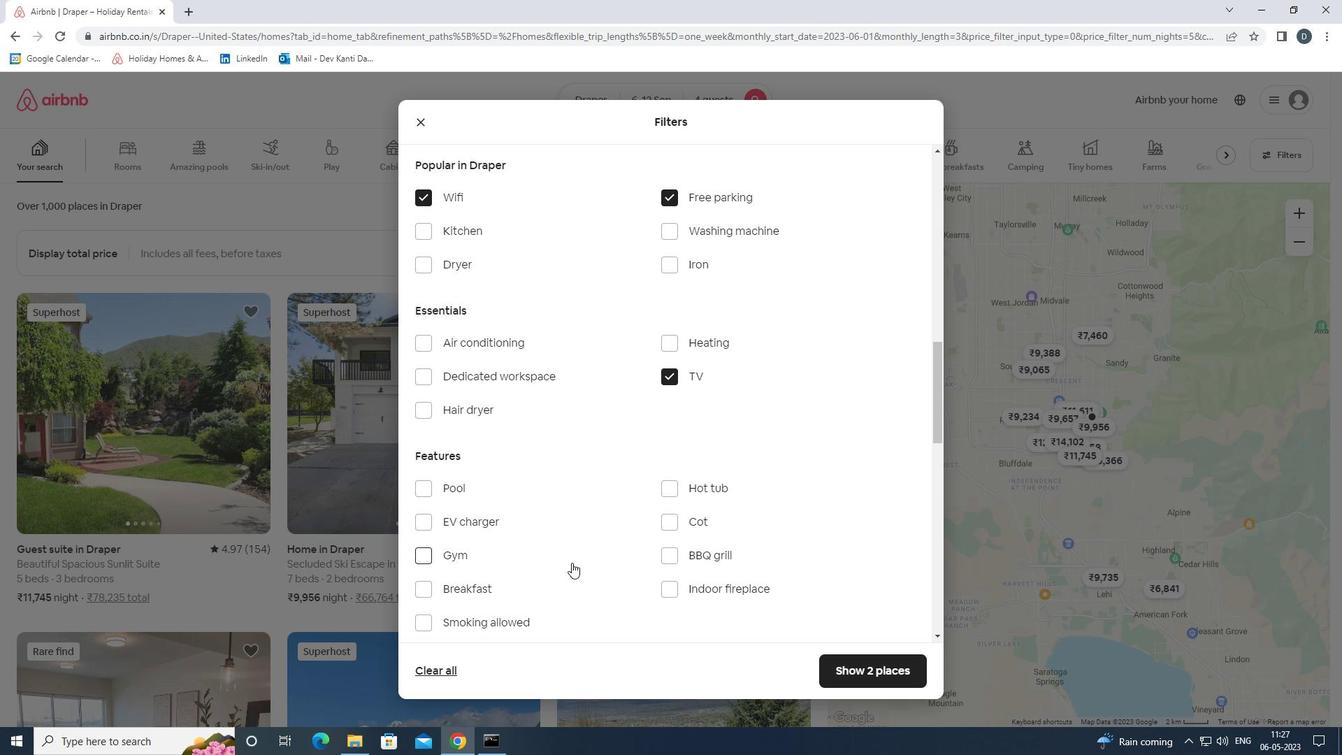 
Action: Mouse moved to (451, 483)
Screenshot: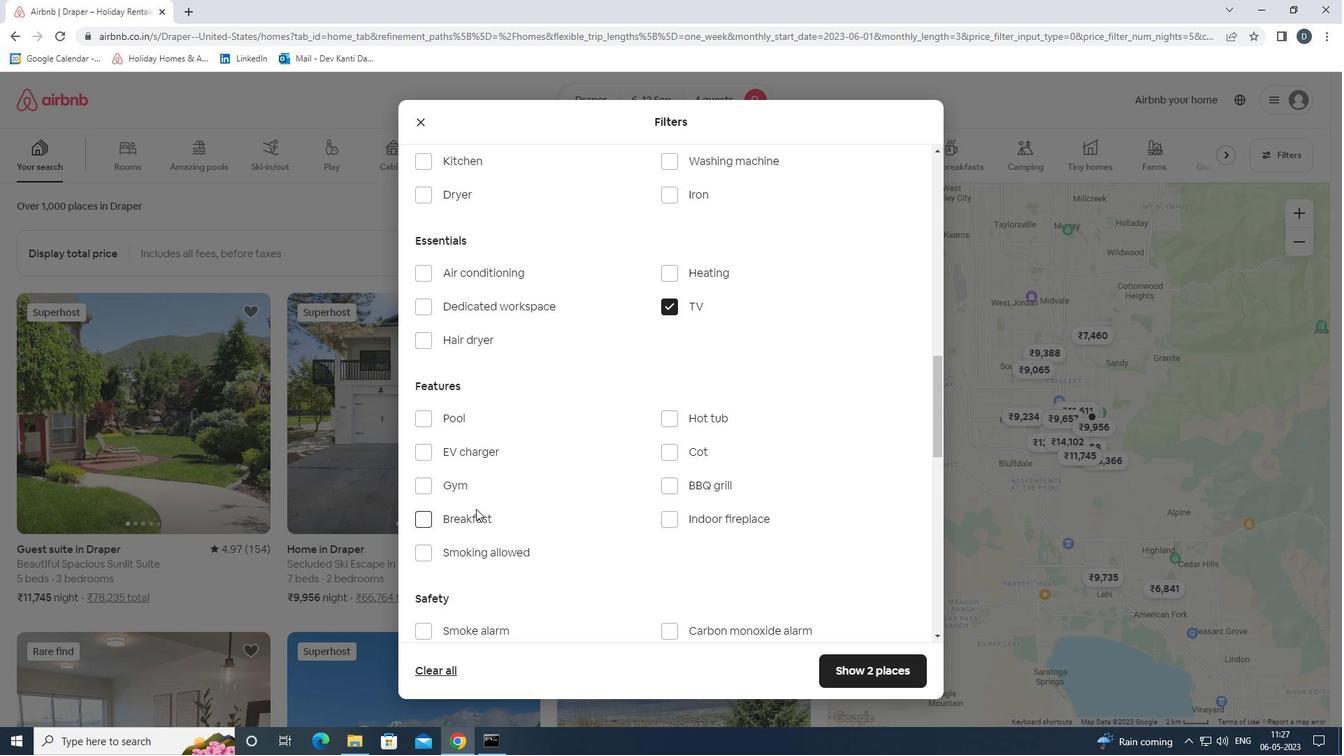 
Action: Mouse pressed left at (451, 483)
Screenshot: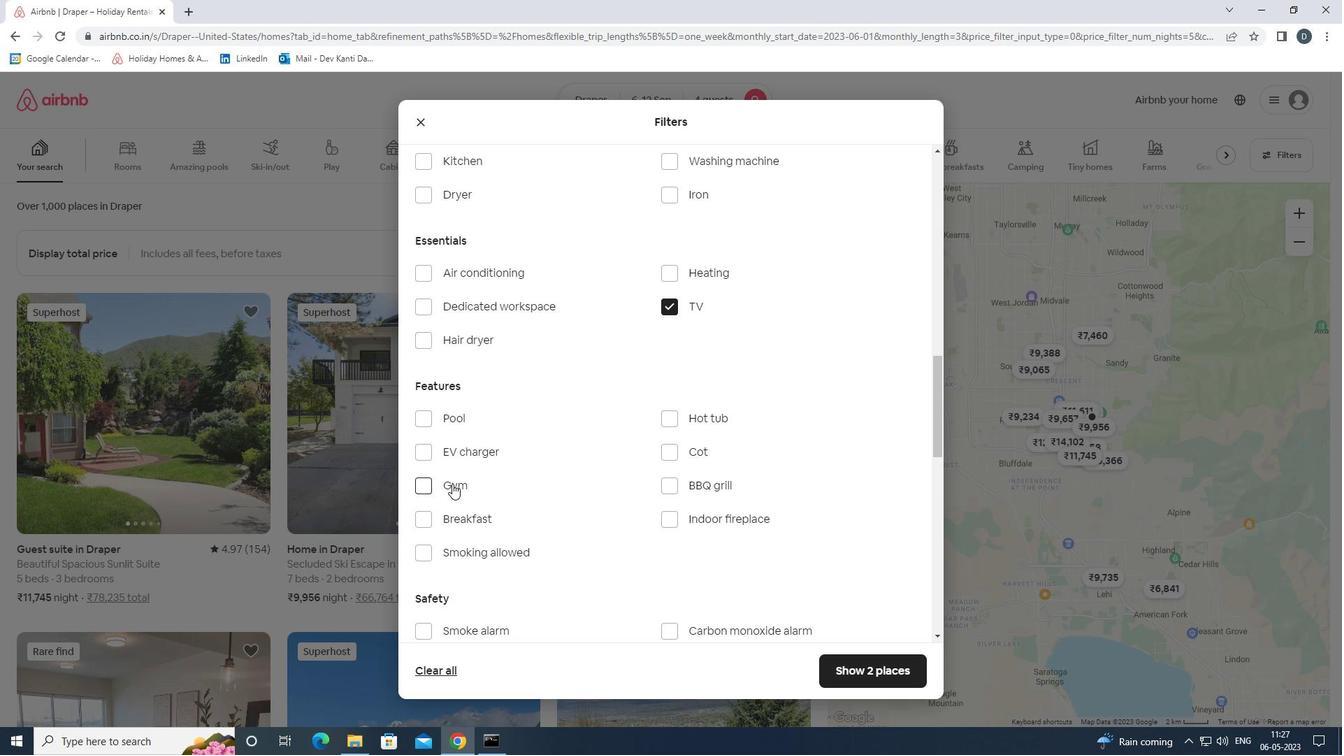 
Action: Mouse moved to (457, 516)
Screenshot: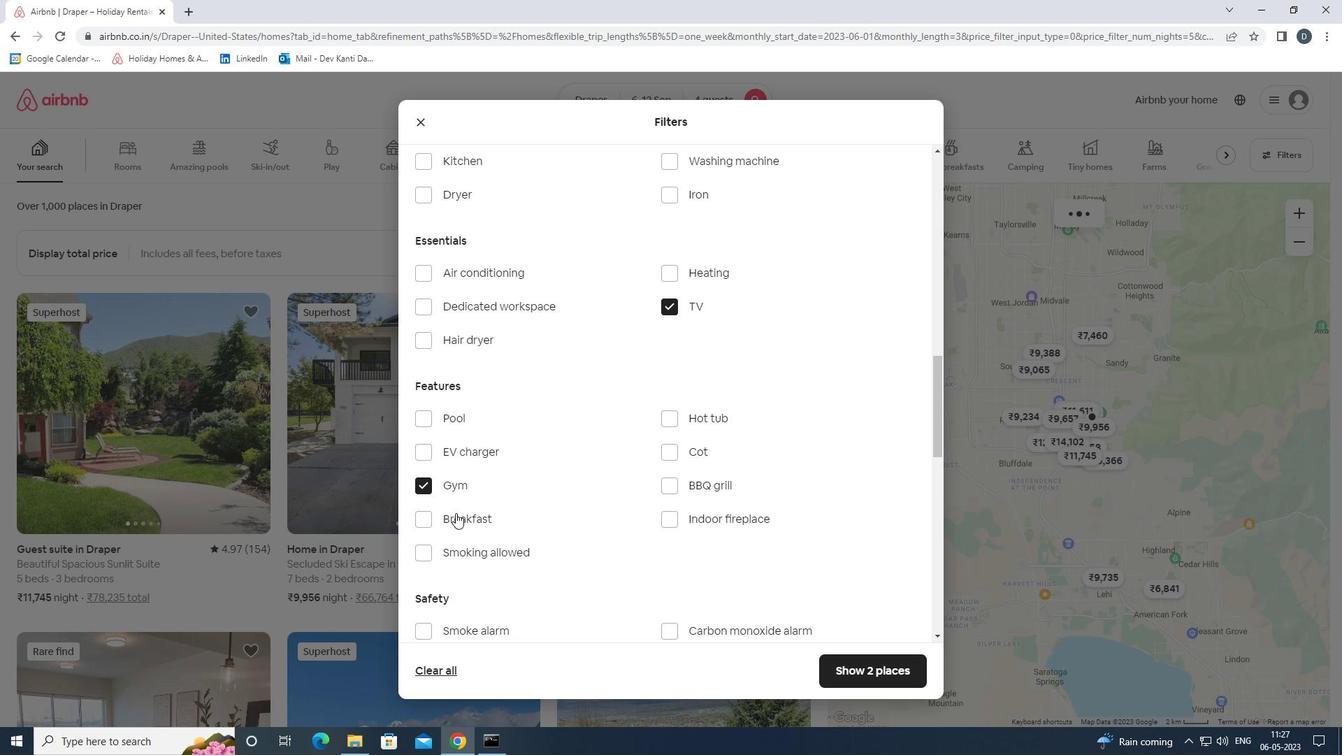 
Action: Mouse pressed left at (457, 516)
Screenshot: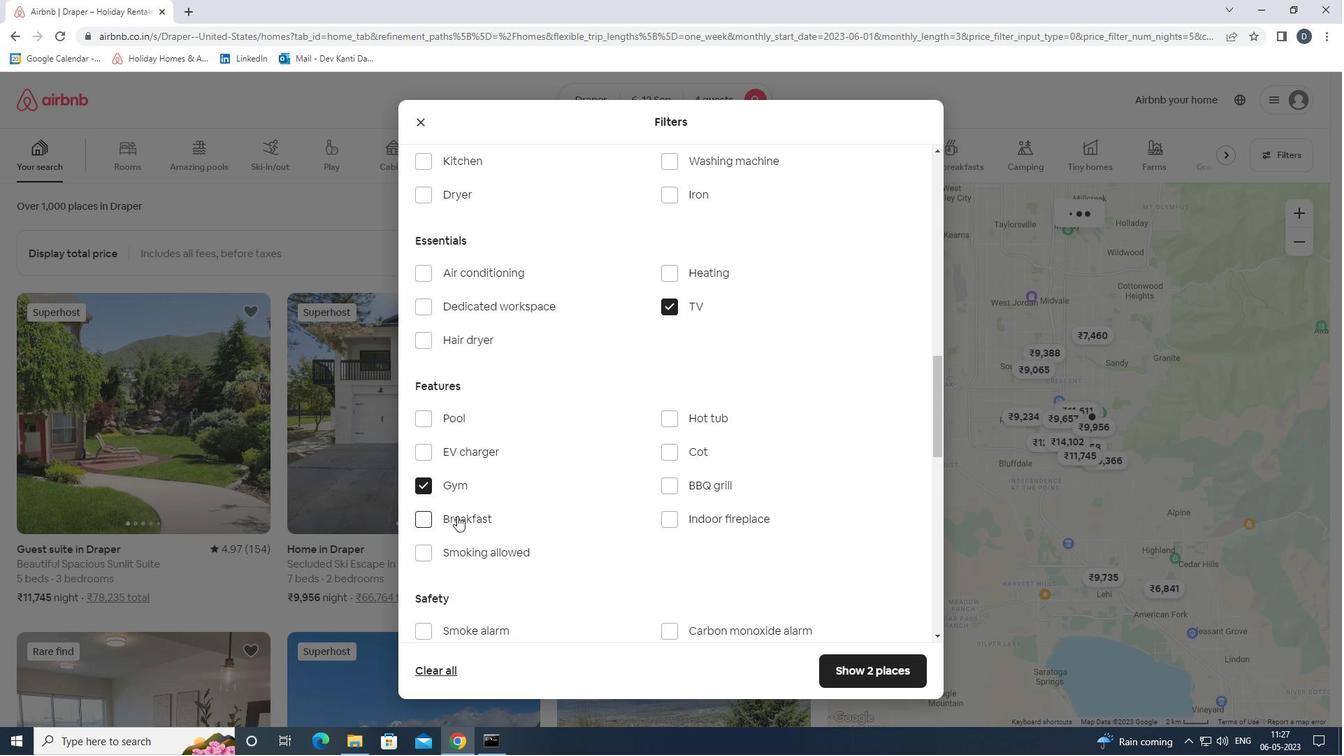 
Action: Mouse moved to (626, 518)
Screenshot: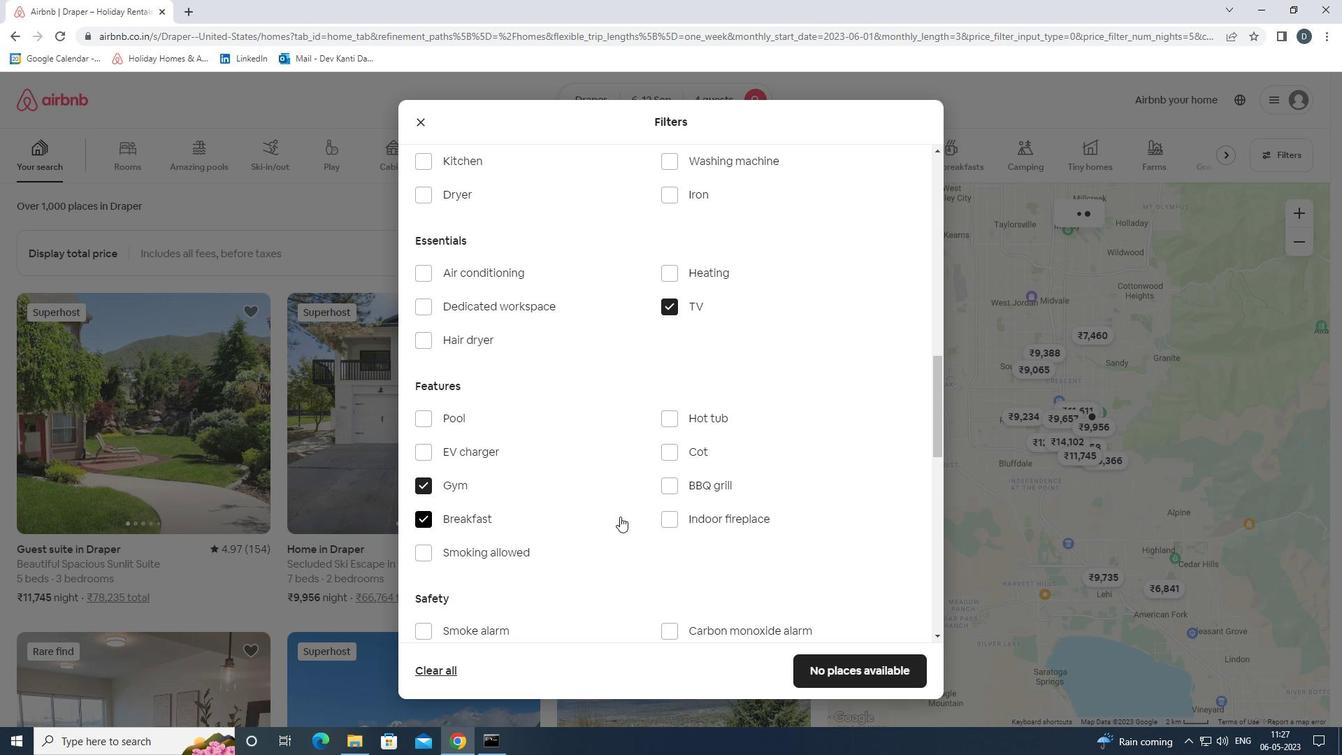 
Action: Mouse scrolled (626, 517) with delta (0, 0)
Screenshot: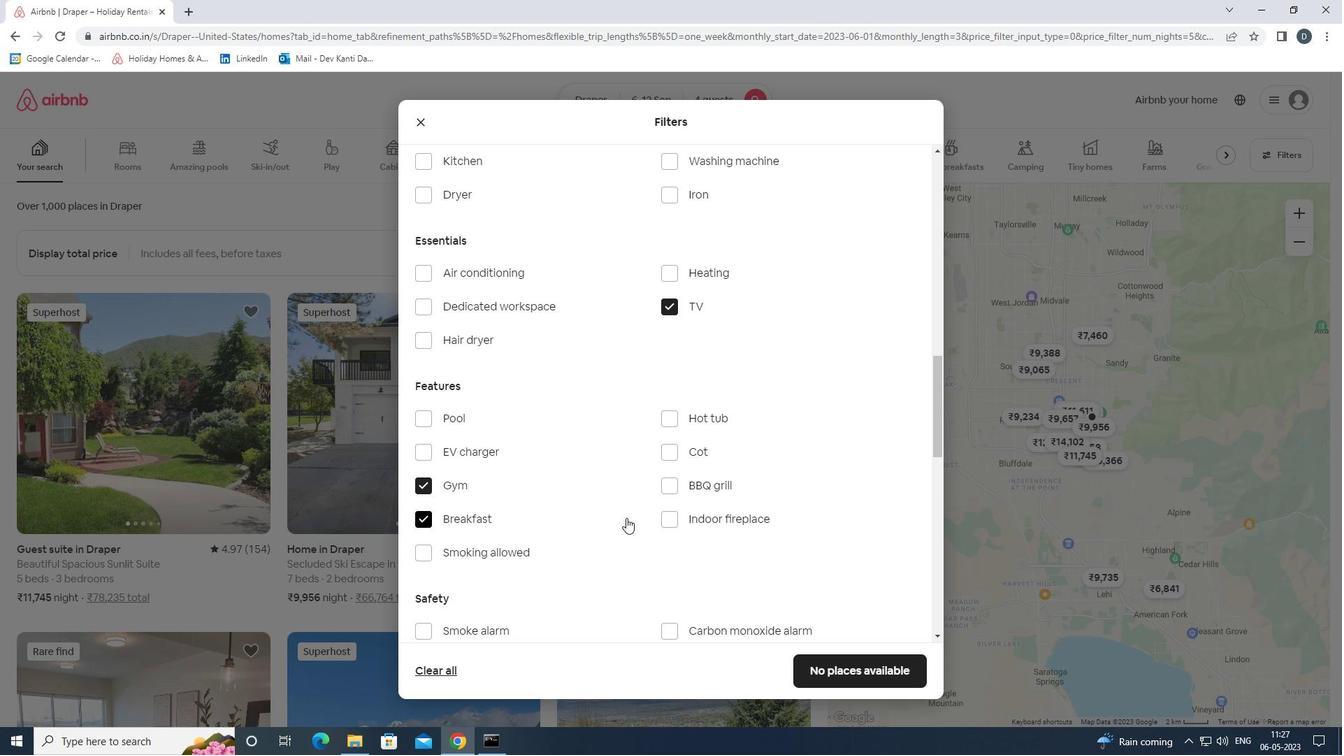 
Action: Mouse moved to (627, 518)
Screenshot: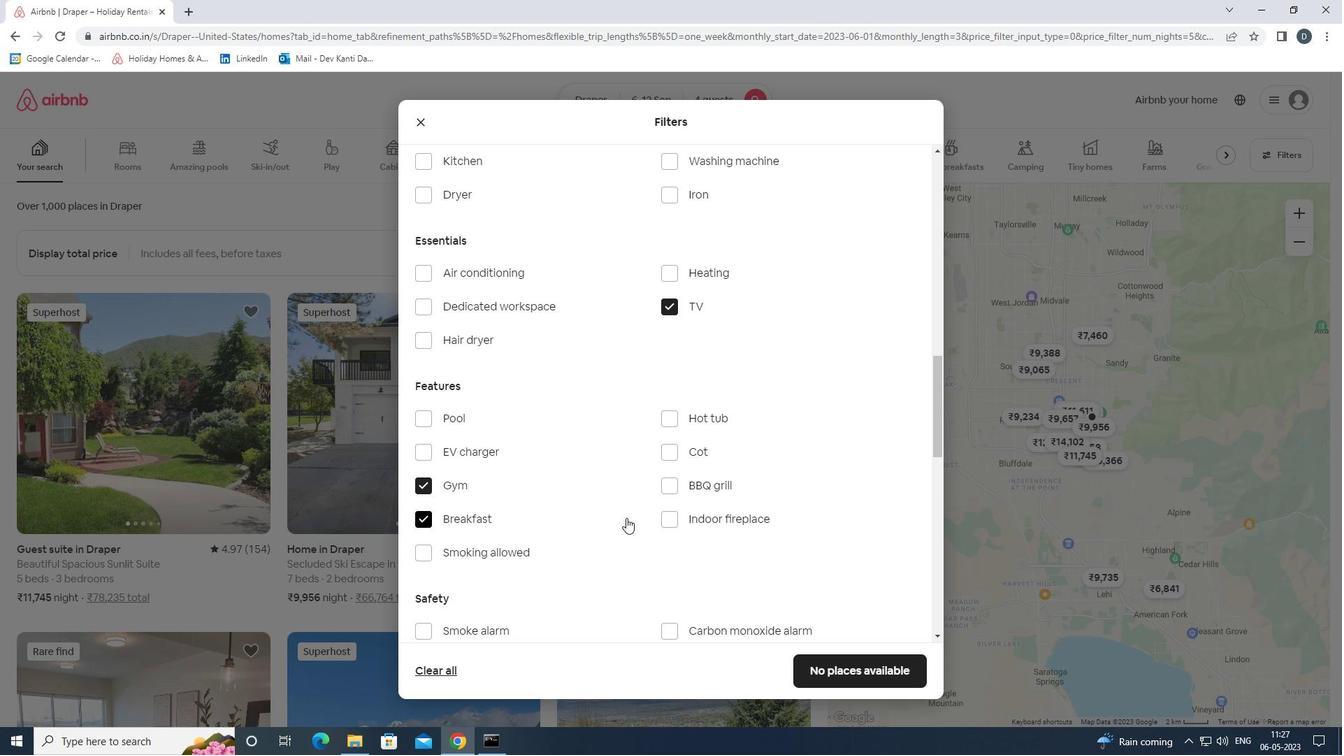 
Action: Mouse scrolled (627, 518) with delta (0, 0)
Screenshot: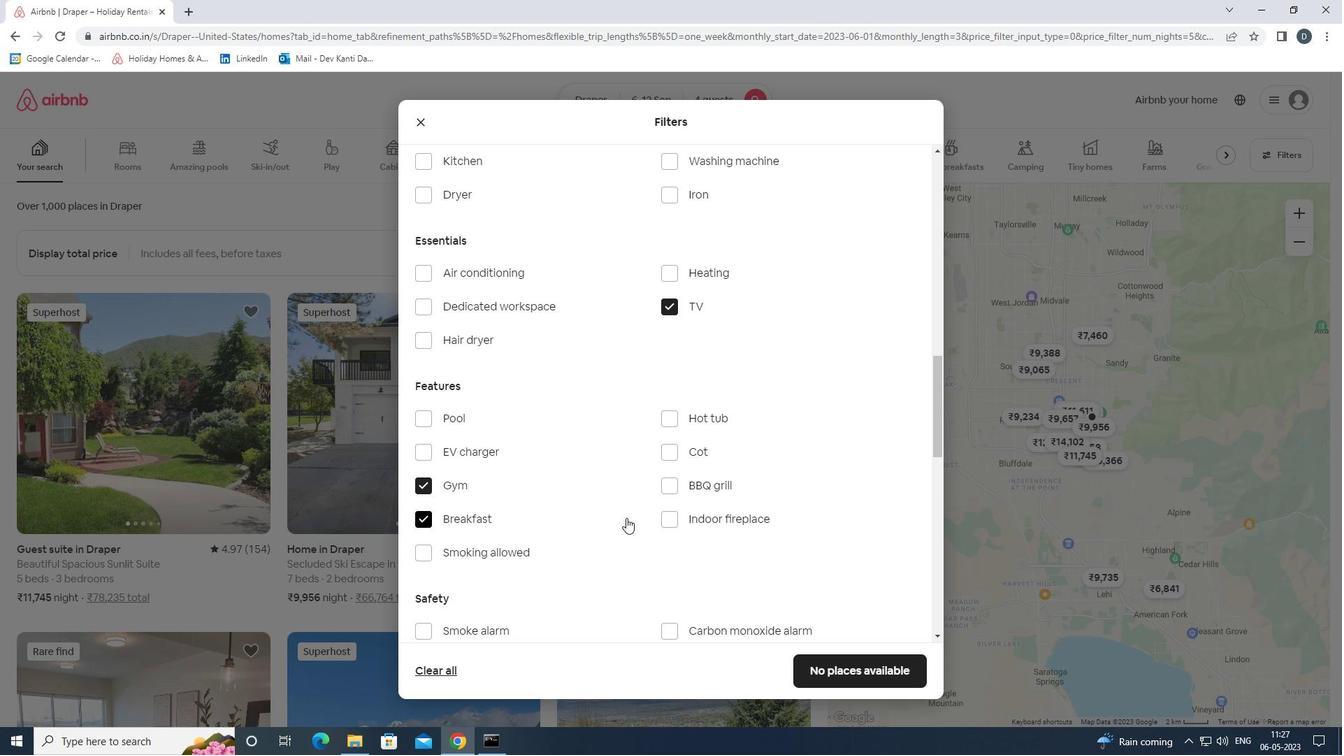 
Action: Mouse moved to (635, 520)
Screenshot: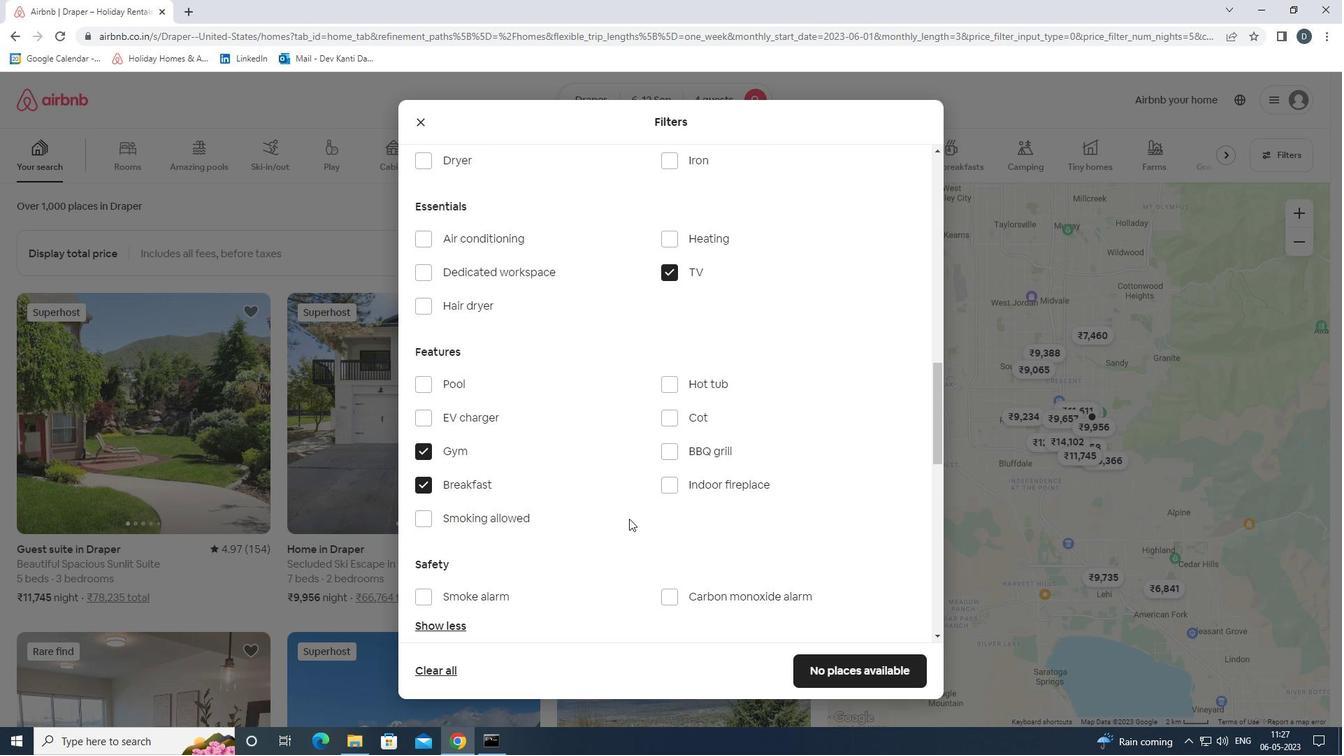 
Action: Mouse scrolled (635, 520) with delta (0, 0)
Screenshot: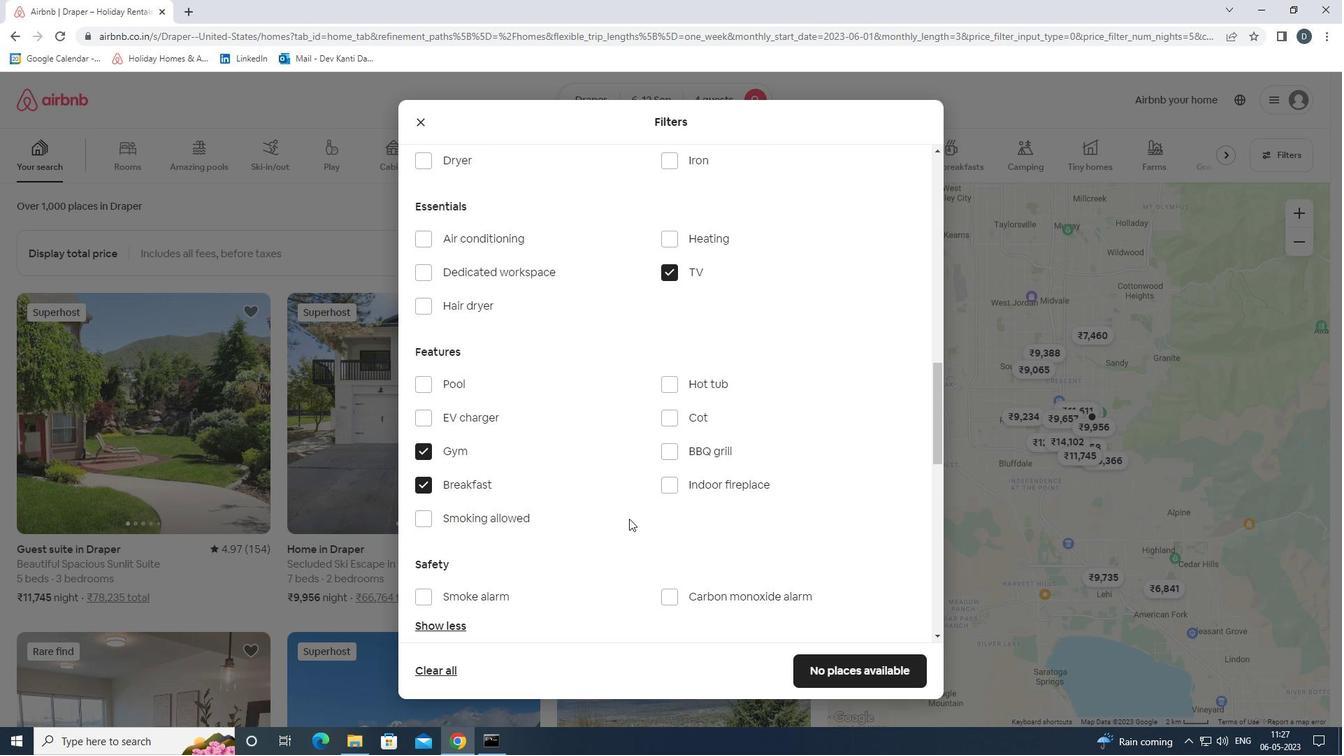 
Action: Mouse moved to (648, 523)
Screenshot: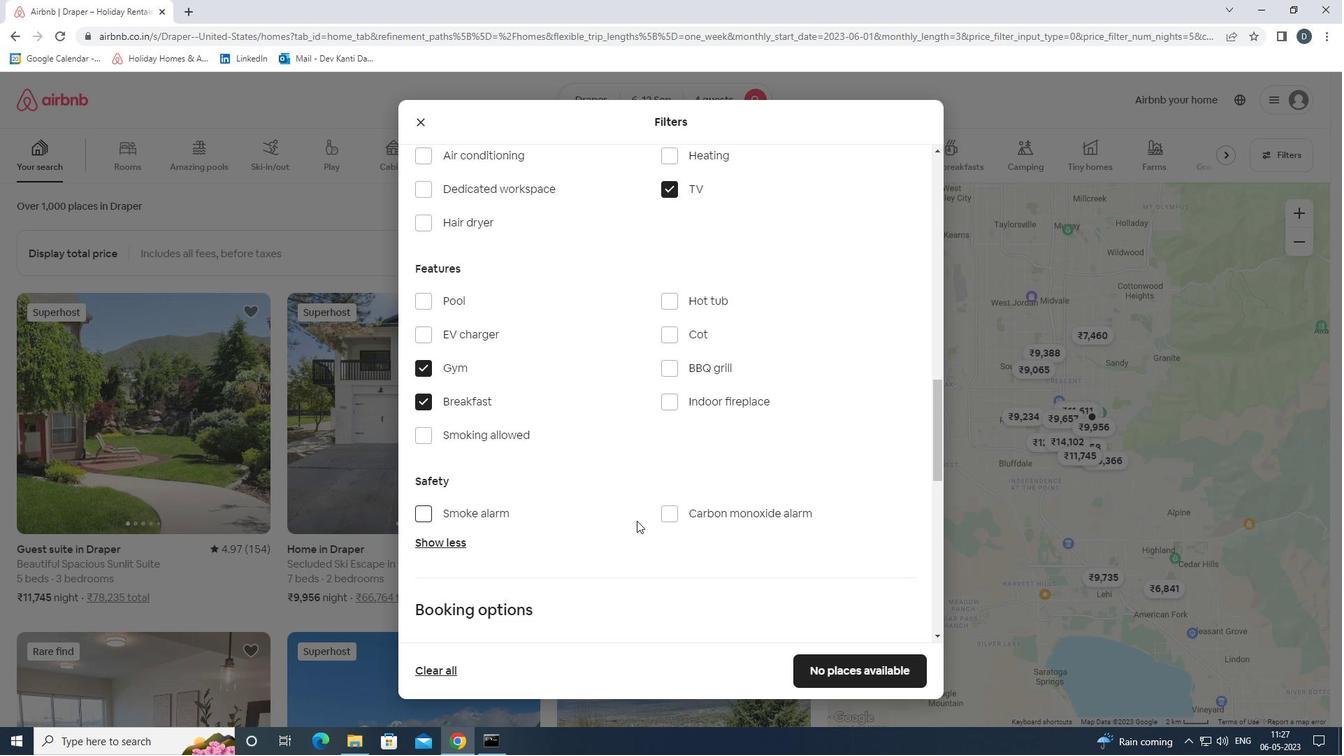 
Action: Mouse scrolled (648, 523) with delta (0, 0)
Screenshot: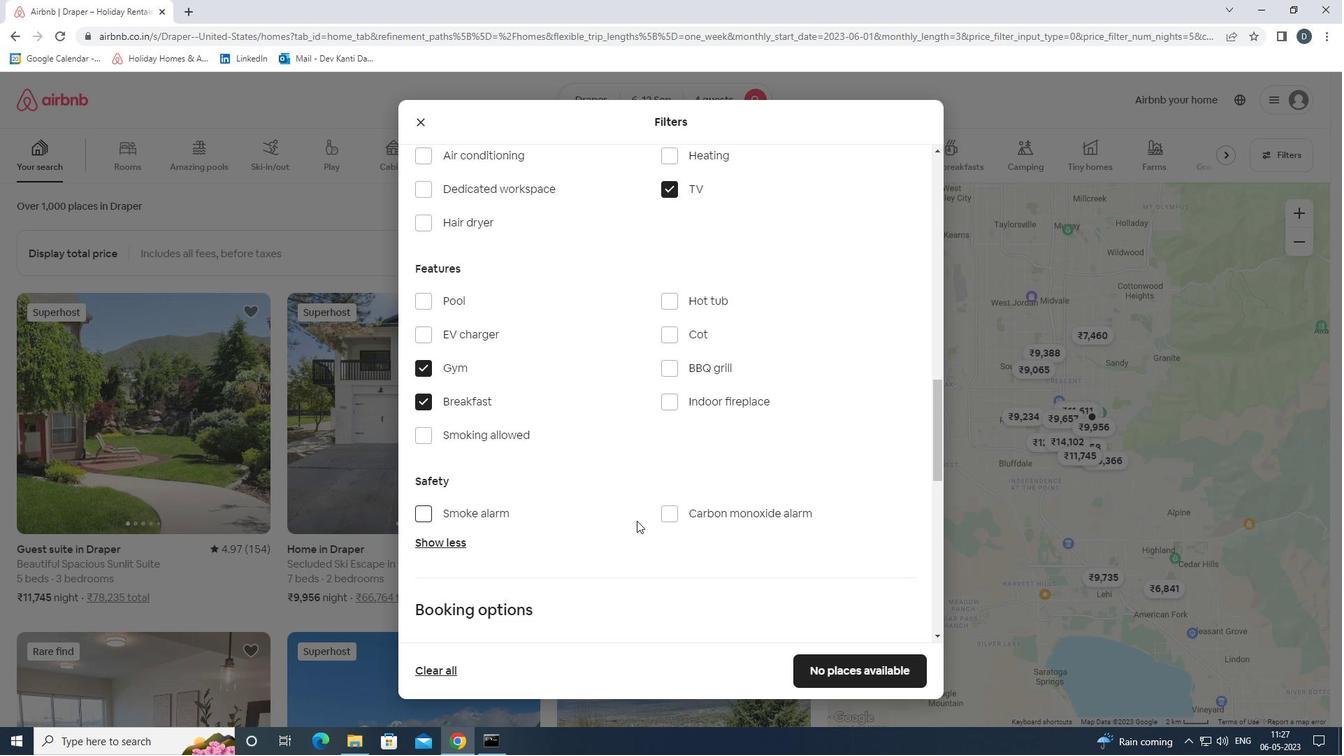 
Action: Mouse moved to (654, 523)
Screenshot: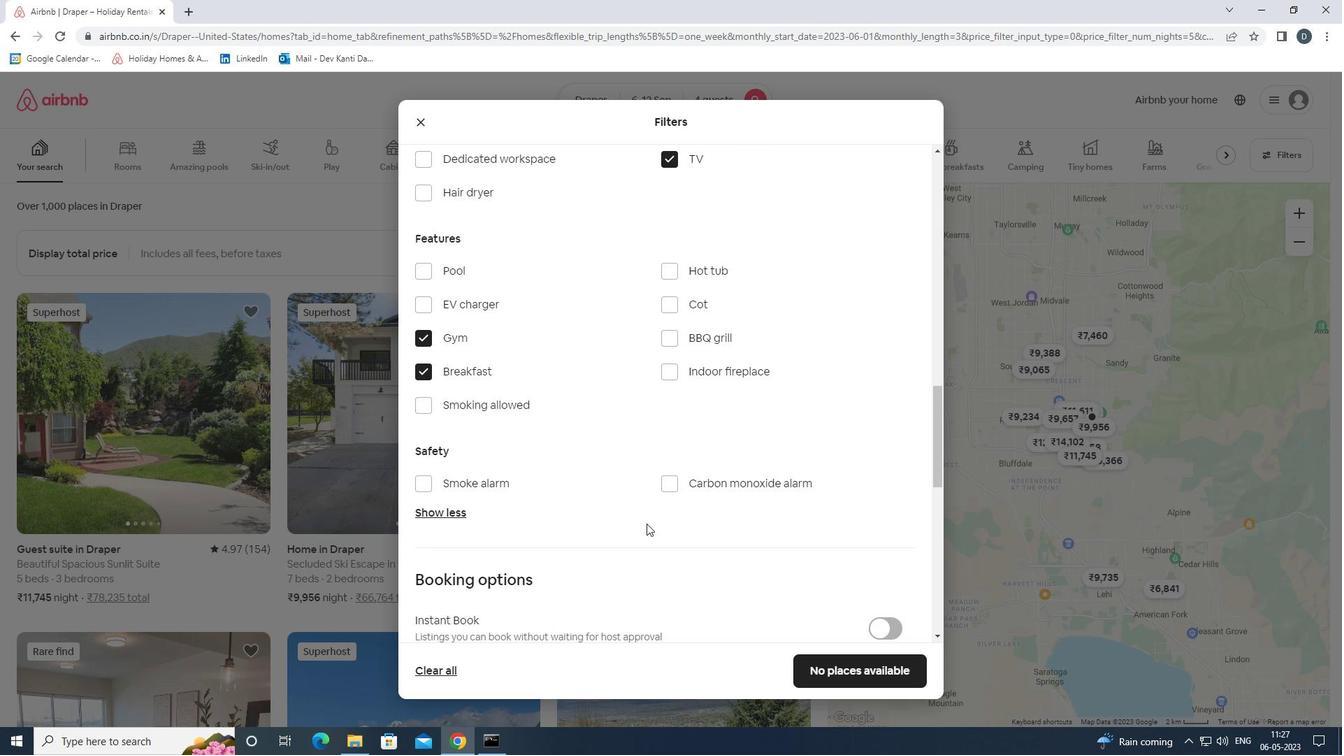 
Action: Mouse scrolled (654, 523) with delta (0, 0)
Screenshot: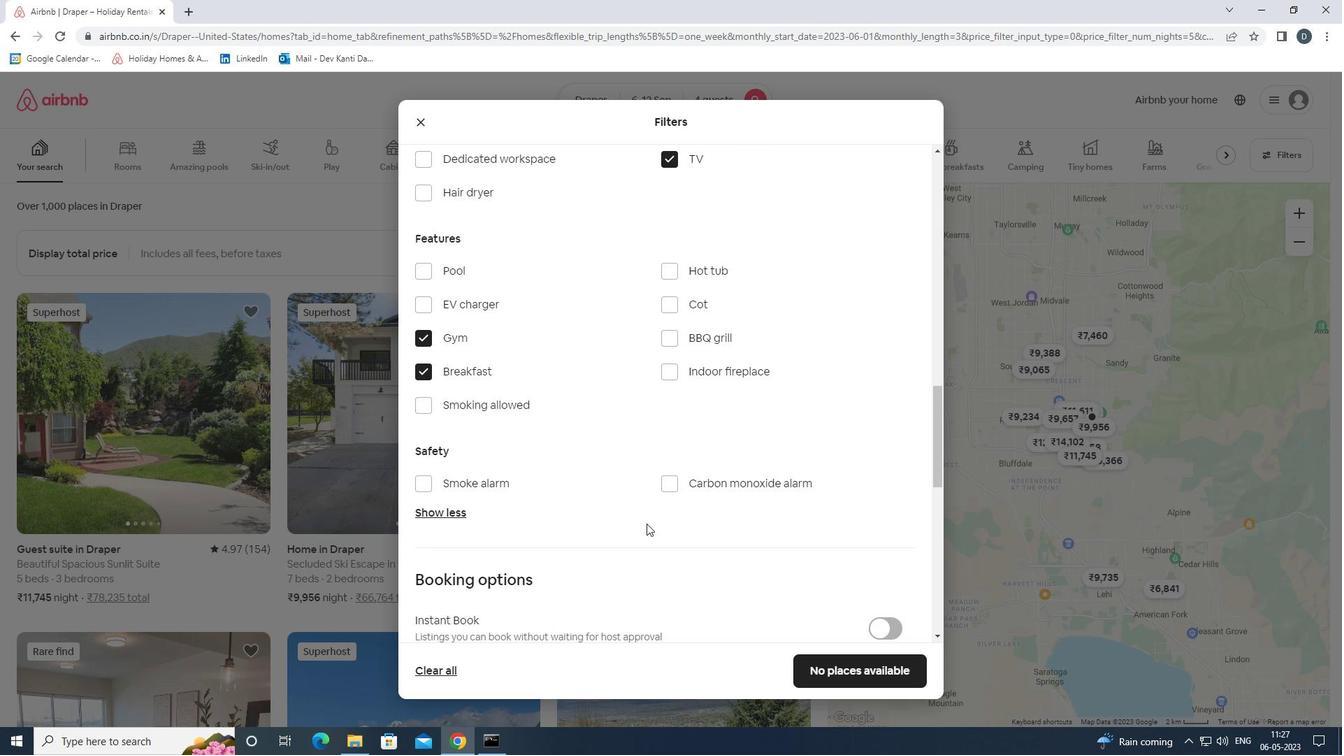 
Action: Mouse moved to (893, 476)
Screenshot: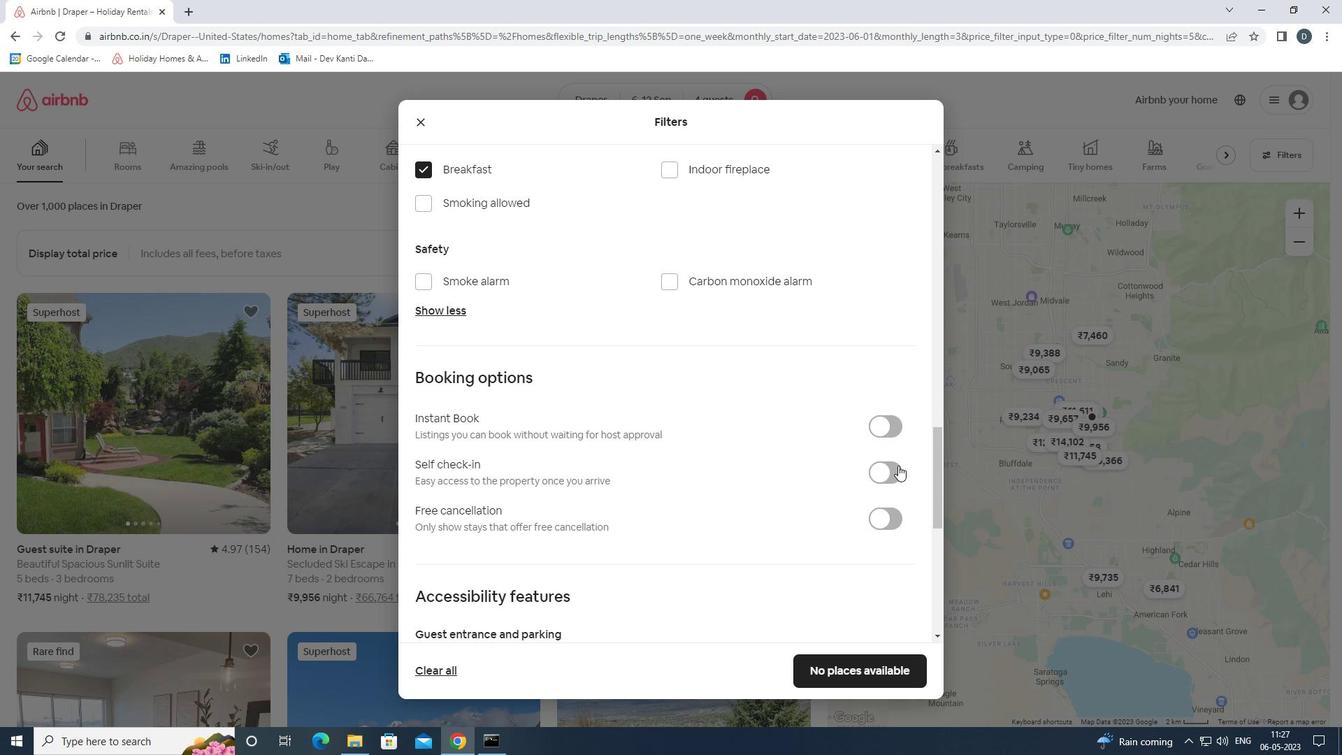 
Action: Mouse pressed left at (893, 476)
Screenshot: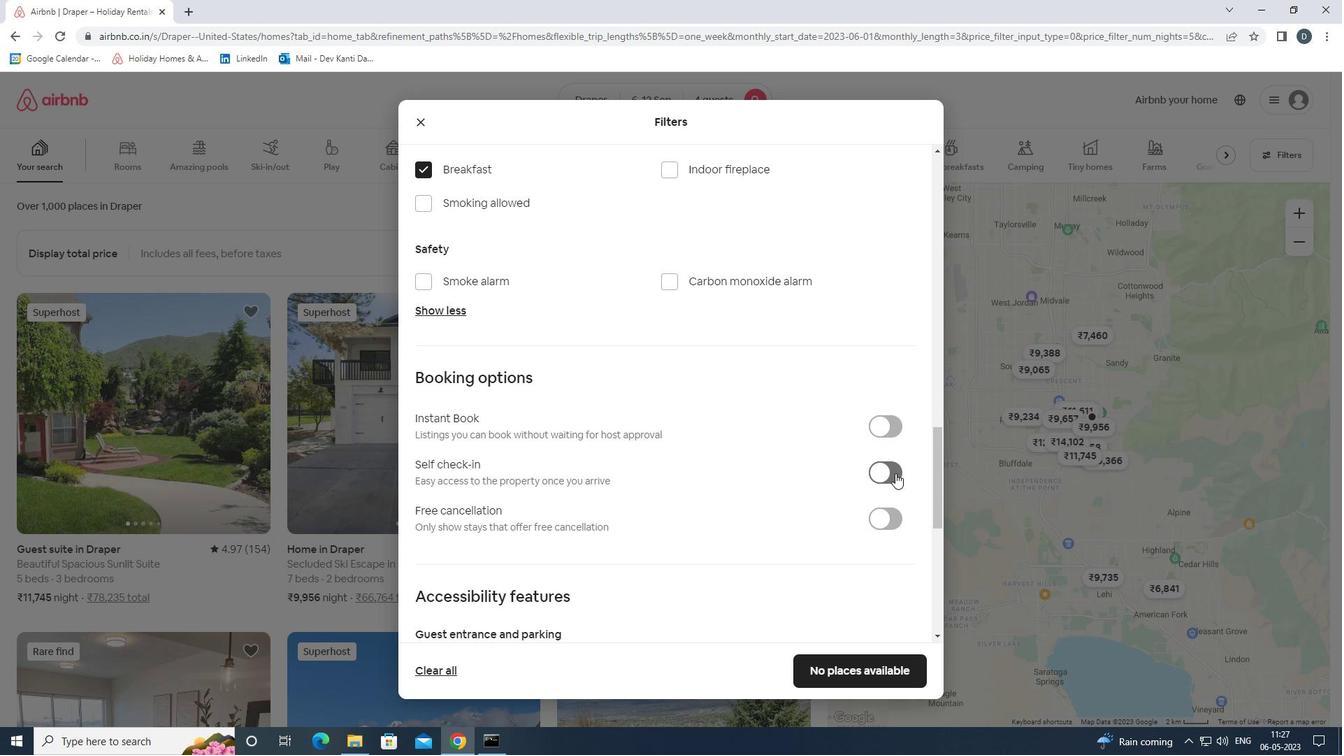 
Action: Mouse moved to (874, 476)
Screenshot: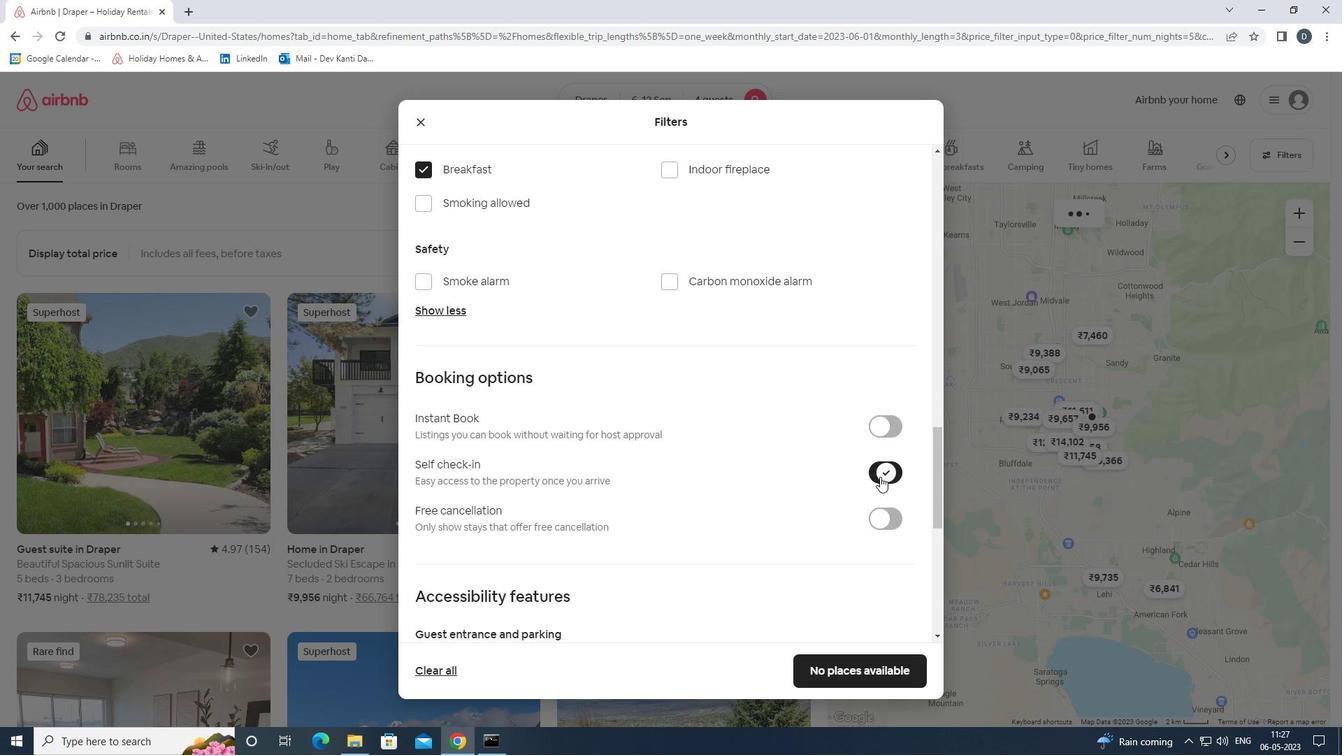 
Action: Mouse scrolled (874, 476) with delta (0, 0)
Screenshot: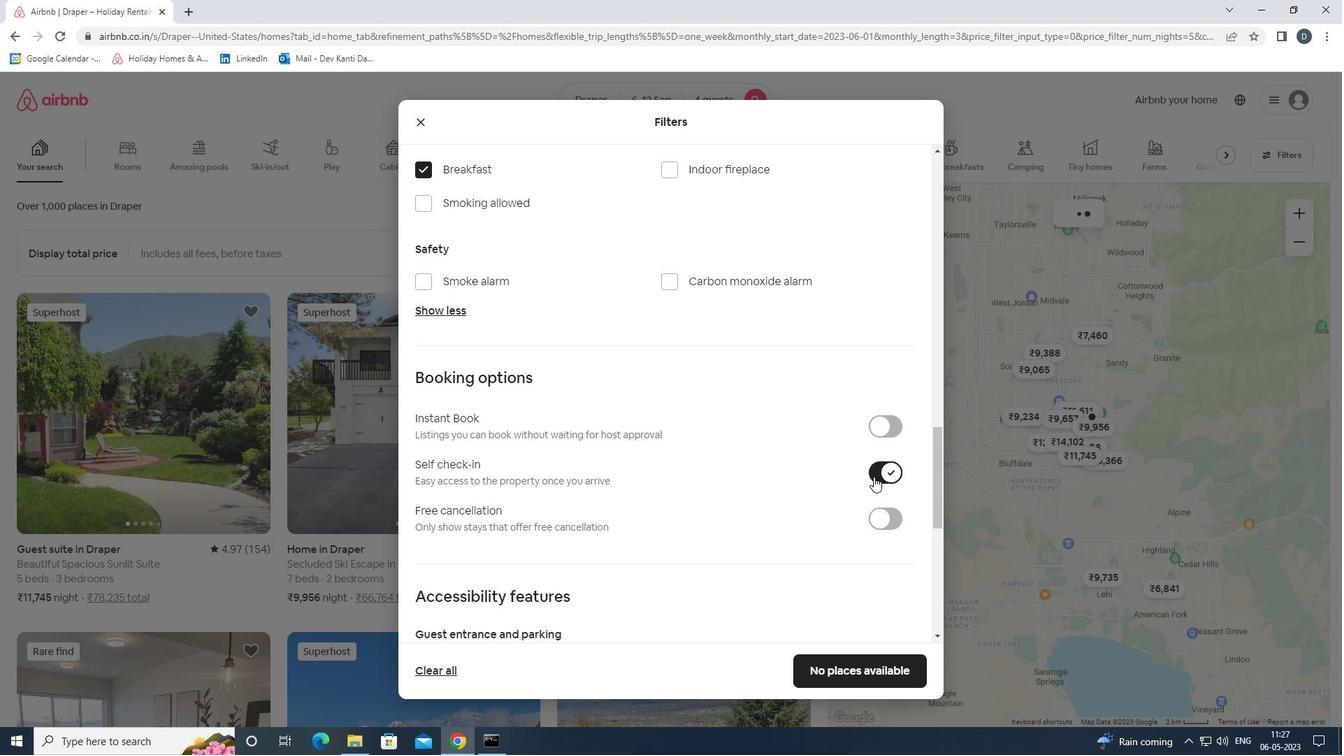 
Action: Mouse scrolled (874, 476) with delta (0, 0)
Screenshot: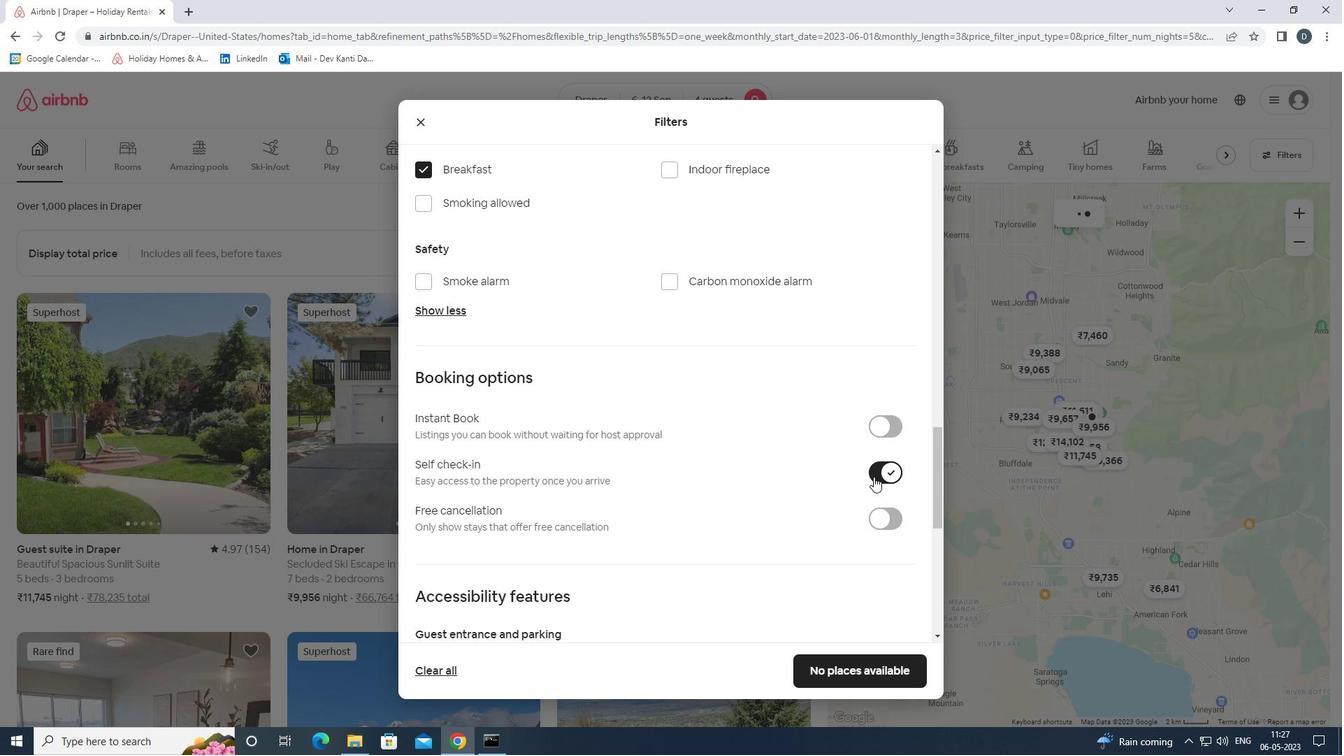 
Action: Mouse scrolled (874, 476) with delta (0, 0)
Screenshot: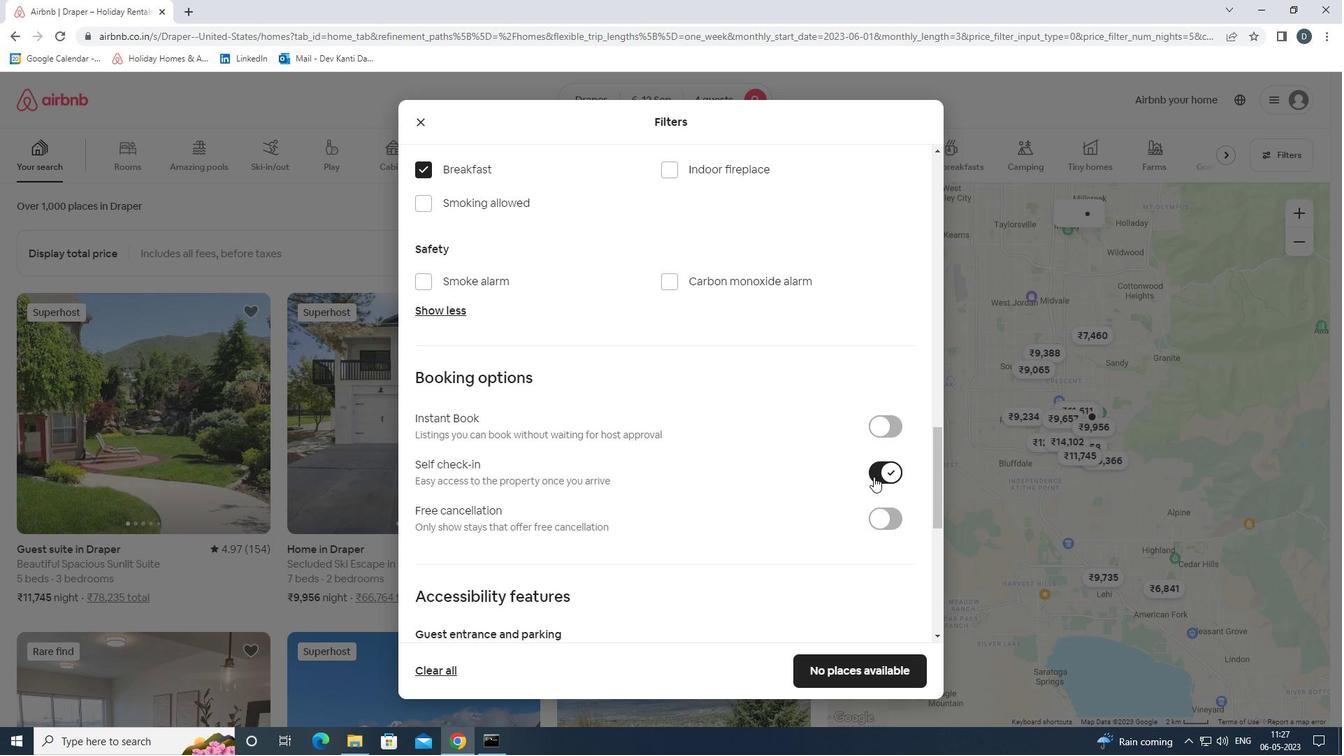 
Action: Mouse scrolled (874, 476) with delta (0, 0)
Screenshot: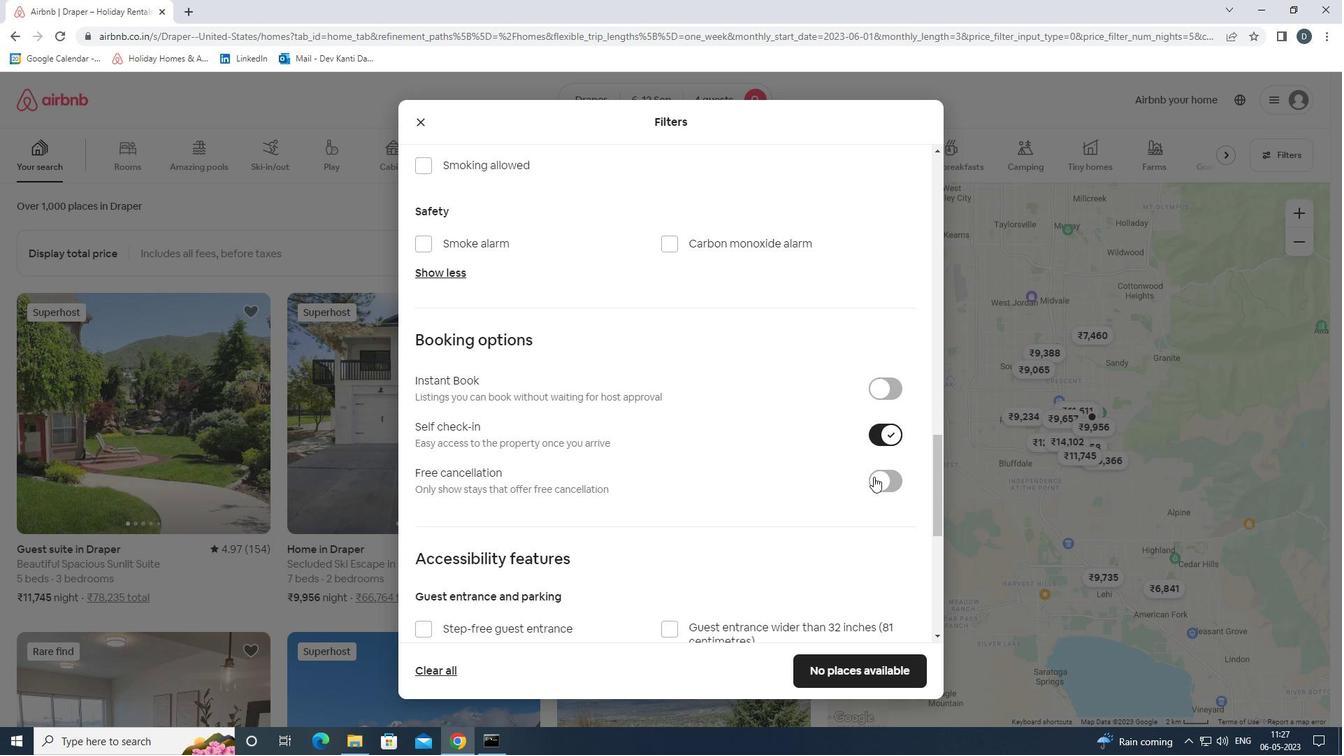 
Action: Mouse scrolled (874, 476) with delta (0, 0)
Screenshot: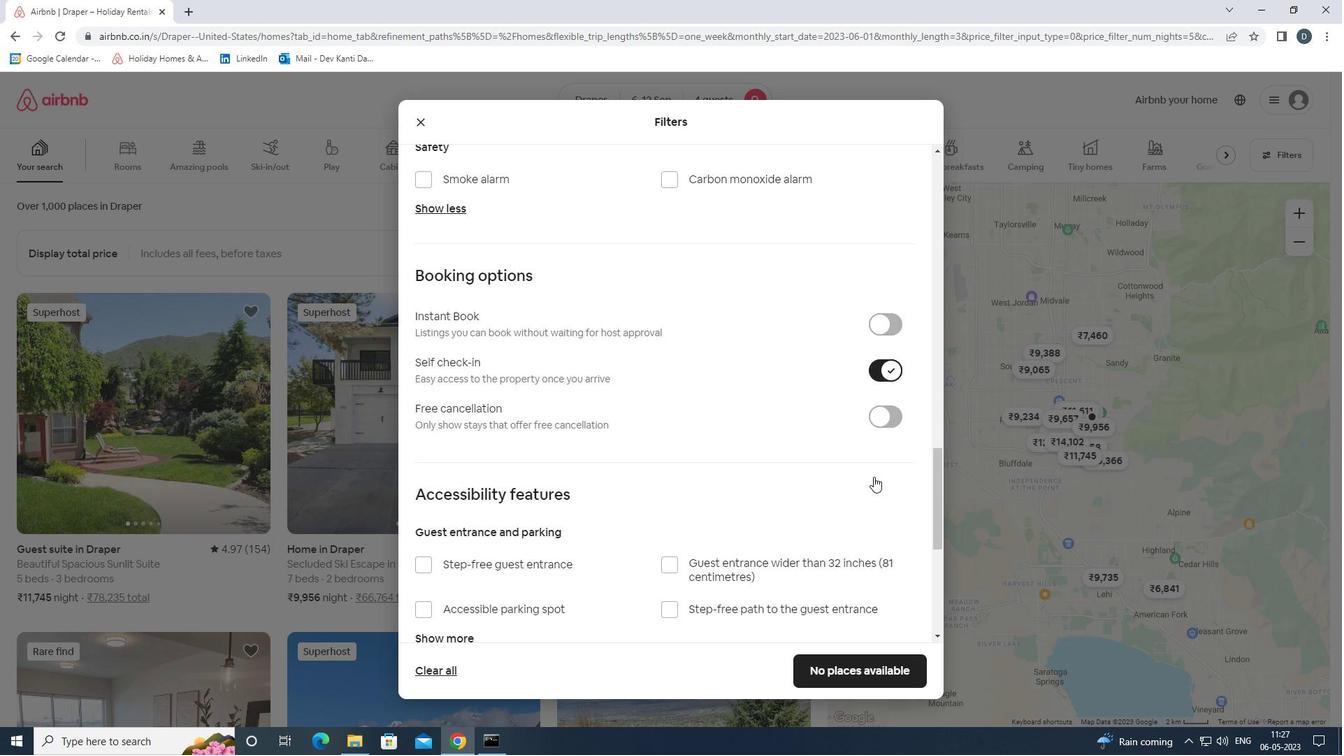 
Action: Mouse scrolled (874, 476) with delta (0, 0)
Screenshot: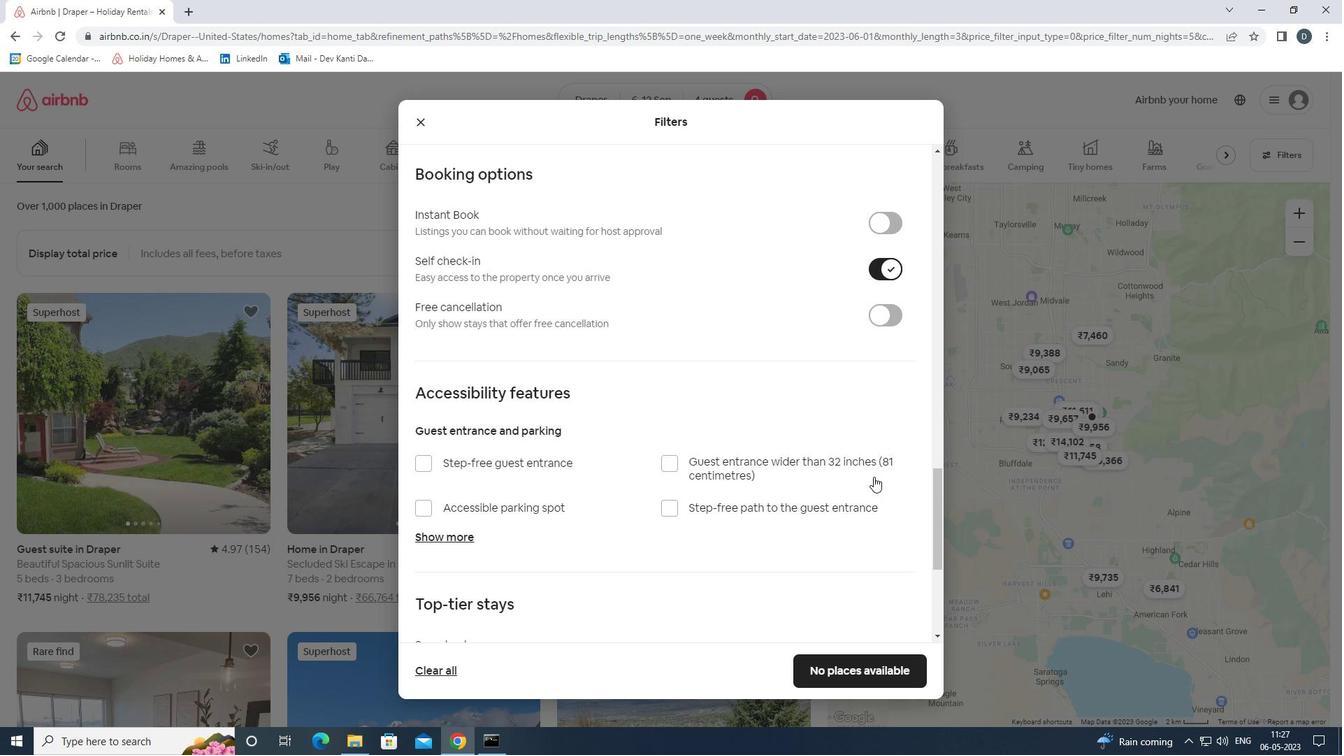 
Action: Mouse scrolled (874, 476) with delta (0, 0)
Screenshot: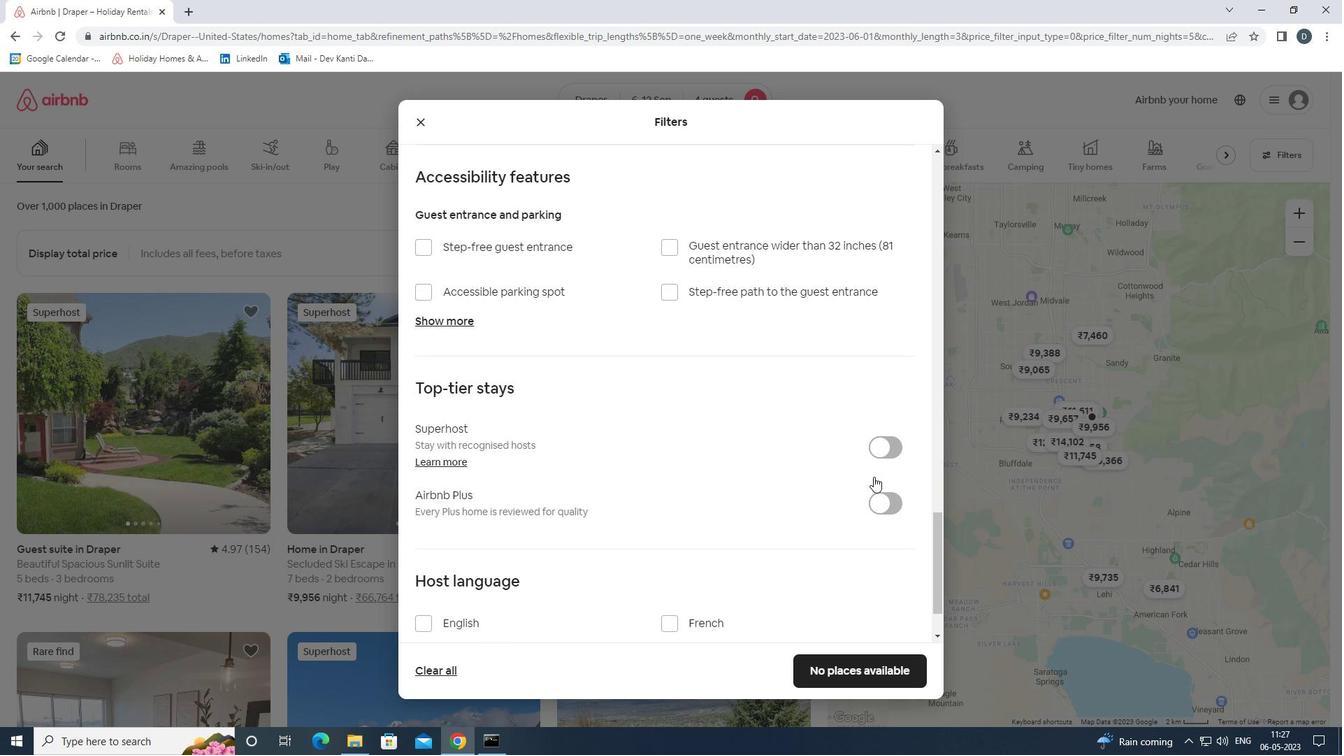 
Action: Mouse scrolled (874, 476) with delta (0, 0)
Screenshot: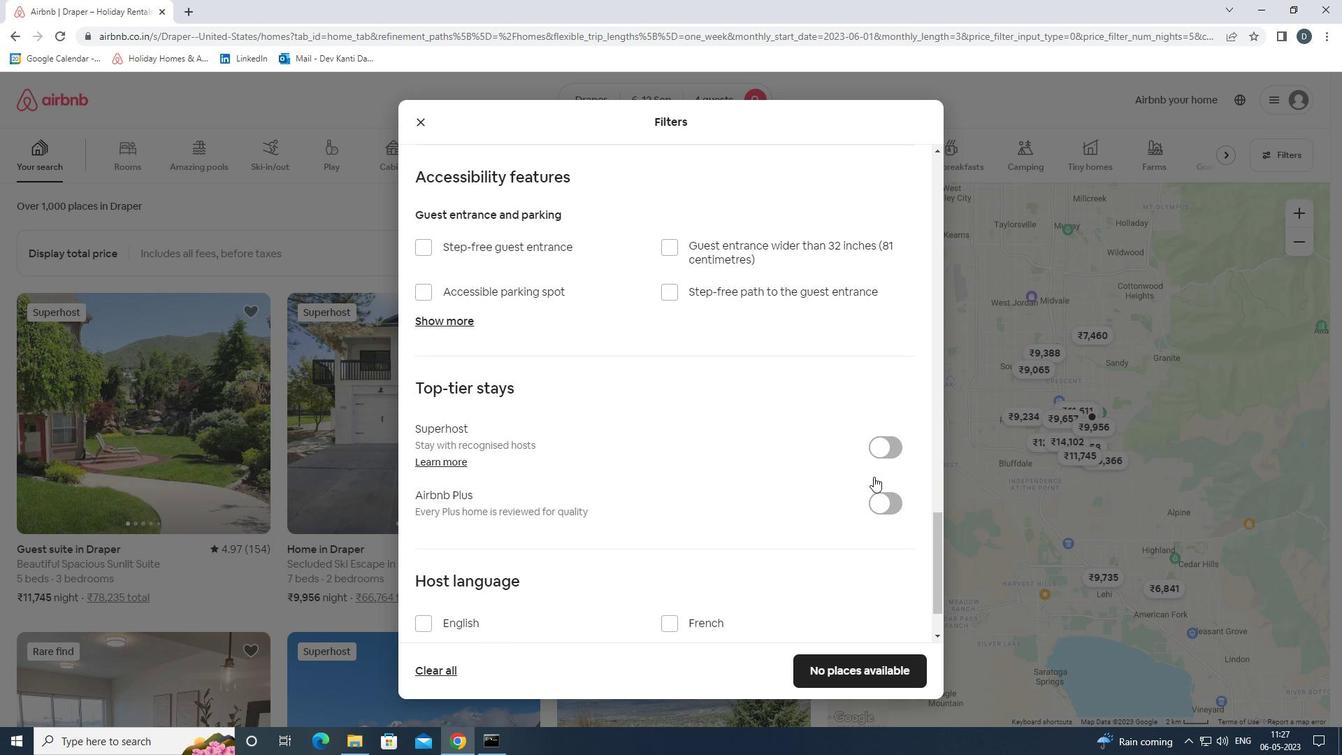 
Action: Mouse scrolled (874, 476) with delta (0, 0)
Screenshot: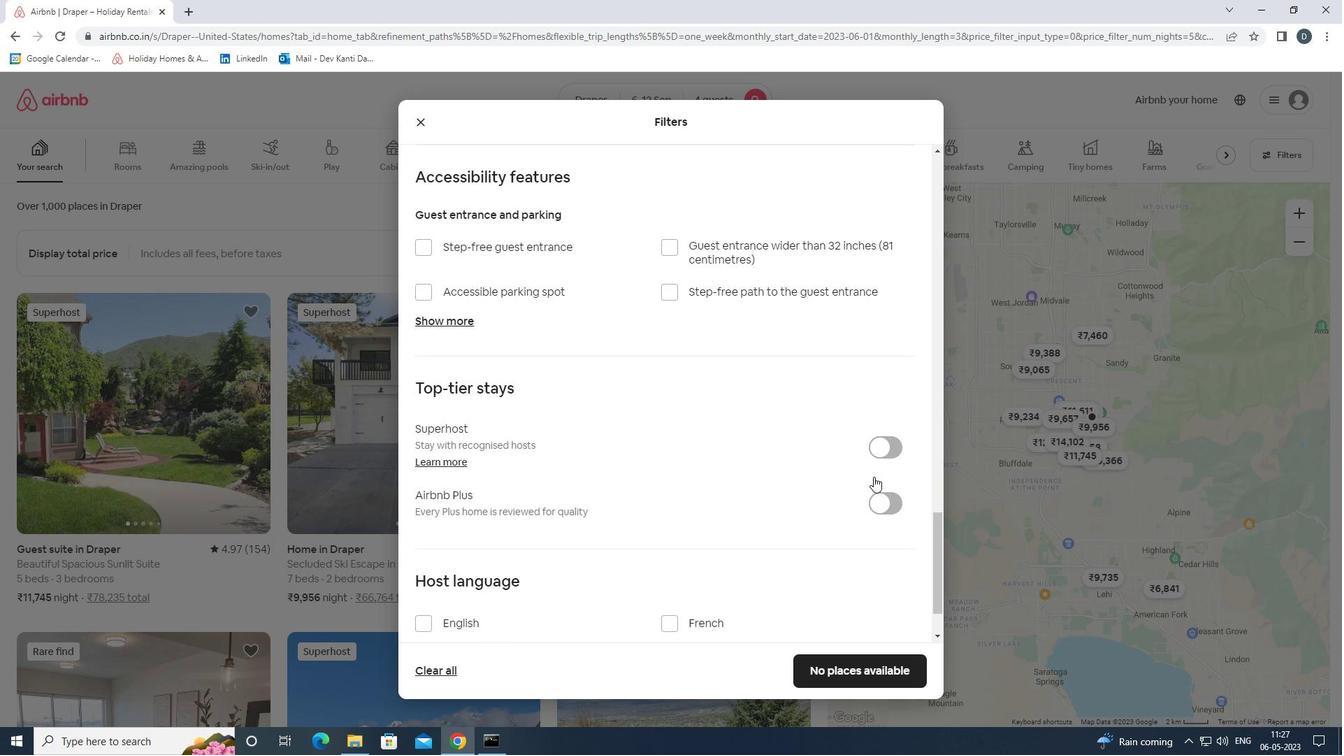 
Action: Mouse scrolled (874, 476) with delta (0, 0)
Screenshot: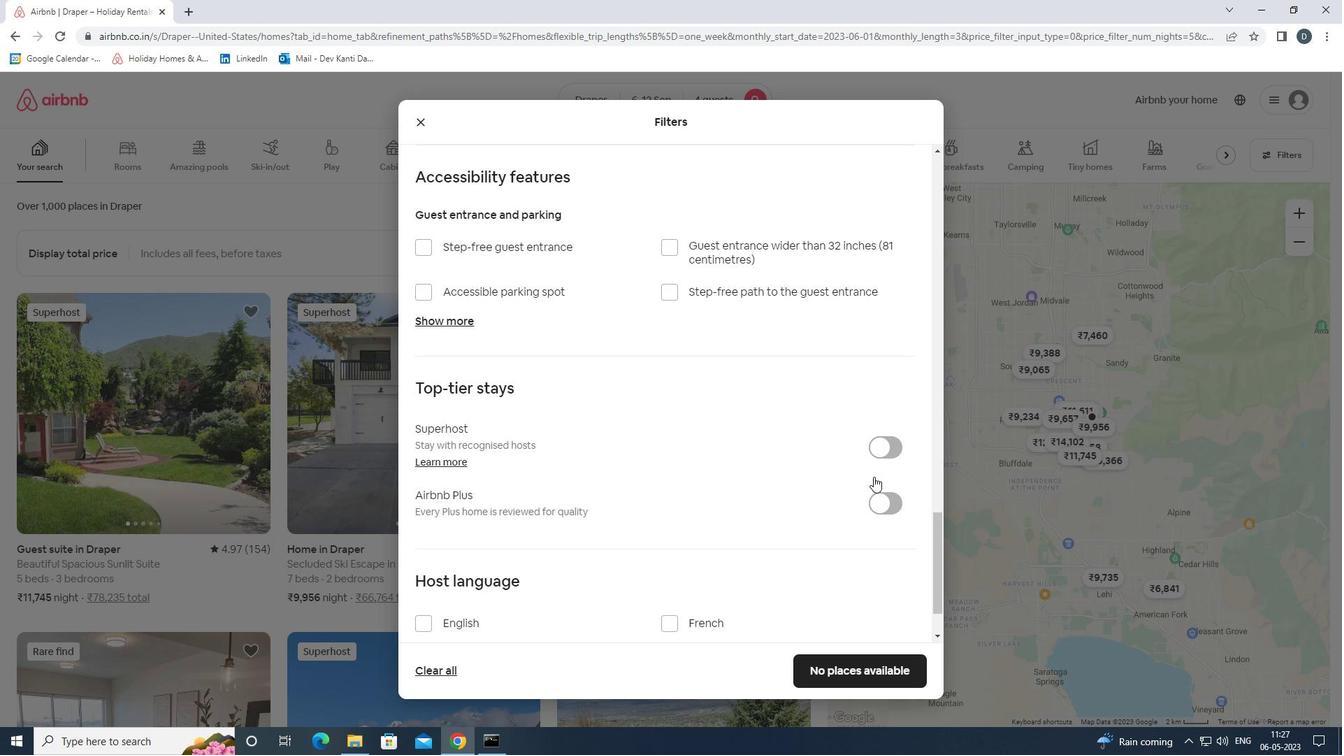 
Action: Mouse moved to (471, 548)
Screenshot: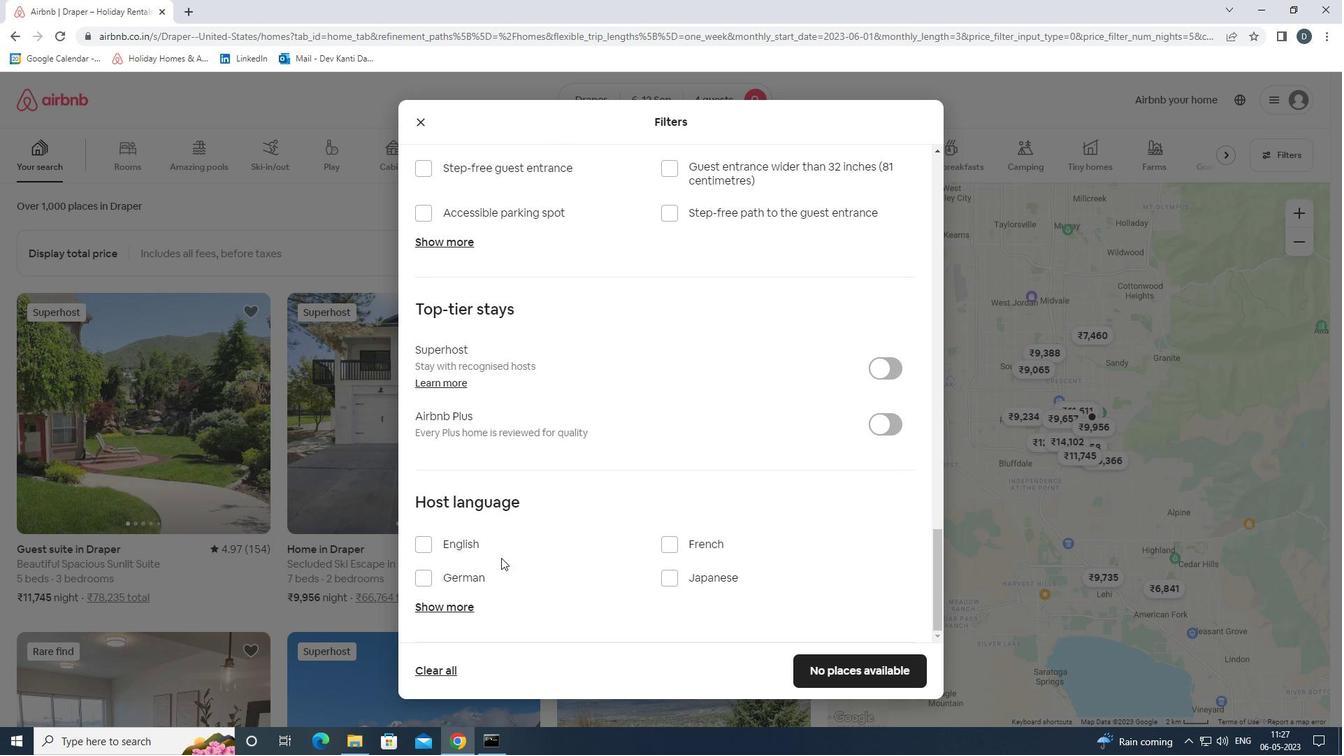 
Action: Mouse pressed left at (471, 548)
Screenshot: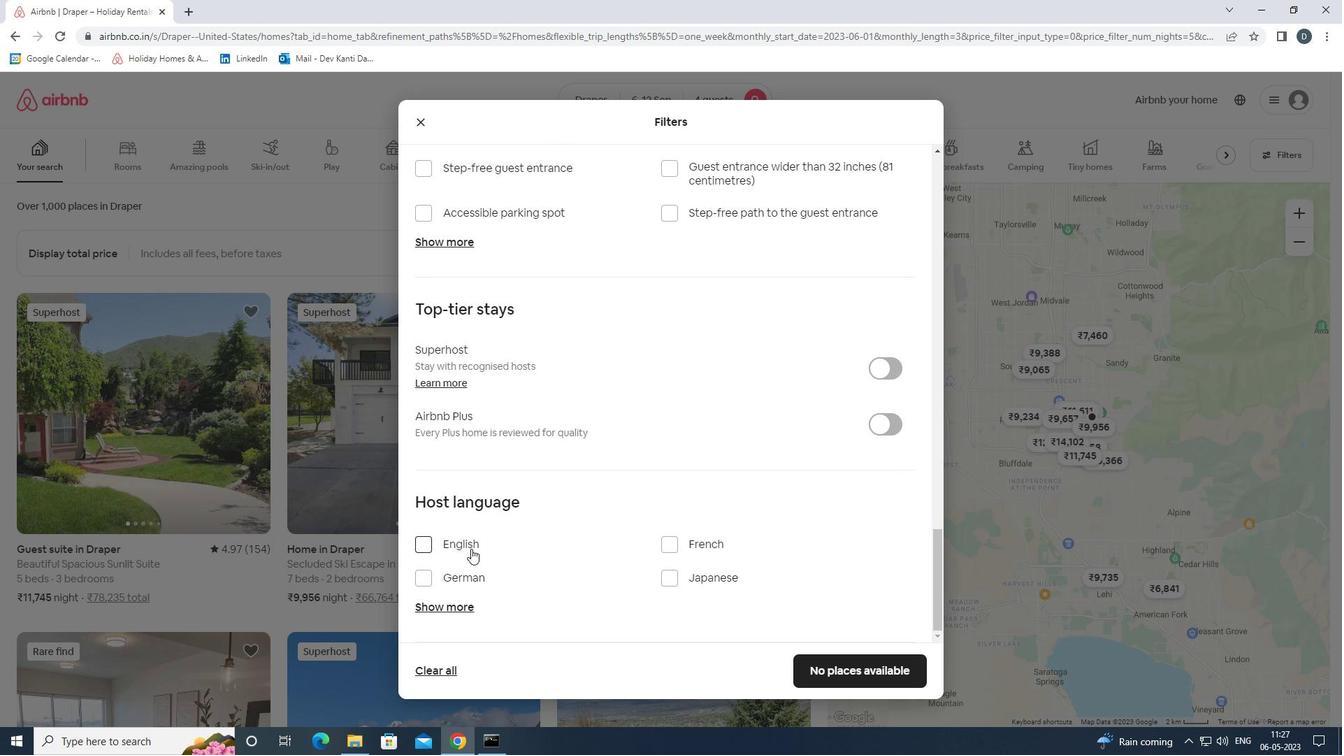 
Action: Mouse moved to (862, 667)
Screenshot: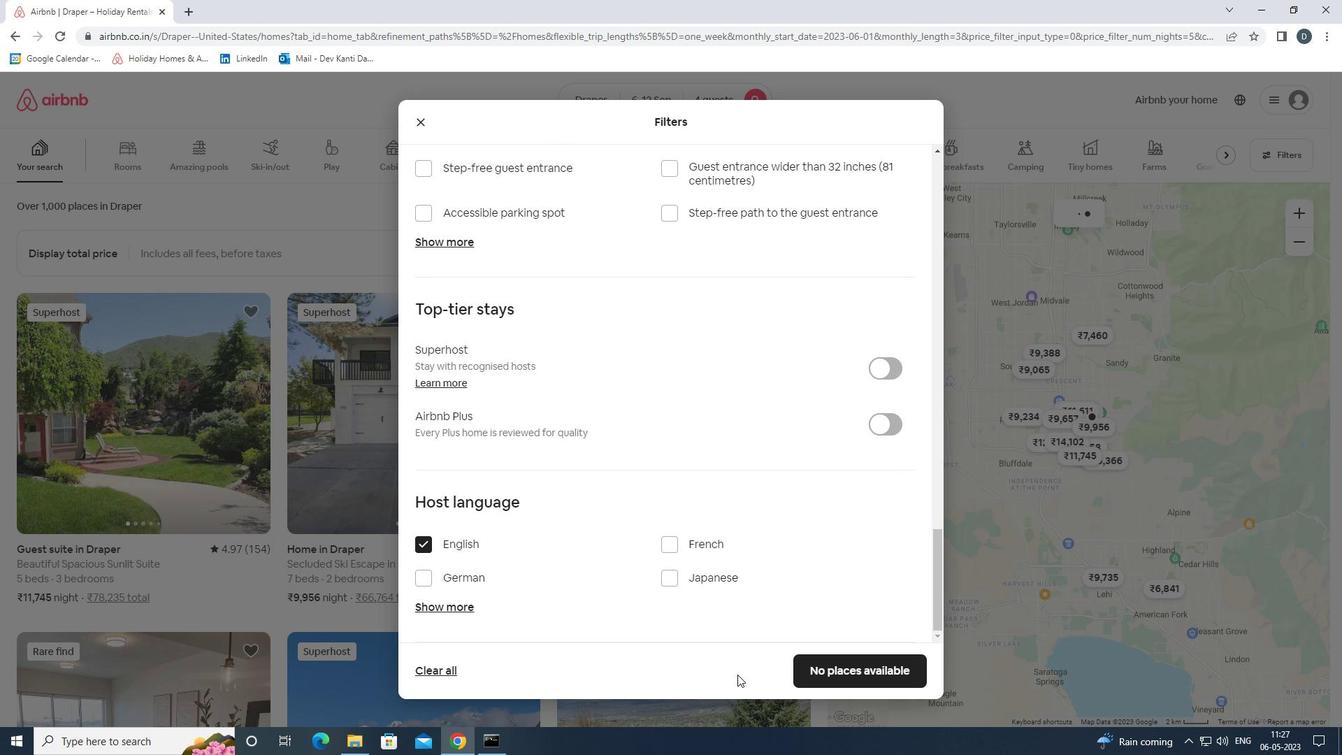 
Action: Mouse pressed left at (862, 667)
Screenshot: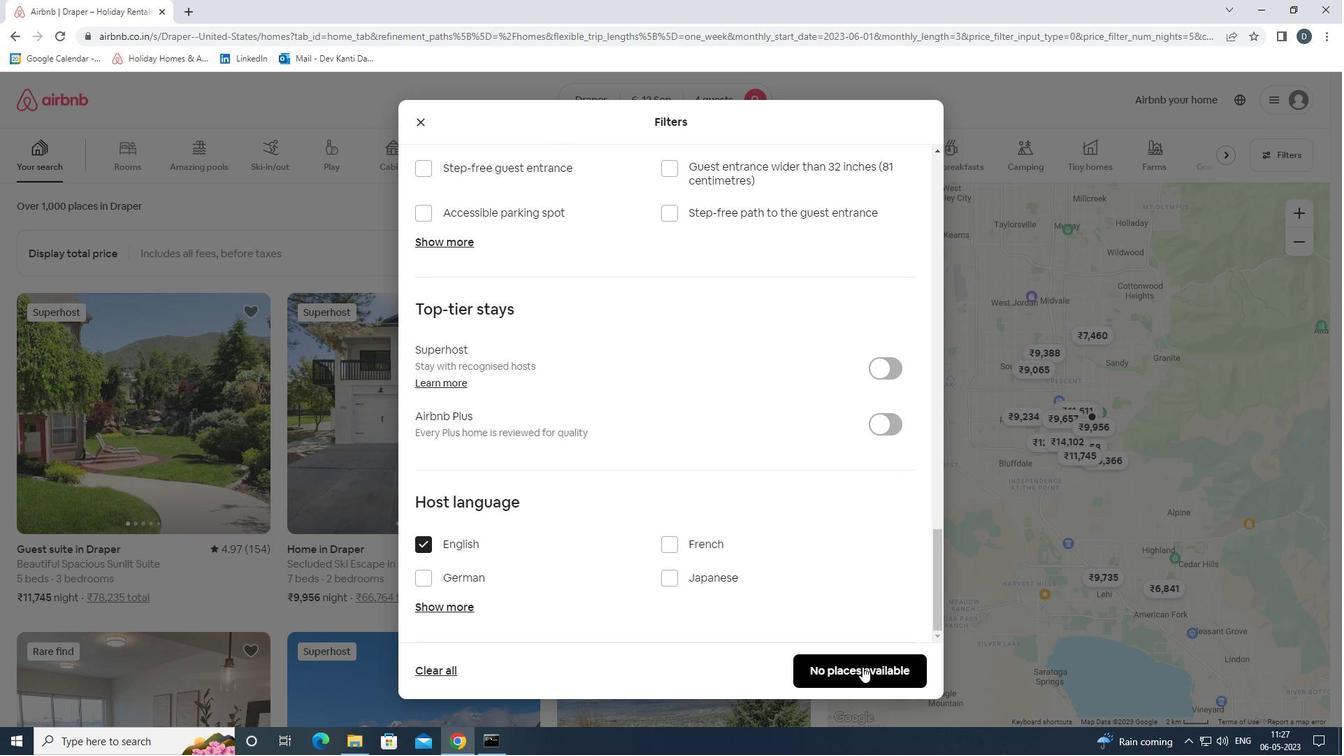
Action: Mouse moved to (849, 563)
Screenshot: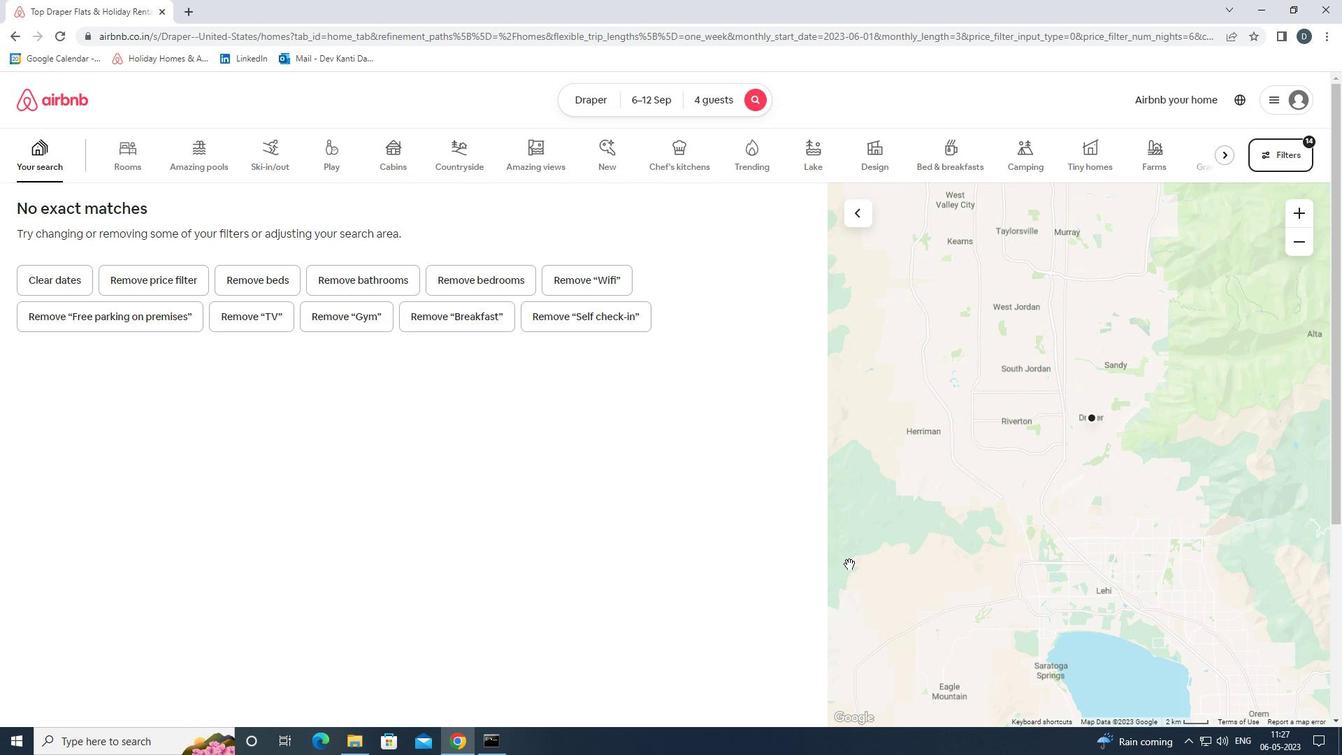 
